 Task: Find connections with filter location March with filter topic #Letsworkwith filter profile language German with filter current company HCLTech – Digital Foundation with filter school Maharishi Markandeshwar (Deemed to be University) Official with filter industry Metal Valve, Ball, and Roller Manufacturing with filter service category Information Security with filter keywords title Spa Manager
Action: Mouse moved to (637, 61)
Screenshot: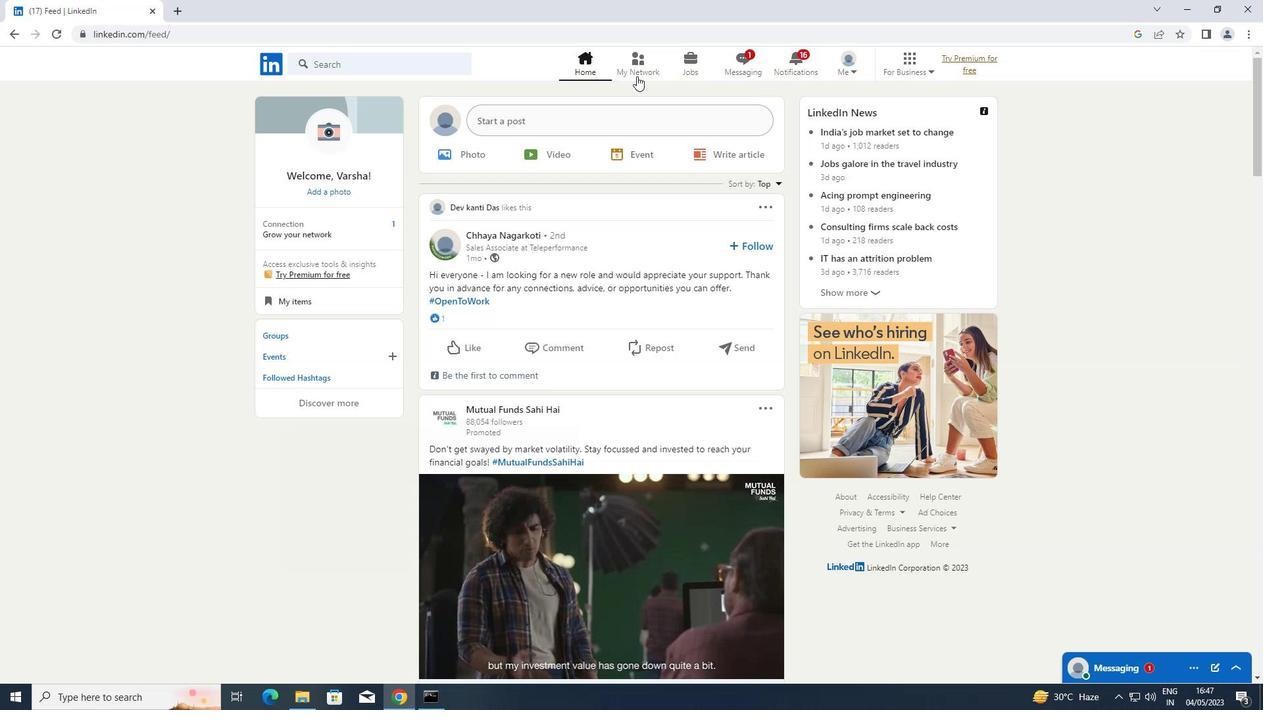 
Action: Mouse pressed left at (637, 61)
Screenshot: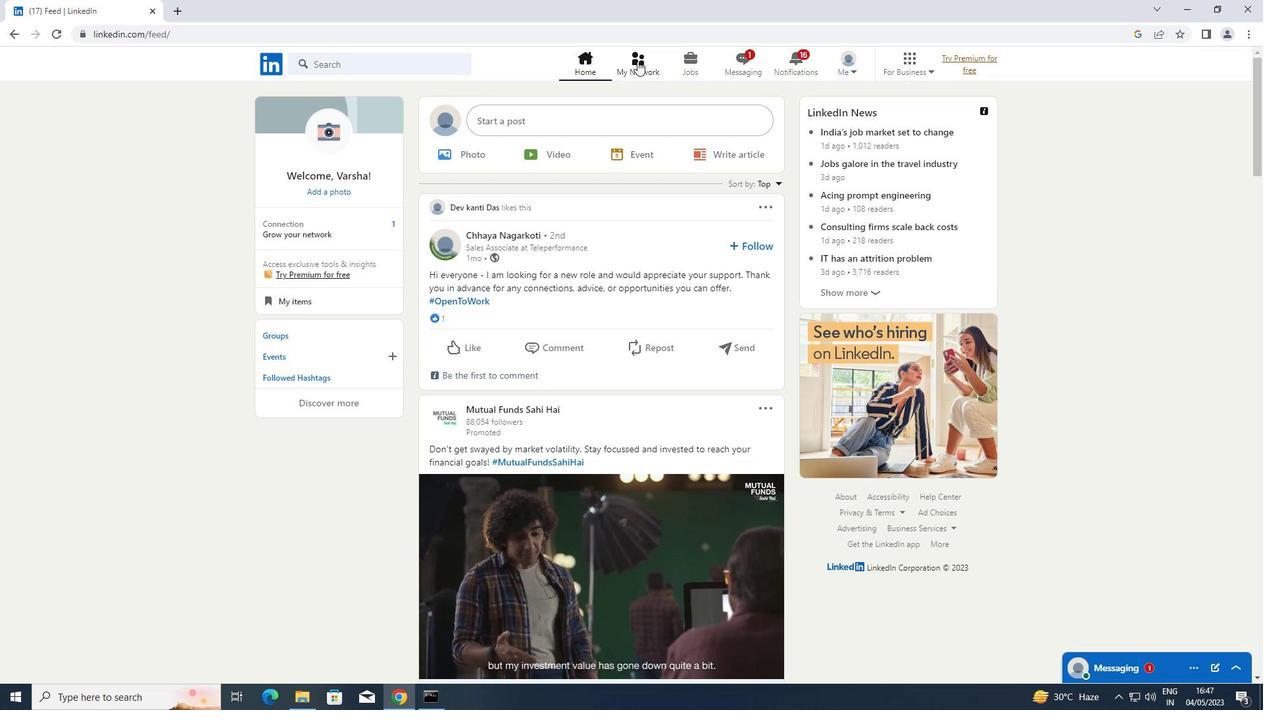 
Action: Mouse moved to (350, 132)
Screenshot: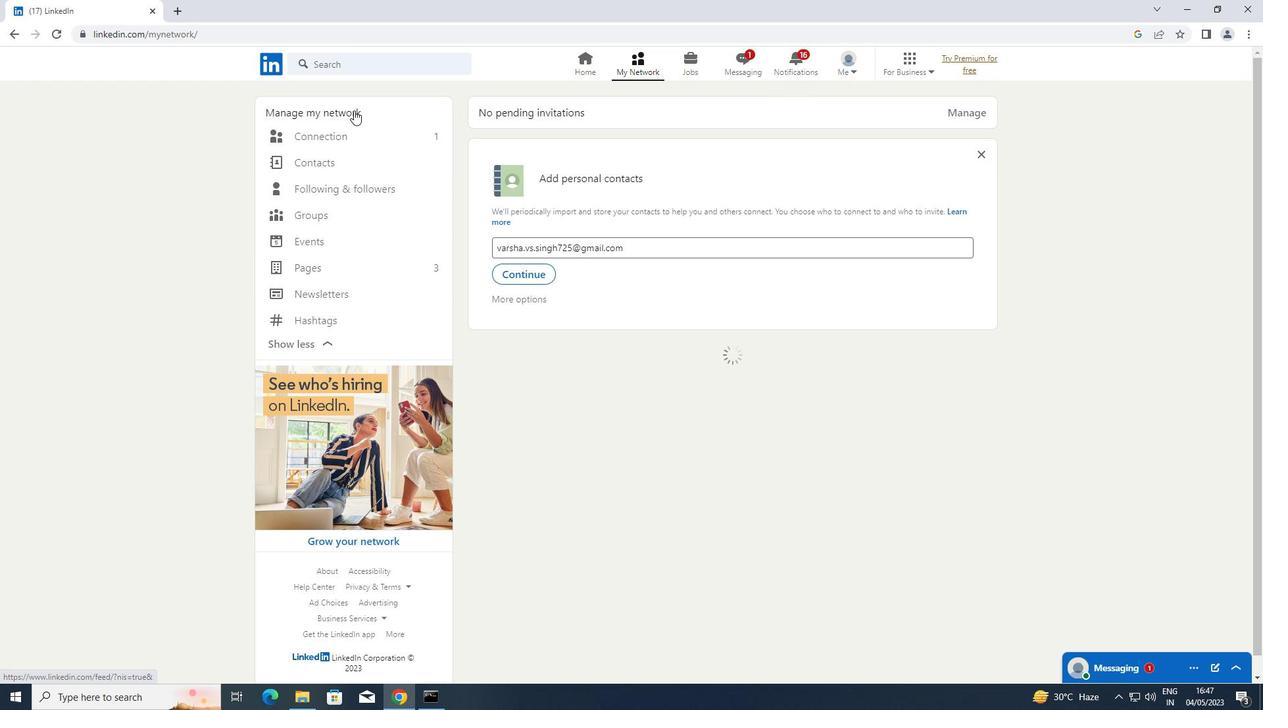 
Action: Mouse pressed left at (350, 132)
Screenshot: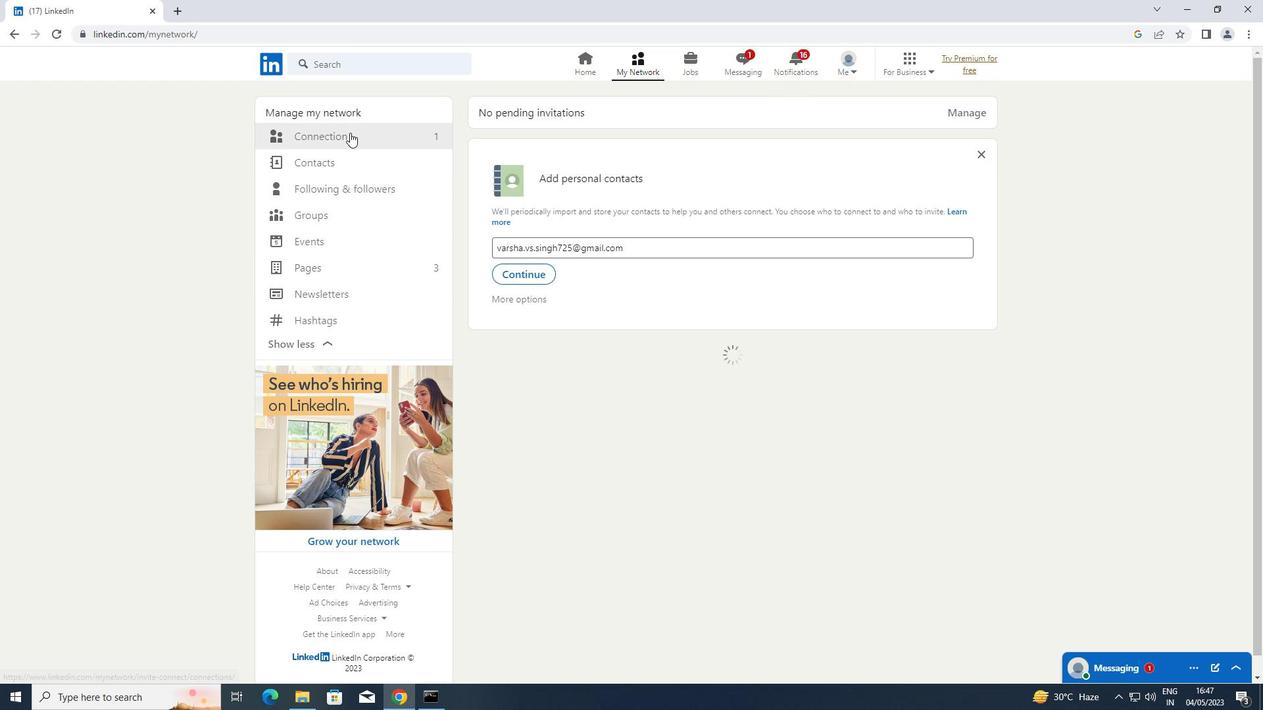
Action: Mouse moved to (737, 140)
Screenshot: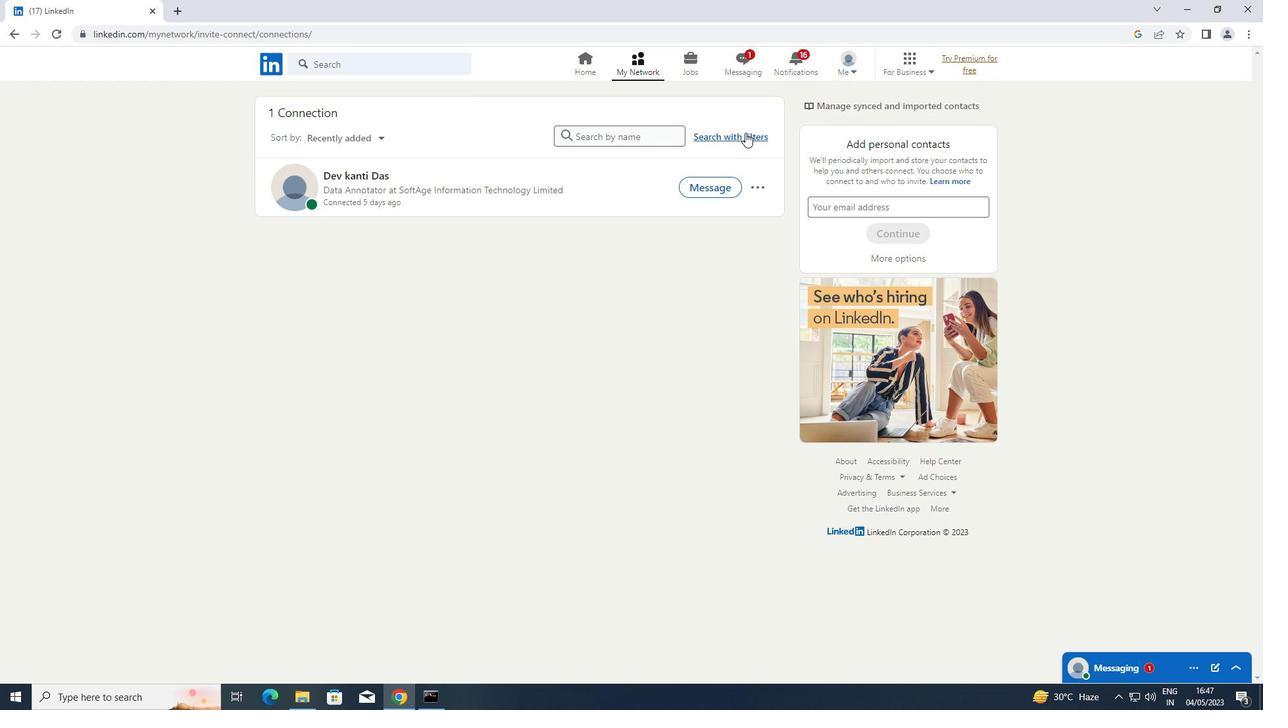 
Action: Mouse pressed left at (737, 140)
Screenshot: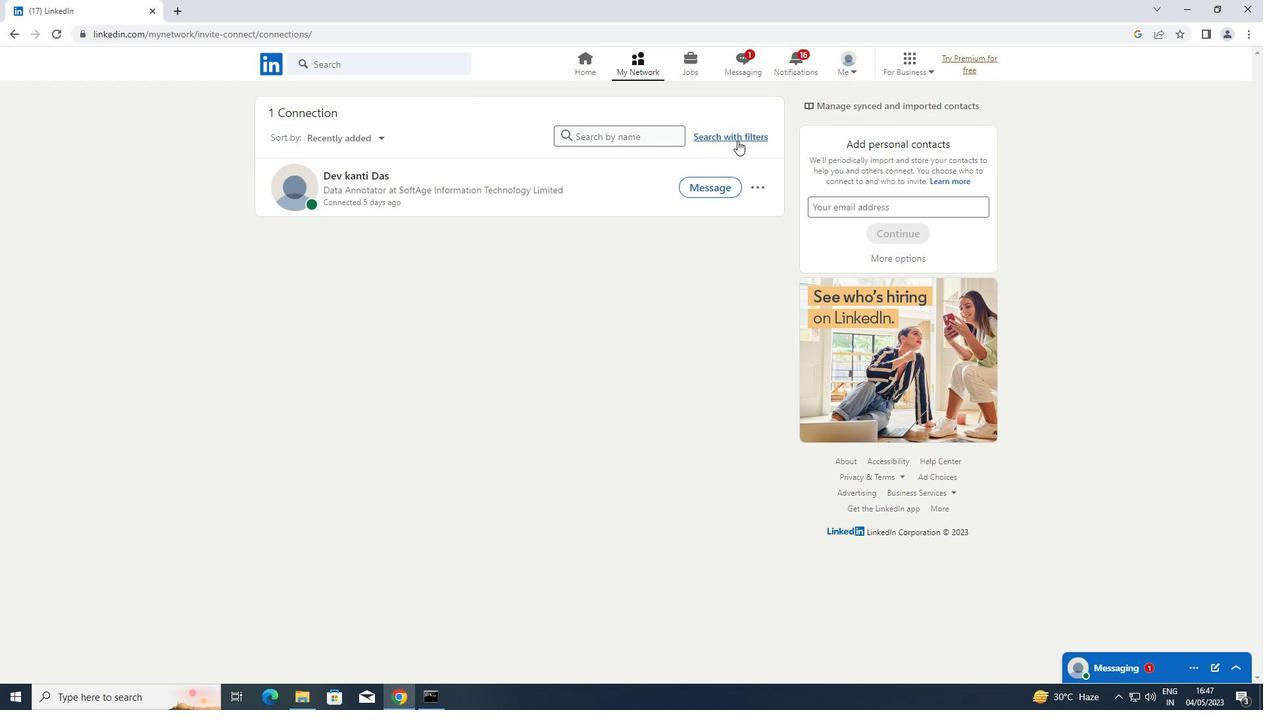 
Action: Mouse moved to (675, 106)
Screenshot: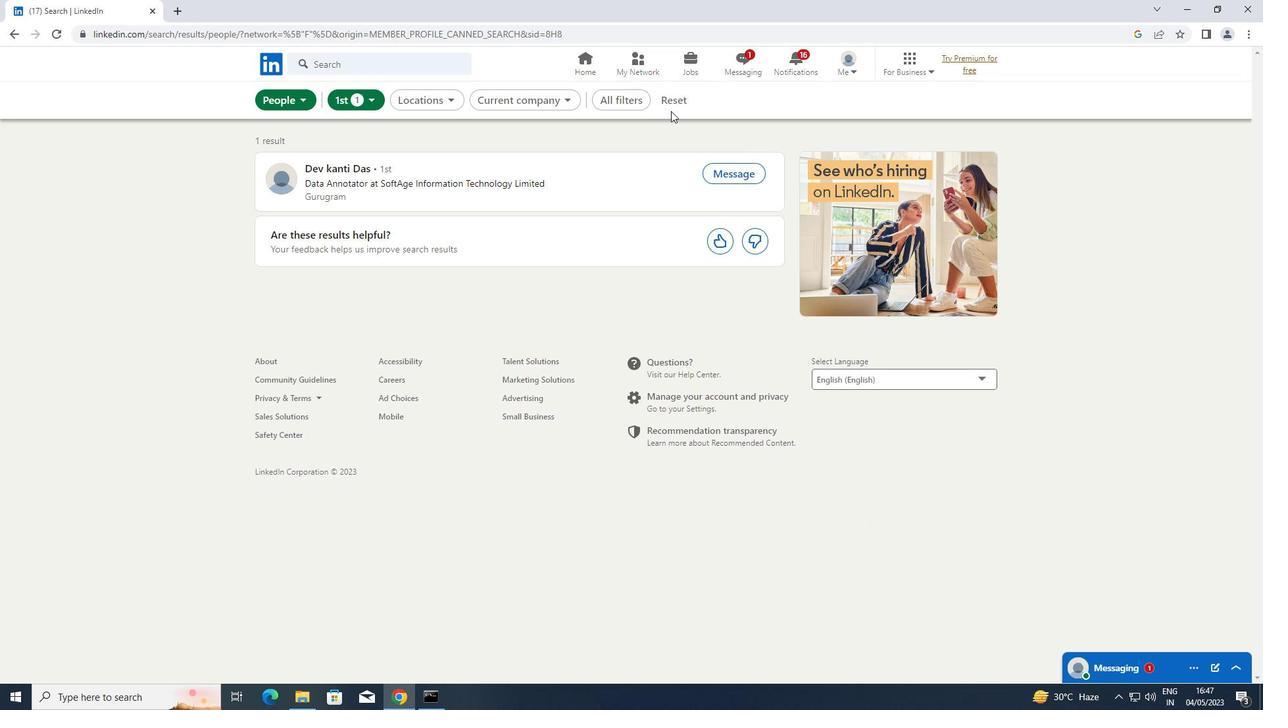 
Action: Mouse pressed left at (675, 106)
Screenshot: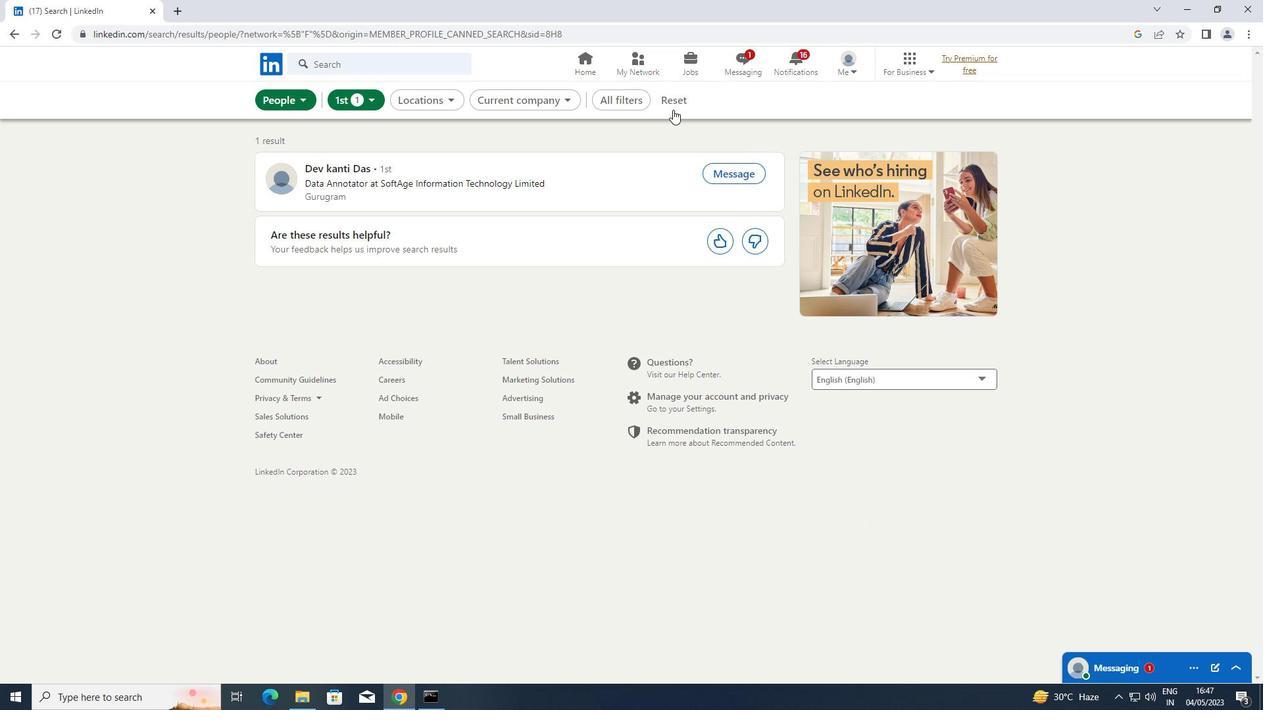 
Action: Mouse moved to (647, 103)
Screenshot: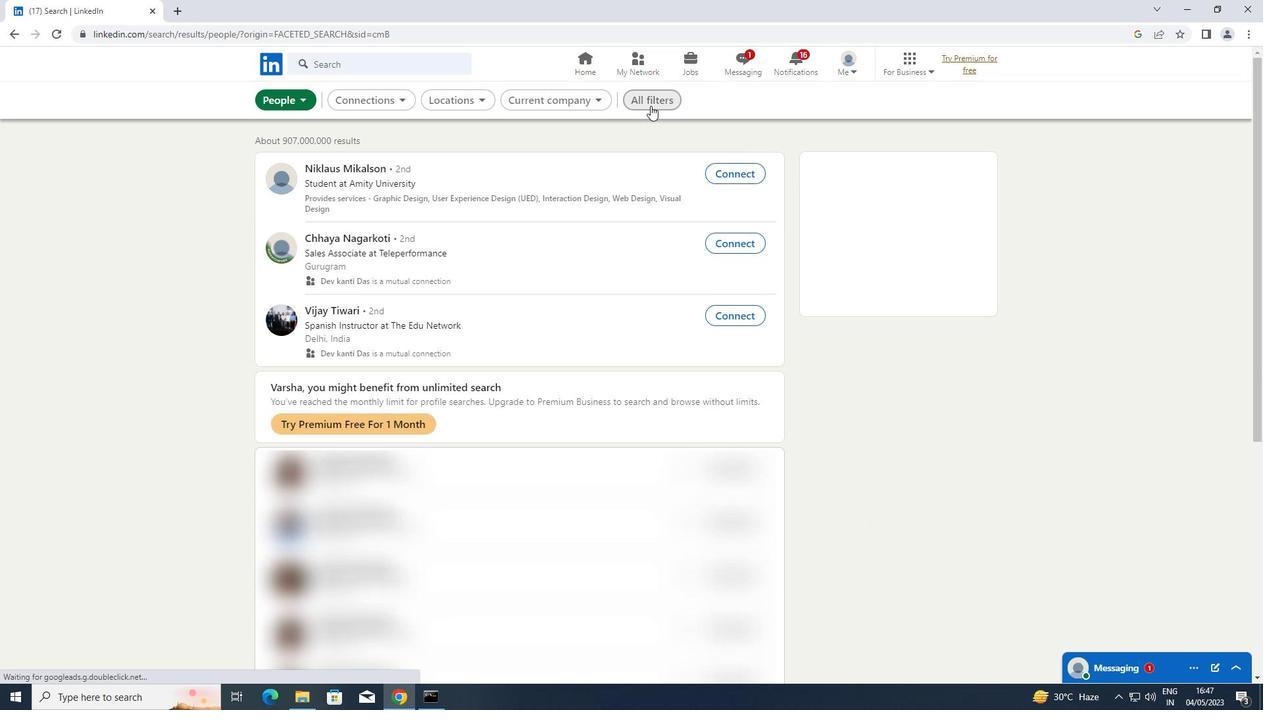 
Action: Mouse pressed left at (647, 103)
Screenshot: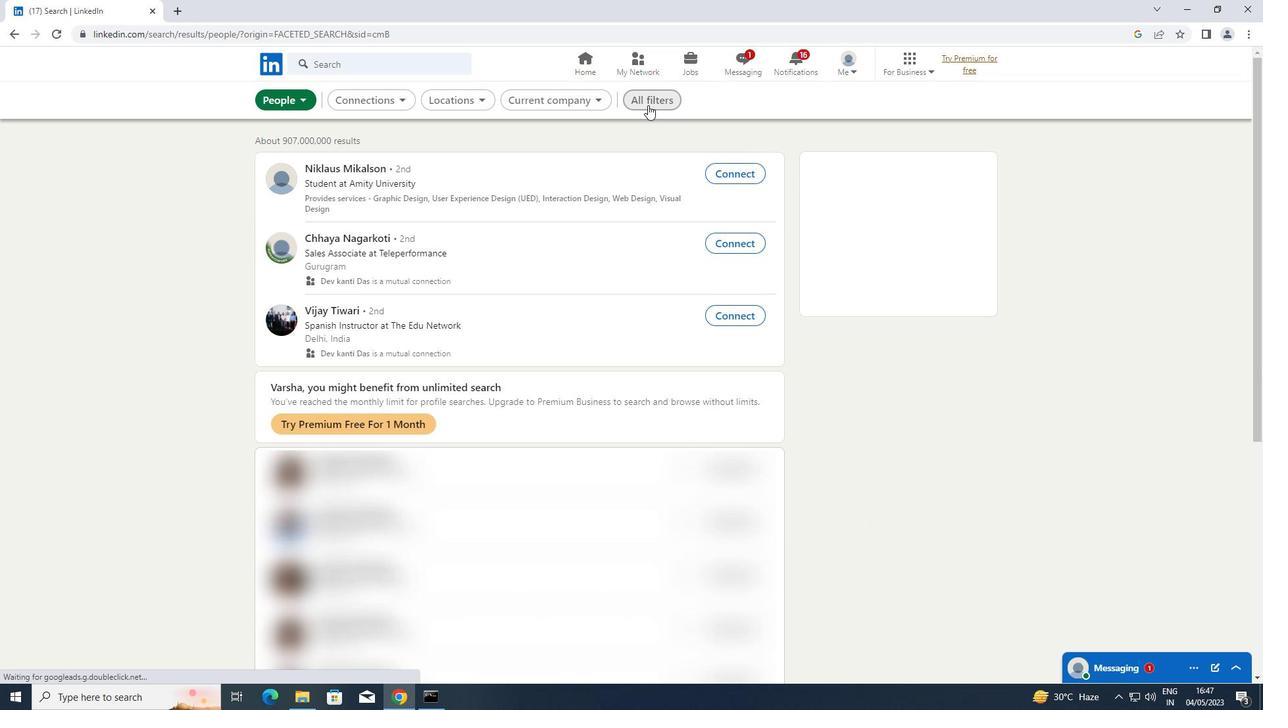 
Action: Mouse moved to (956, 290)
Screenshot: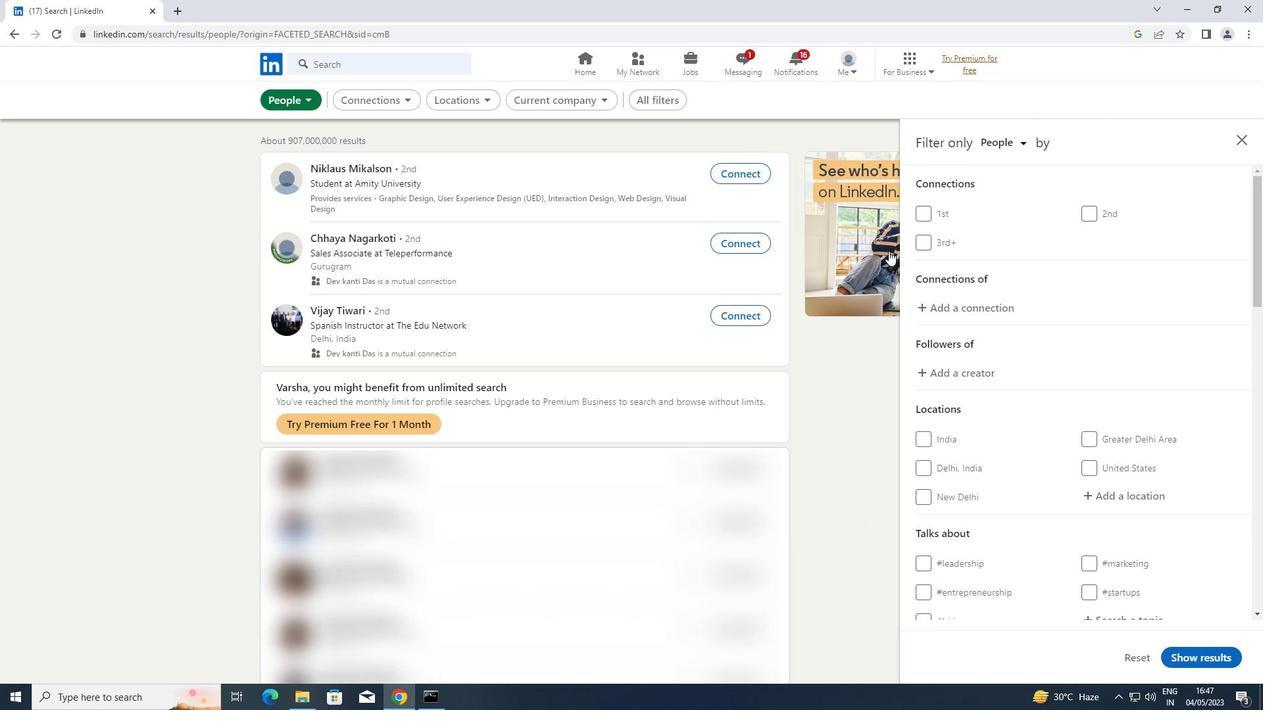 
Action: Mouse scrolled (956, 290) with delta (0, 0)
Screenshot: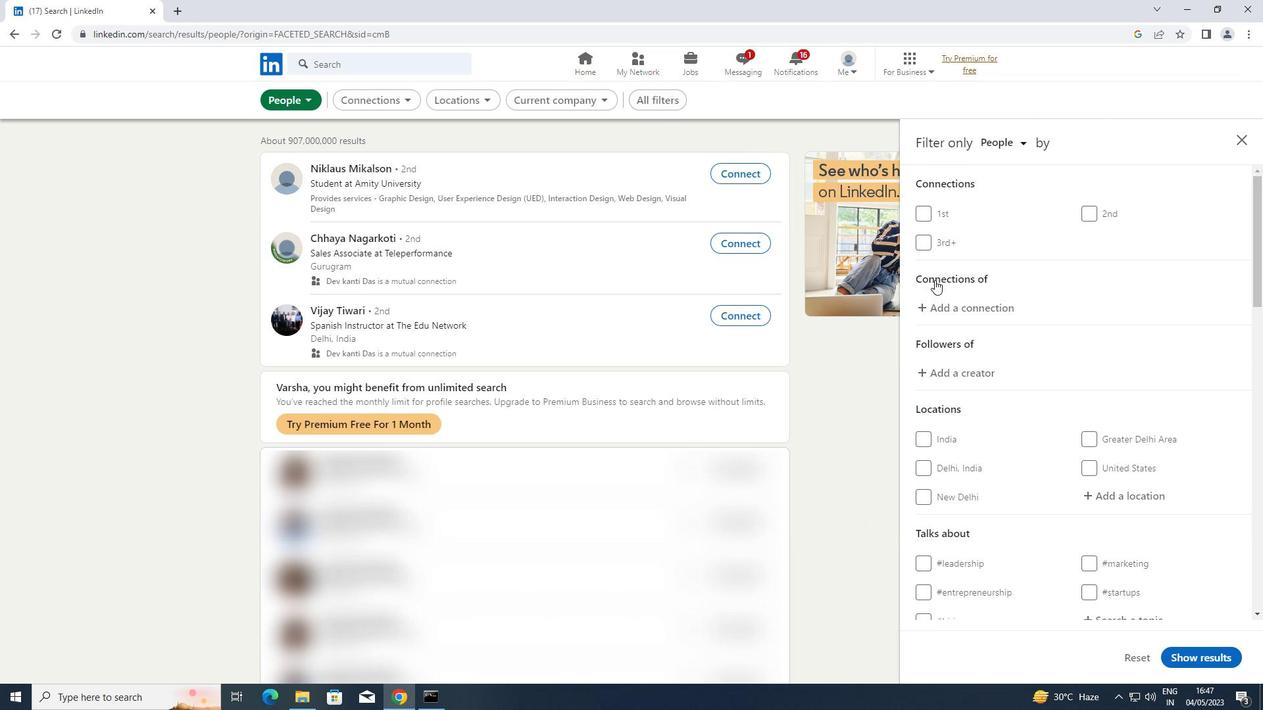 
Action: Mouse scrolled (956, 290) with delta (0, 0)
Screenshot: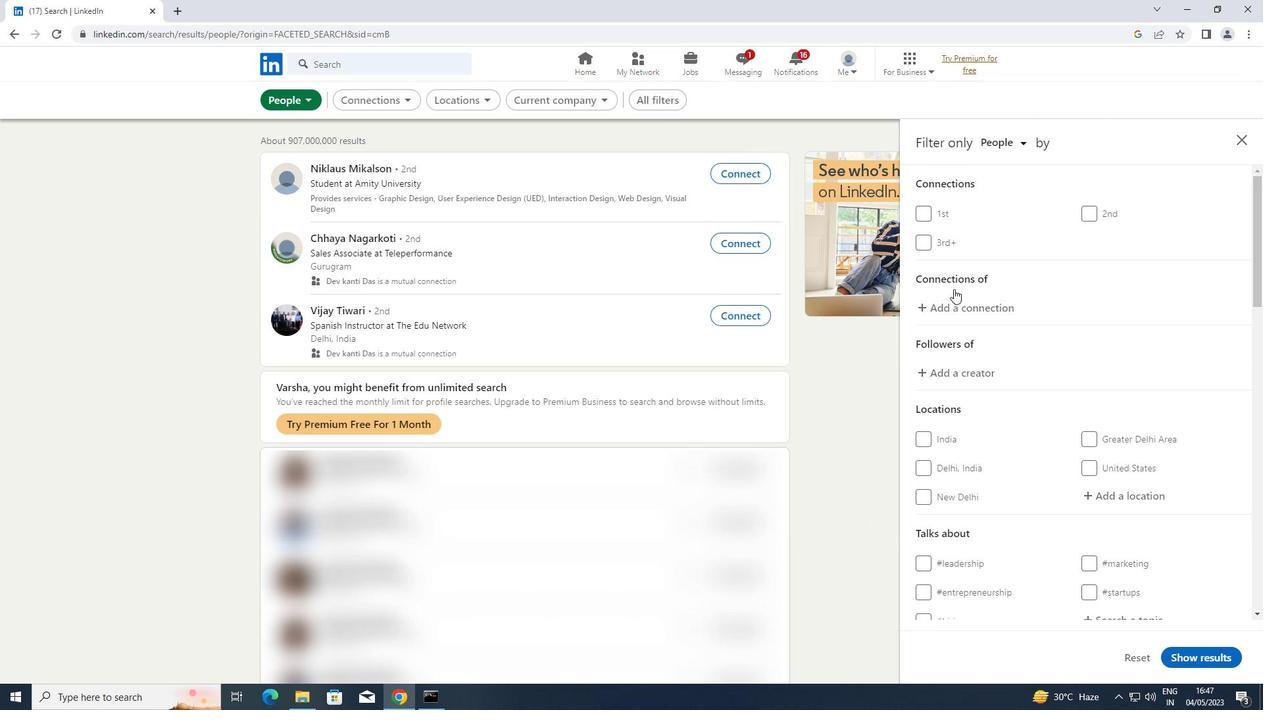 
Action: Mouse scrolled (956, 290) with delta (0, 0)
Screenshot: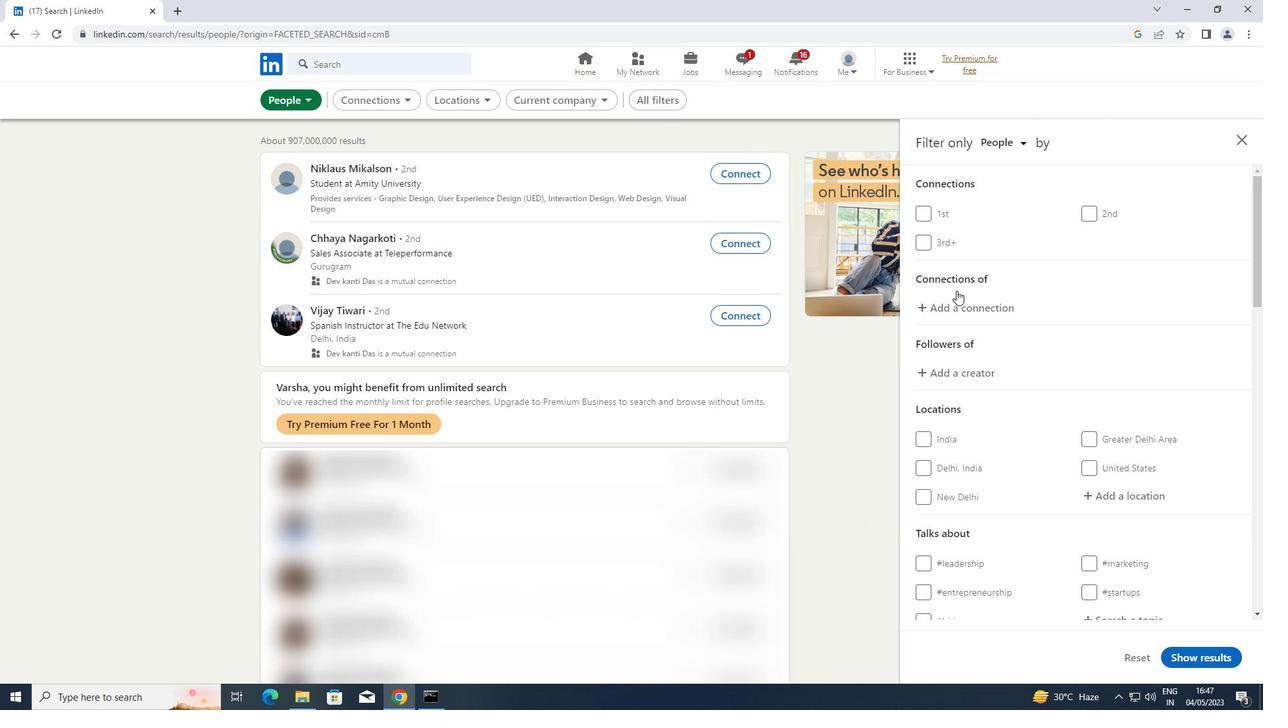 
Action: Mouse moved to (1146, 300)
Screenshot: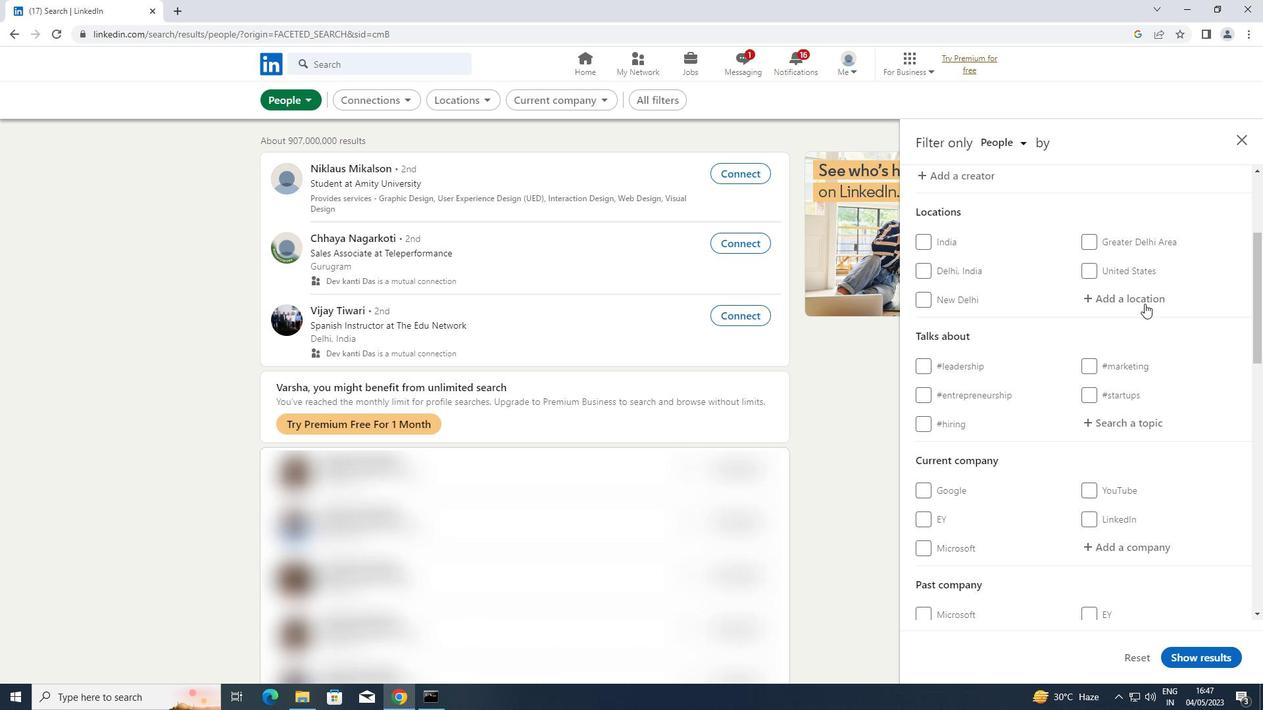 
Action: Mouse pressed left at (1146, 300)
Screenshot: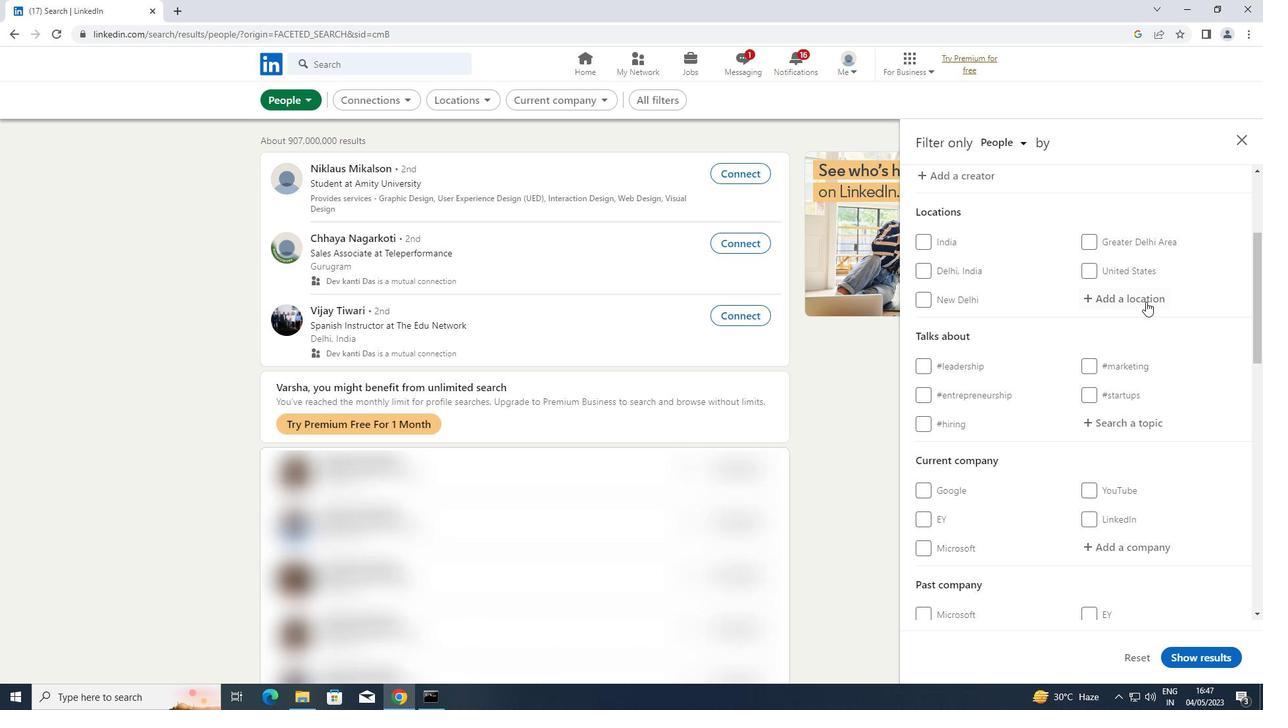 
Action: Key pressed <Key.shift>MARCH
Screenshot: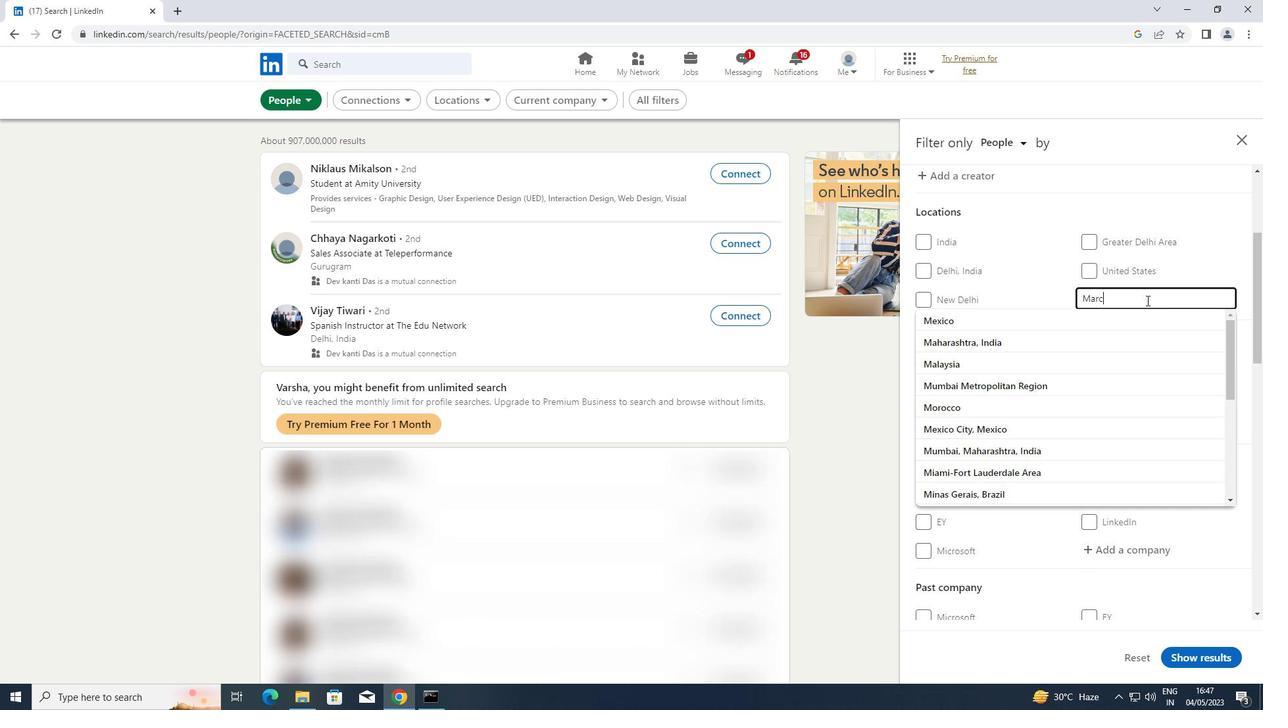 
Action: Mouse moved to (1146, 300)
Screenshot: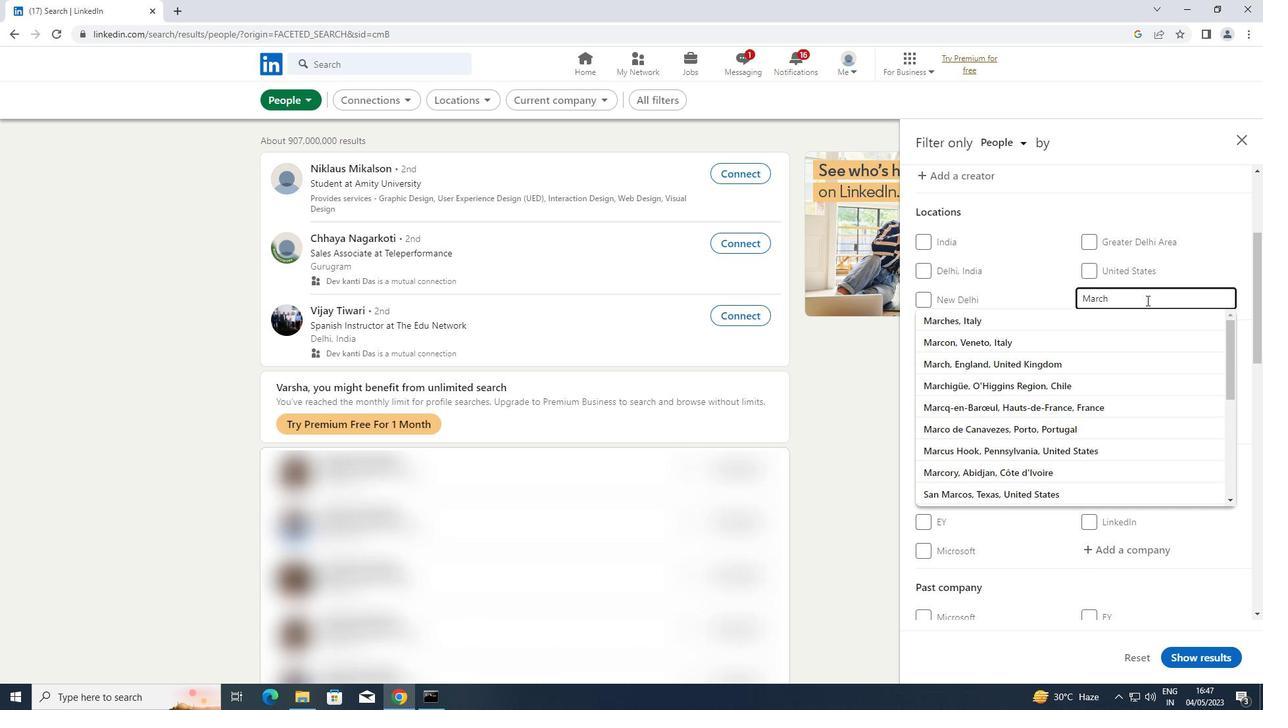 
Action: Key pressed <Key.enter>
Screenshot: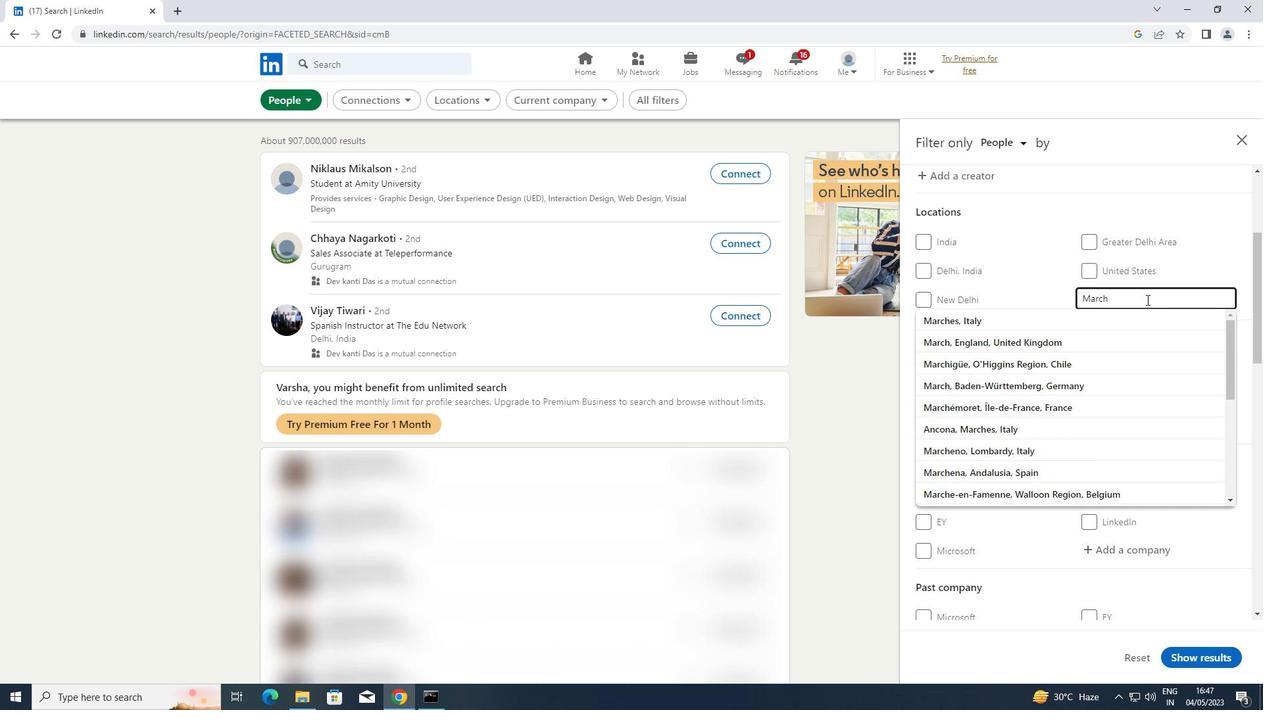 
Action: Mouse moved to (1132, 430)
Screenshot: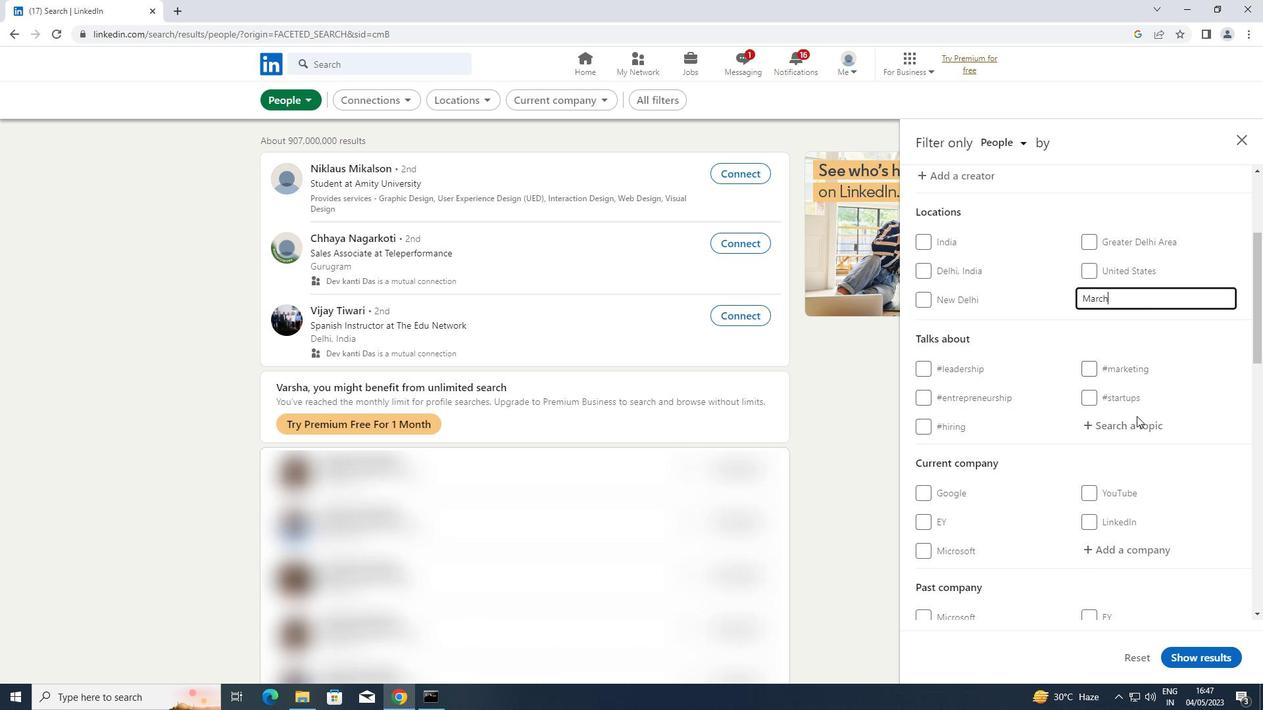 
Action: Mouse pressed left at (1132, 430)
Screenshot: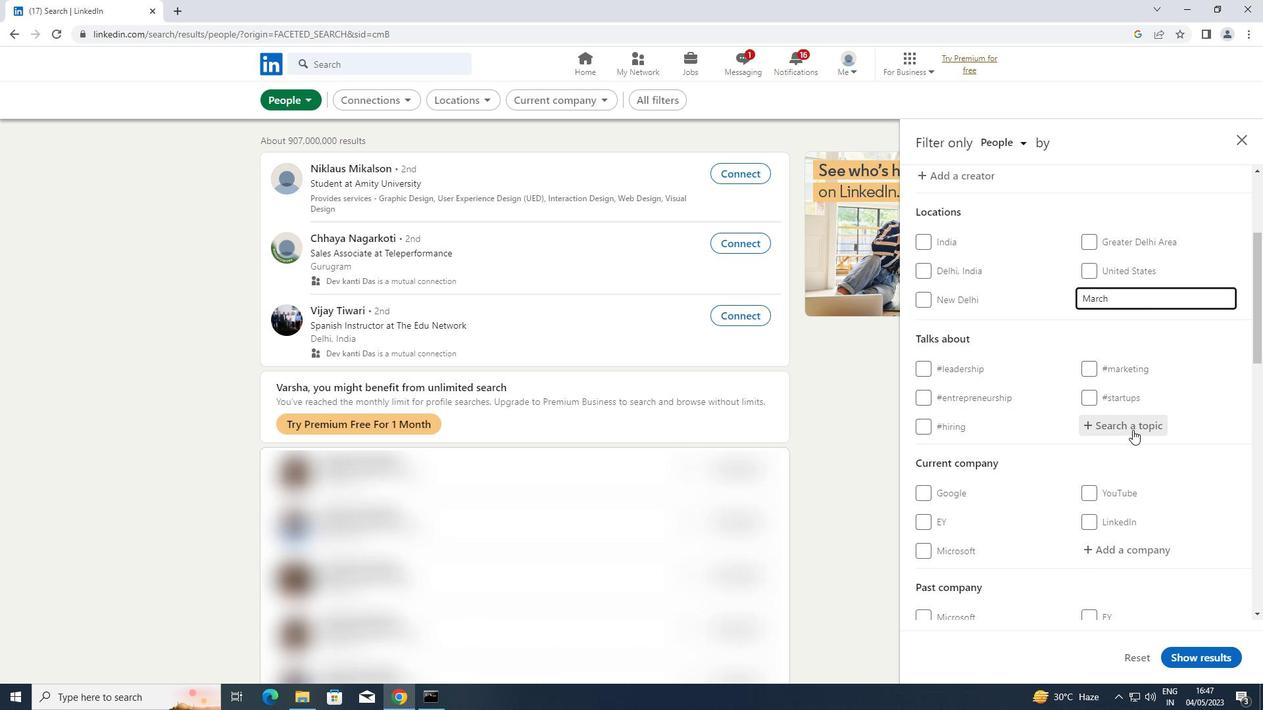 
Action: Key pressed <Key.shift>LETSWORK
Screenshot: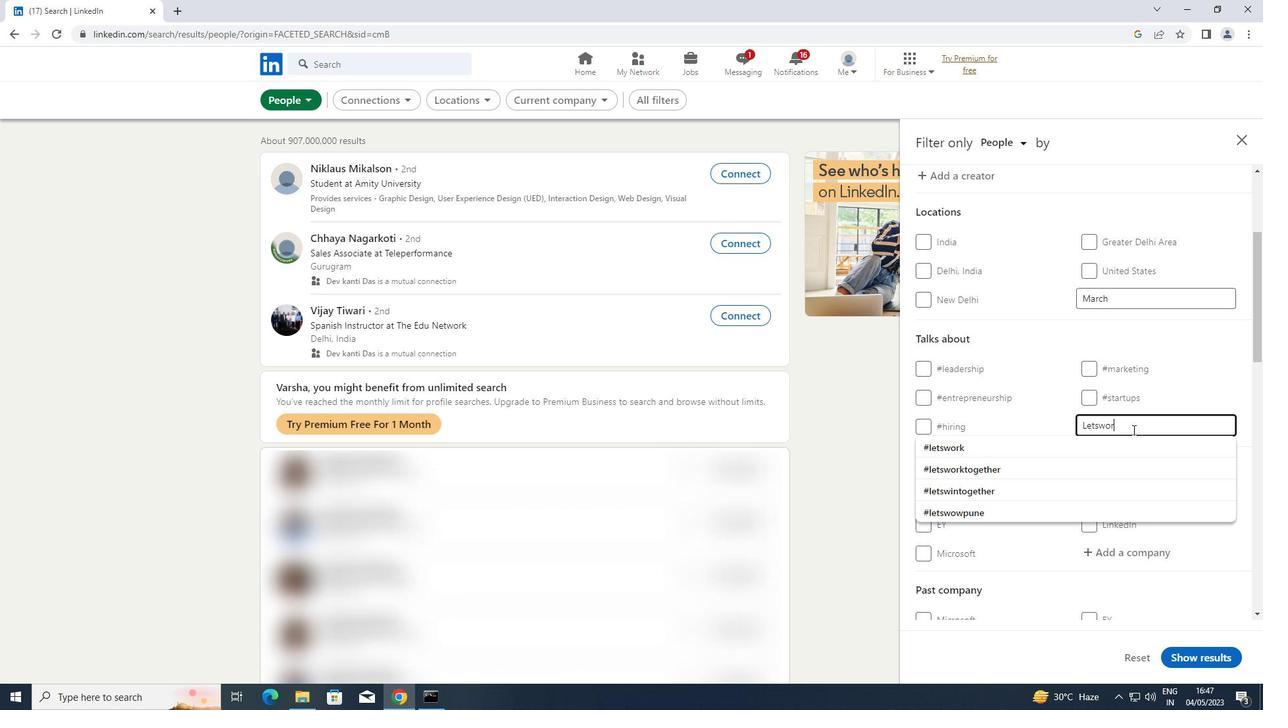 
Action: Mouse moved to (1003, 438)
Screenshot: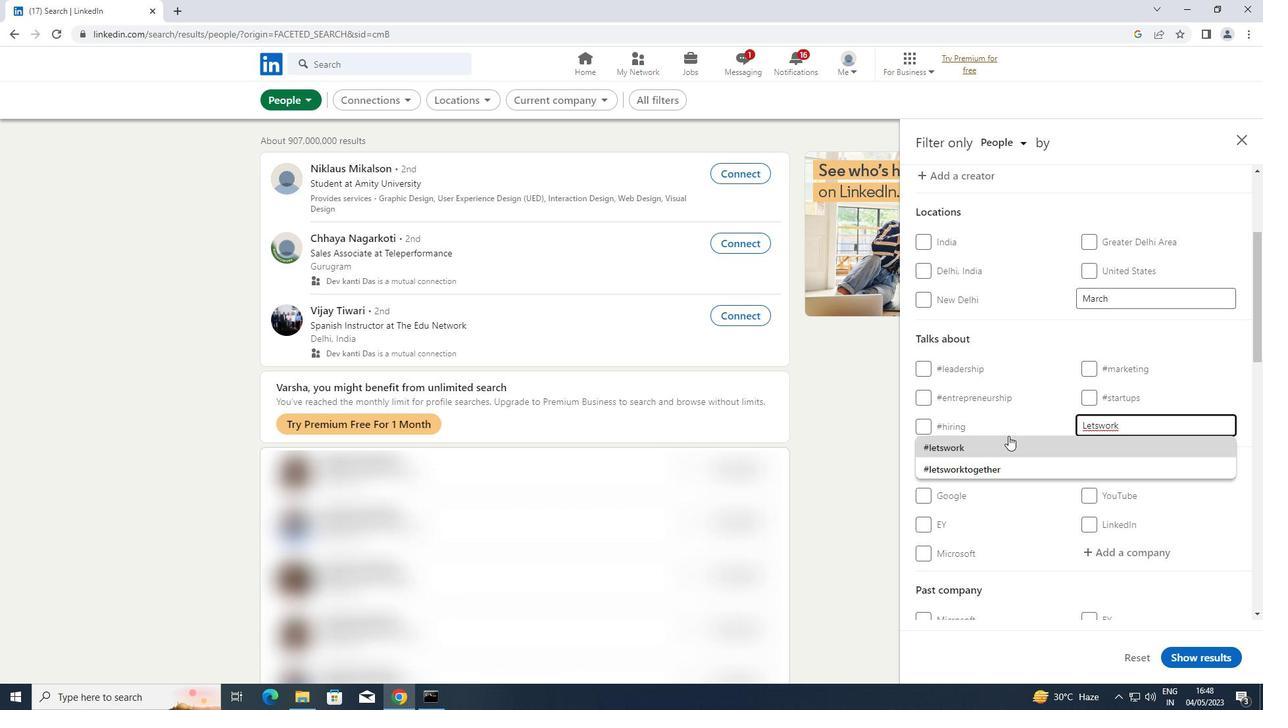 
Action: Mouse pressed left at (1003, 438)
Screenshot: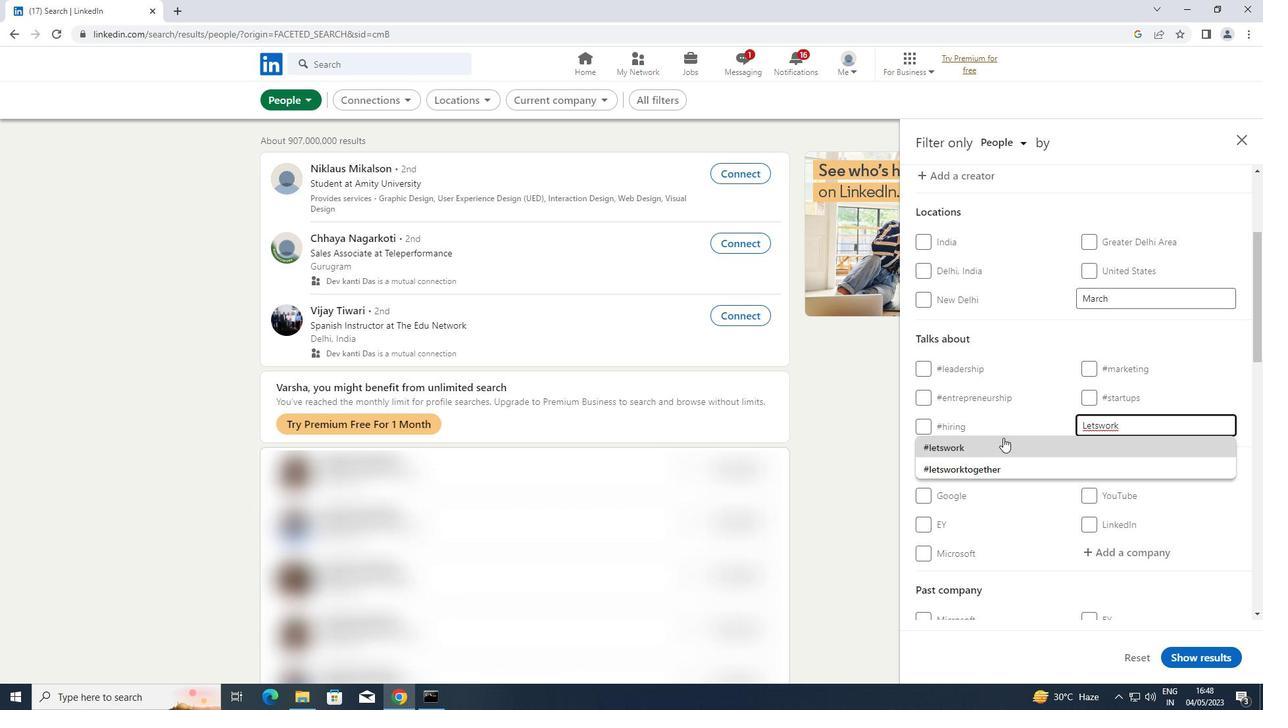 
Action: Mouse moved to (1005, 437)
Screenshot: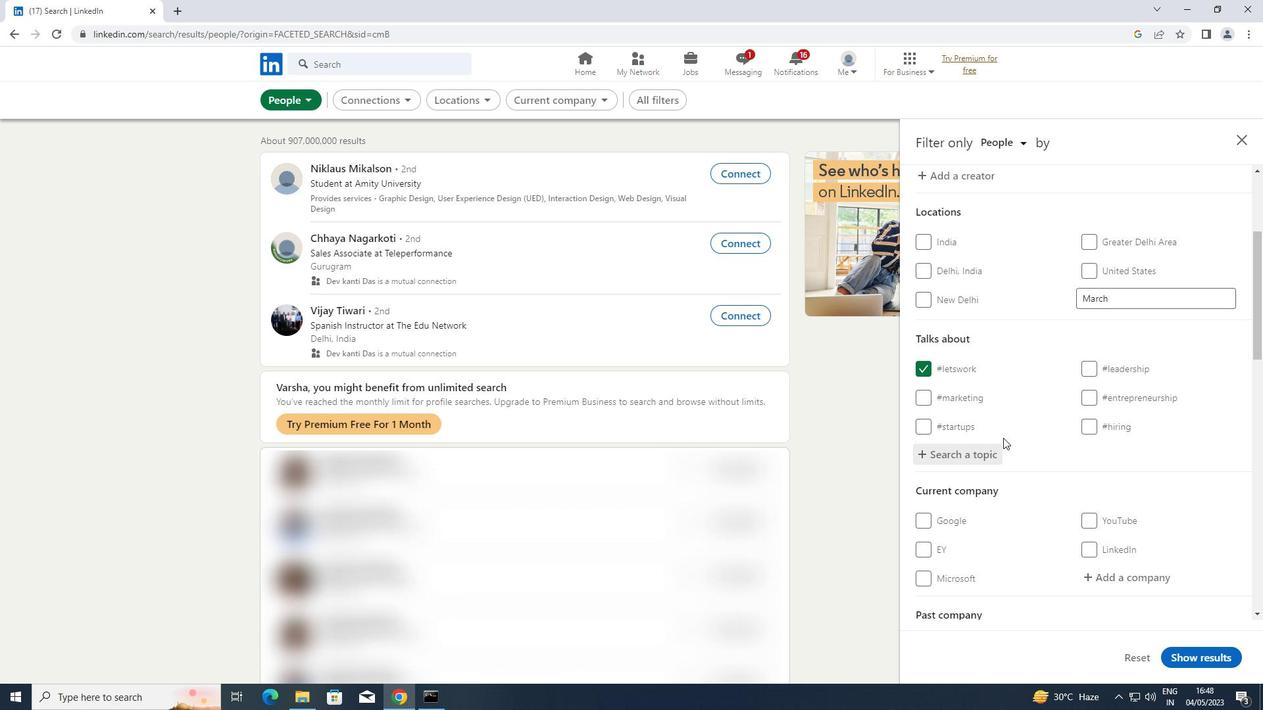 
Action: Mouse scrolled (1005, 436) with delta (0, 0)
Screenshot: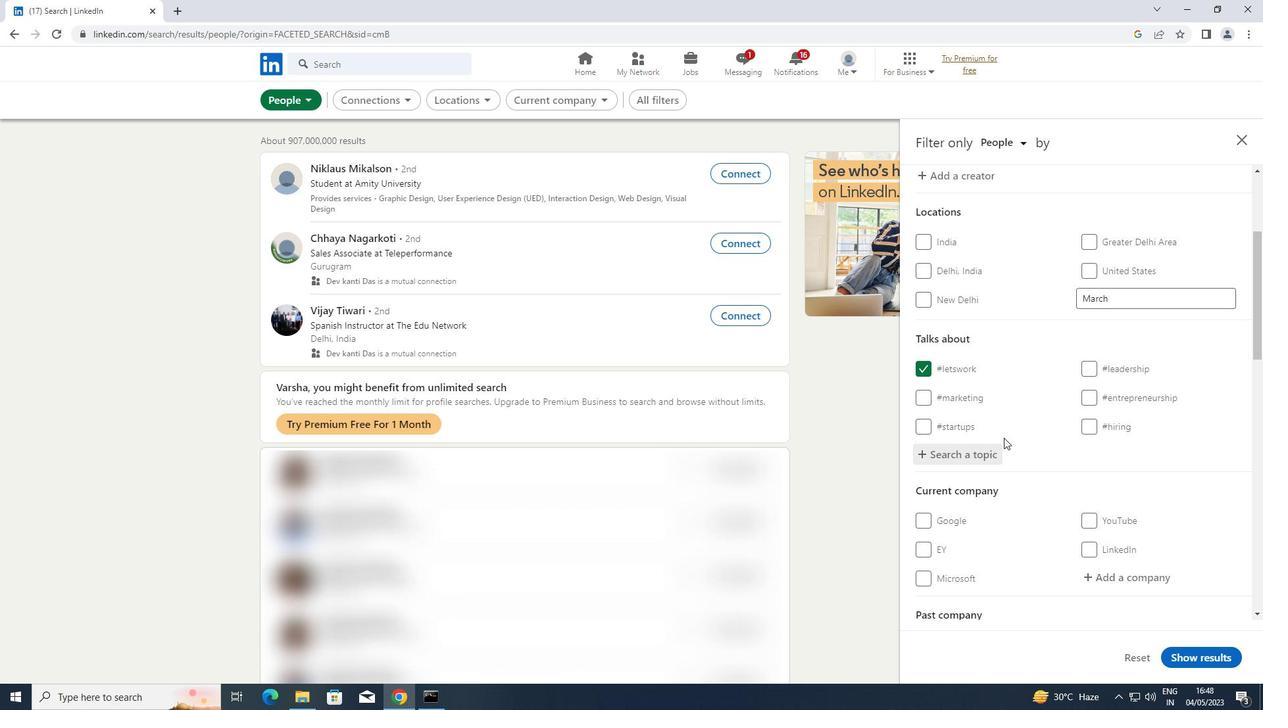 
Action: Mouse scrolled (1005, 436) with delta (0, 0)
Screenshot: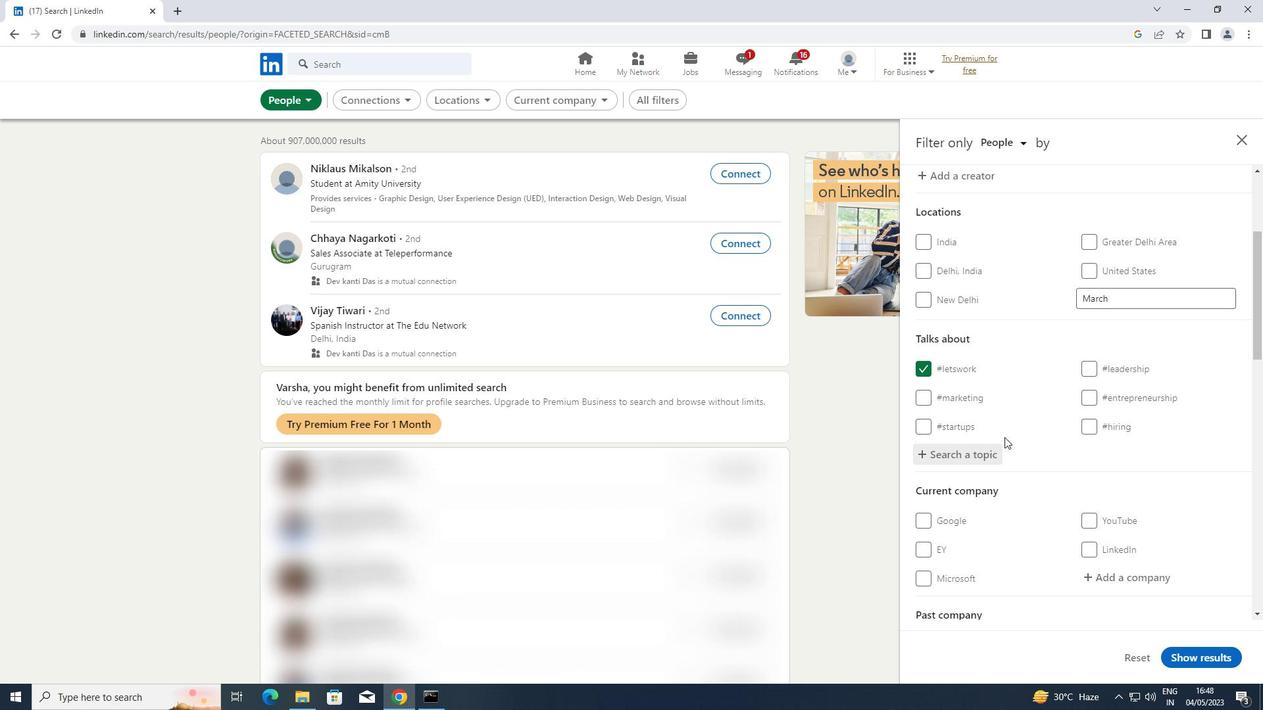 
Action: Mouse scrolled (1005, 436) with delta (0, 0)
Screenshot: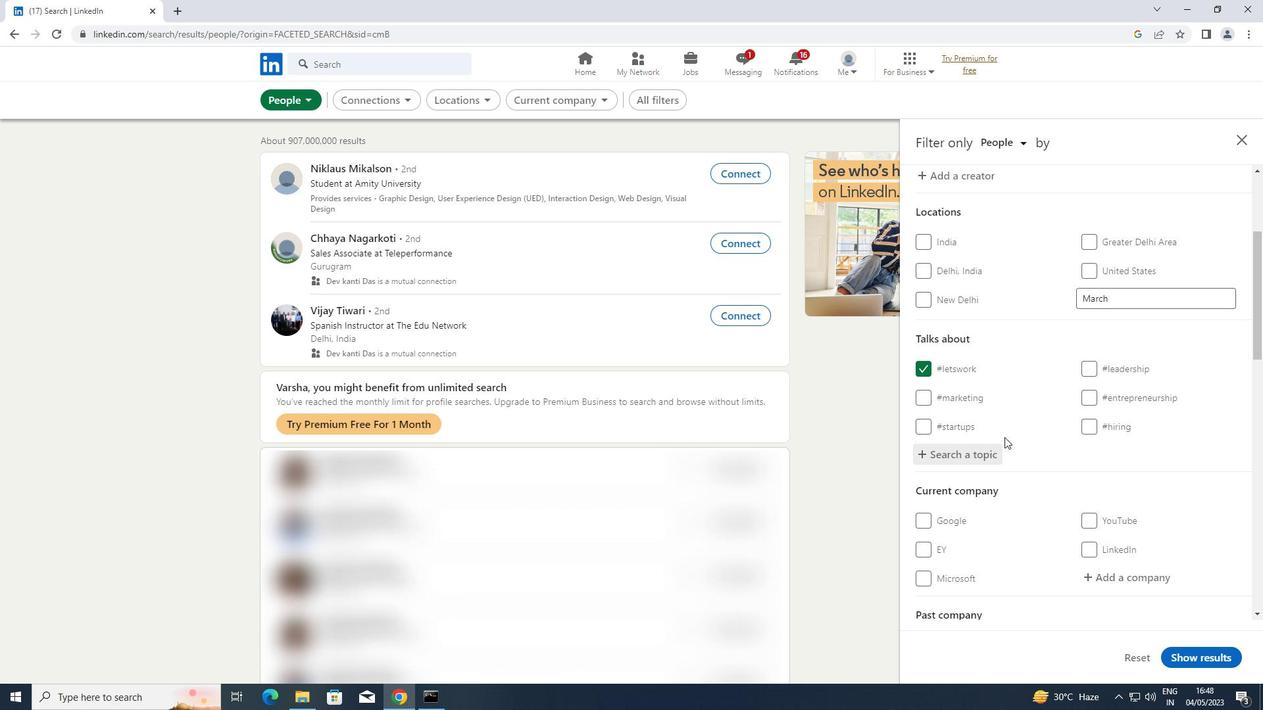 
Action: Mouse scrolled (1005, 436) with delta (0, 0)
Screenshot: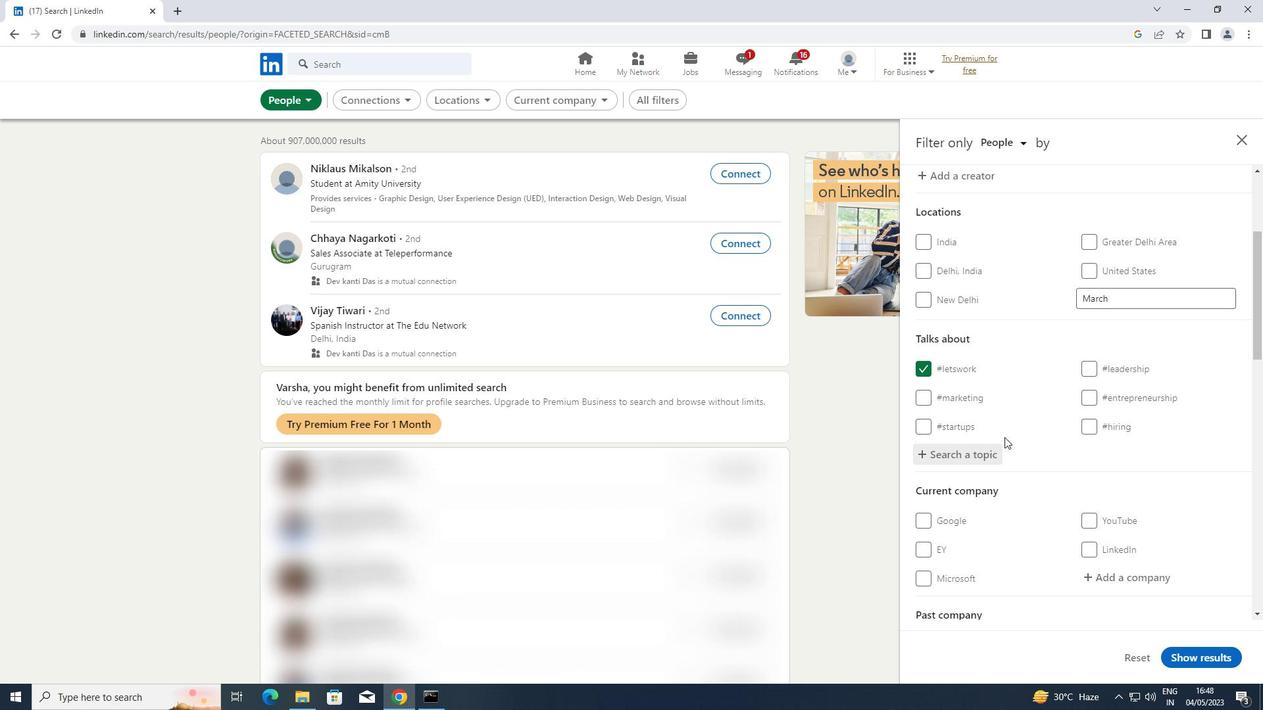
Action: Mouse scrolled (1005, 436) with delta (0, 0)
Screenshot: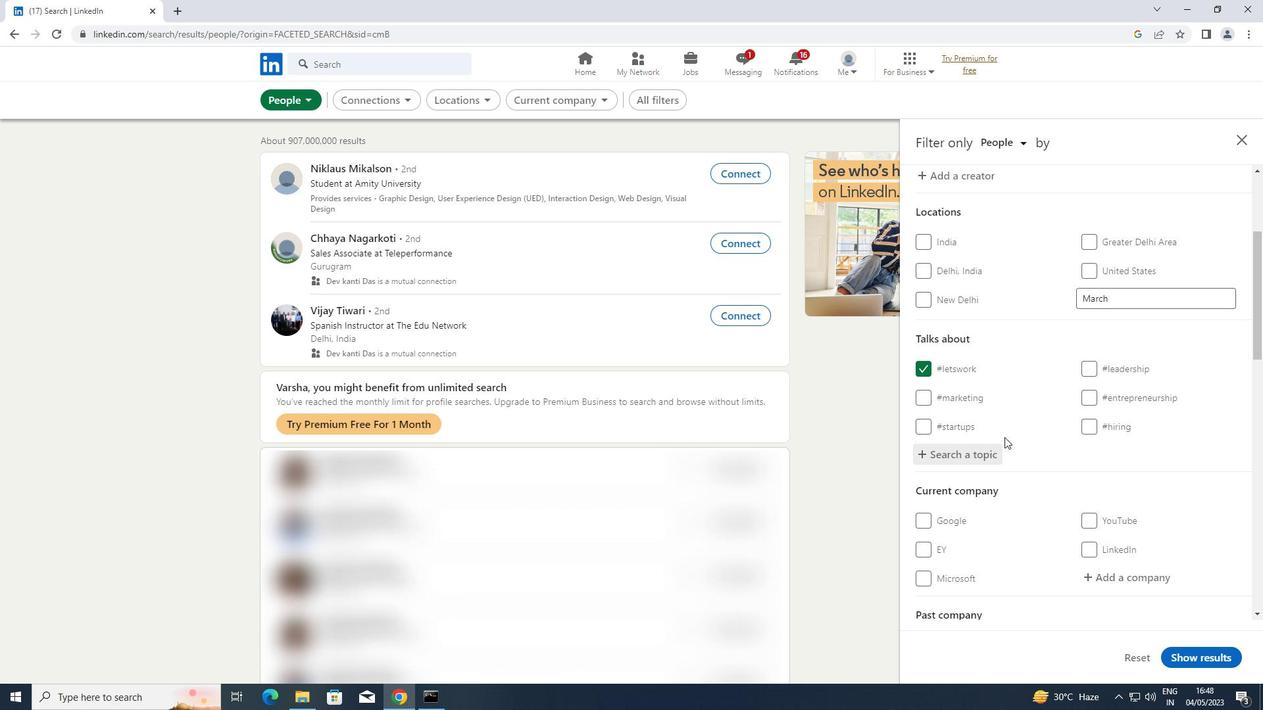 
Action: Mouse scrolled (1005, 436) with delta (0, 0)
Screenshot: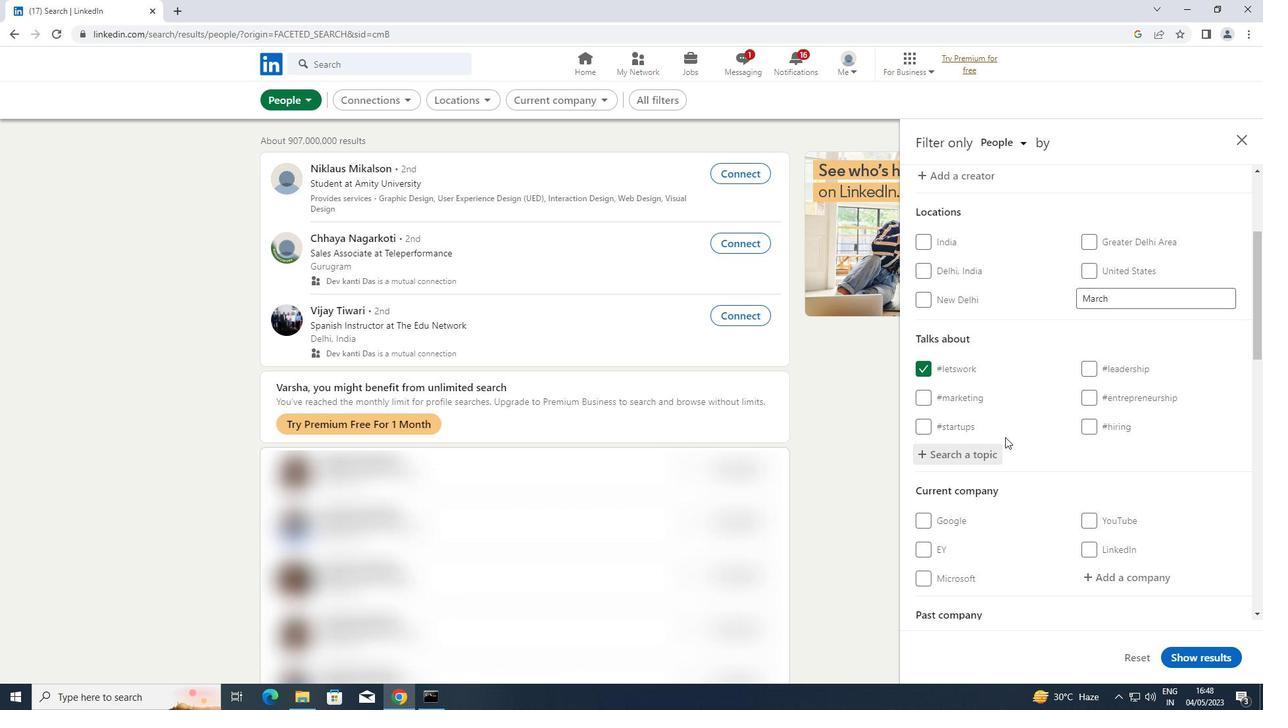 
Action: Mouse moved to (1006, 437)
Screenshot: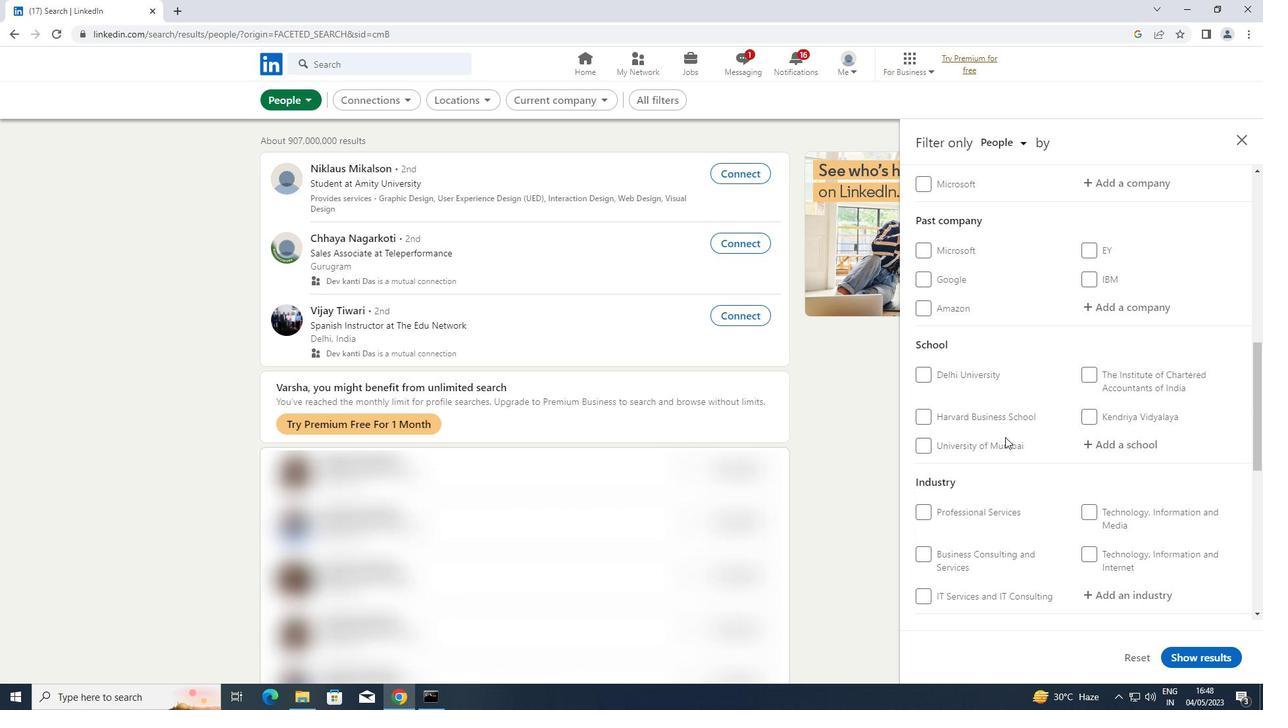
Action: Mouse scrolled (1006, 436) with delta (0, 0)
Screenshot: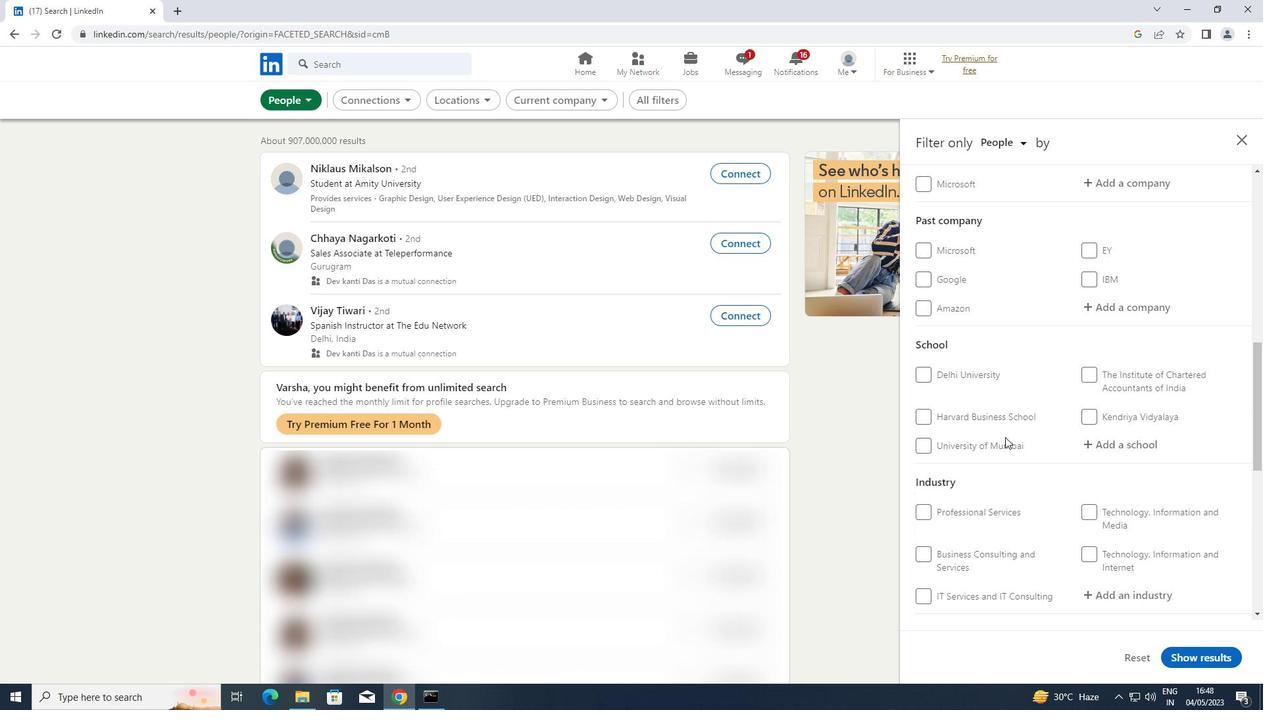 
Action: Mouse scrolled (1006, 436) with delta (0, 0)
Screenshot: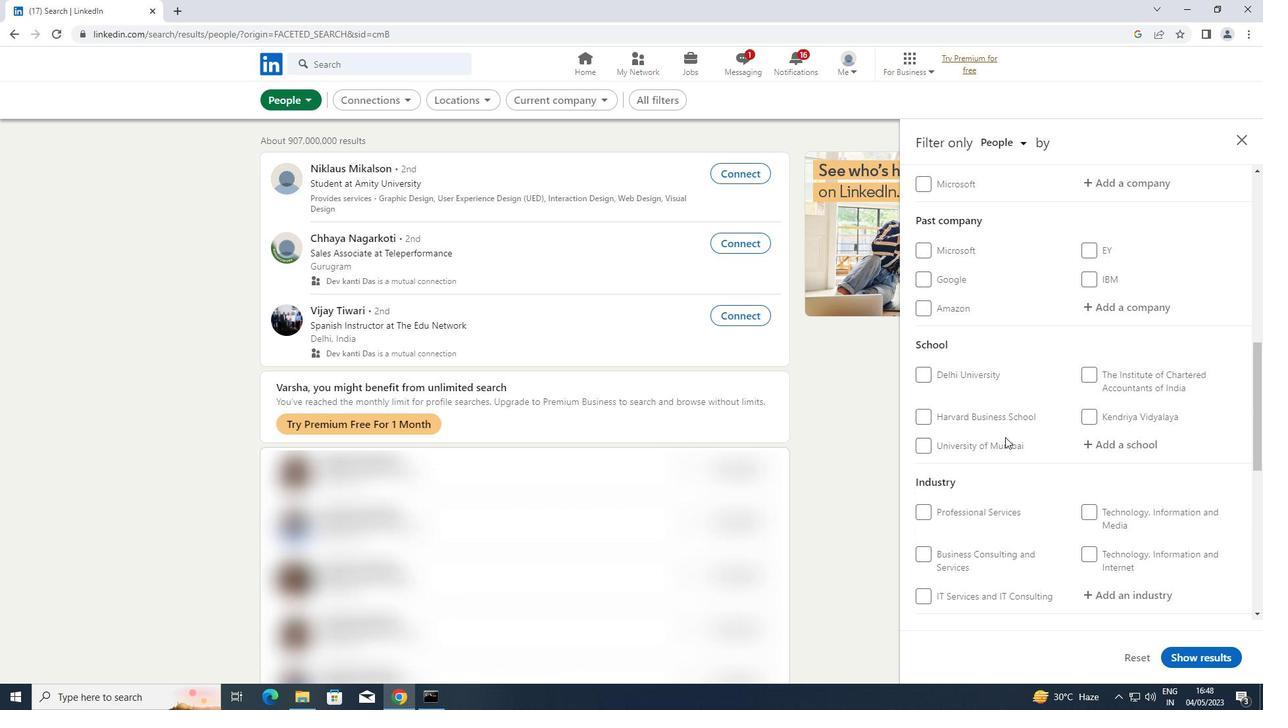 
Action: Mouse scrolled (1006, 436) with delta (0, 0)
Screenshot: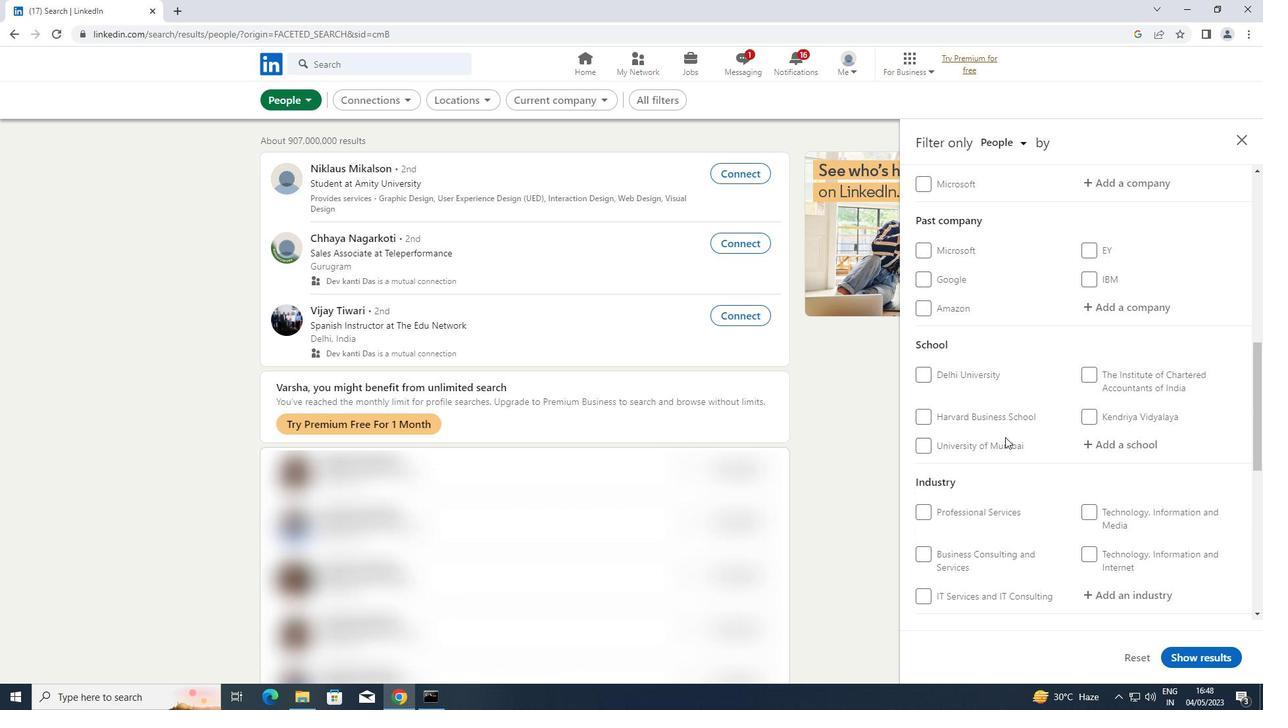 
Action: Mouse scrolled (1006, 436) with delta (0, 0)
Screenshot: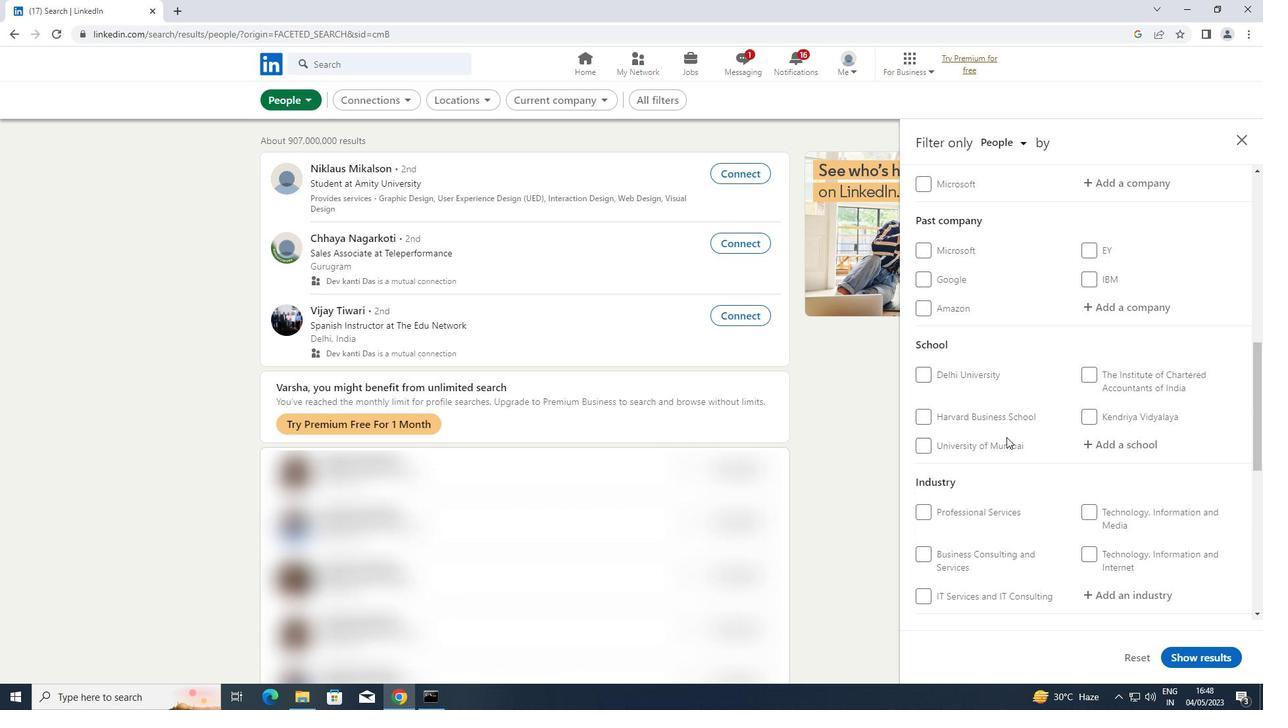 
Action: Mouse moved to (923, 455)
Screenshot: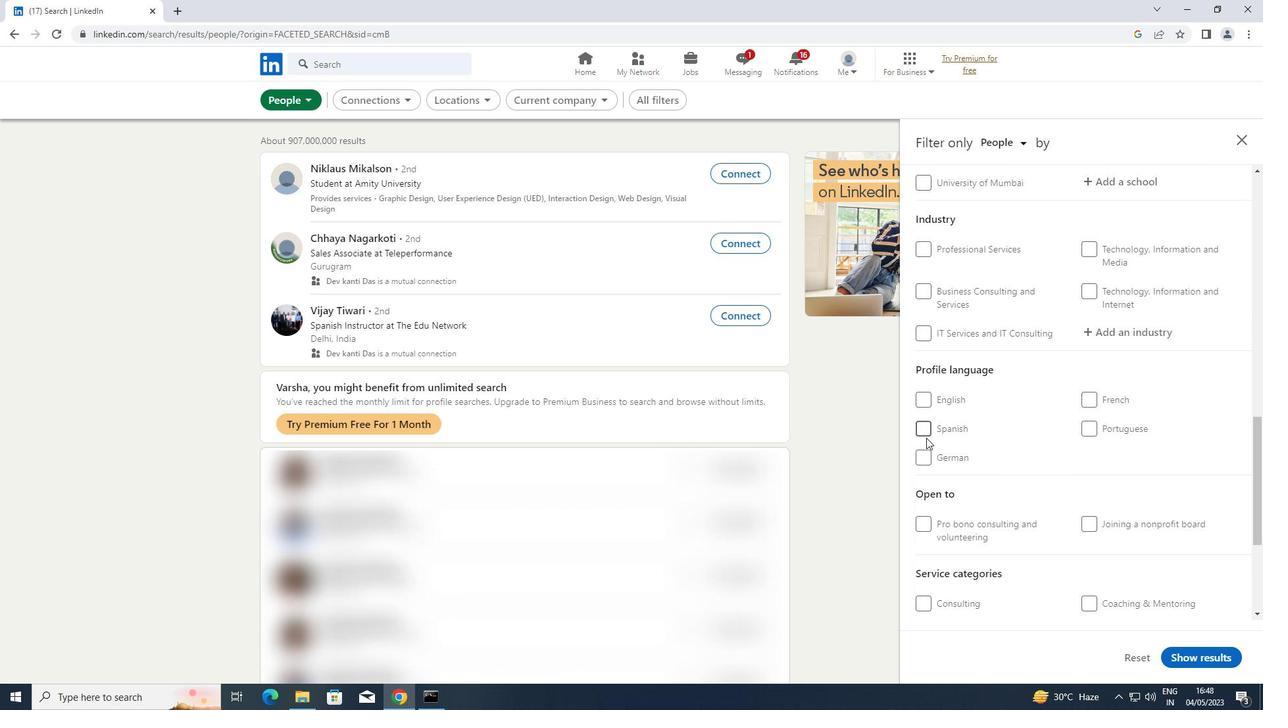 
Action: Mouse pressed left at (923, 455)
Screenshot: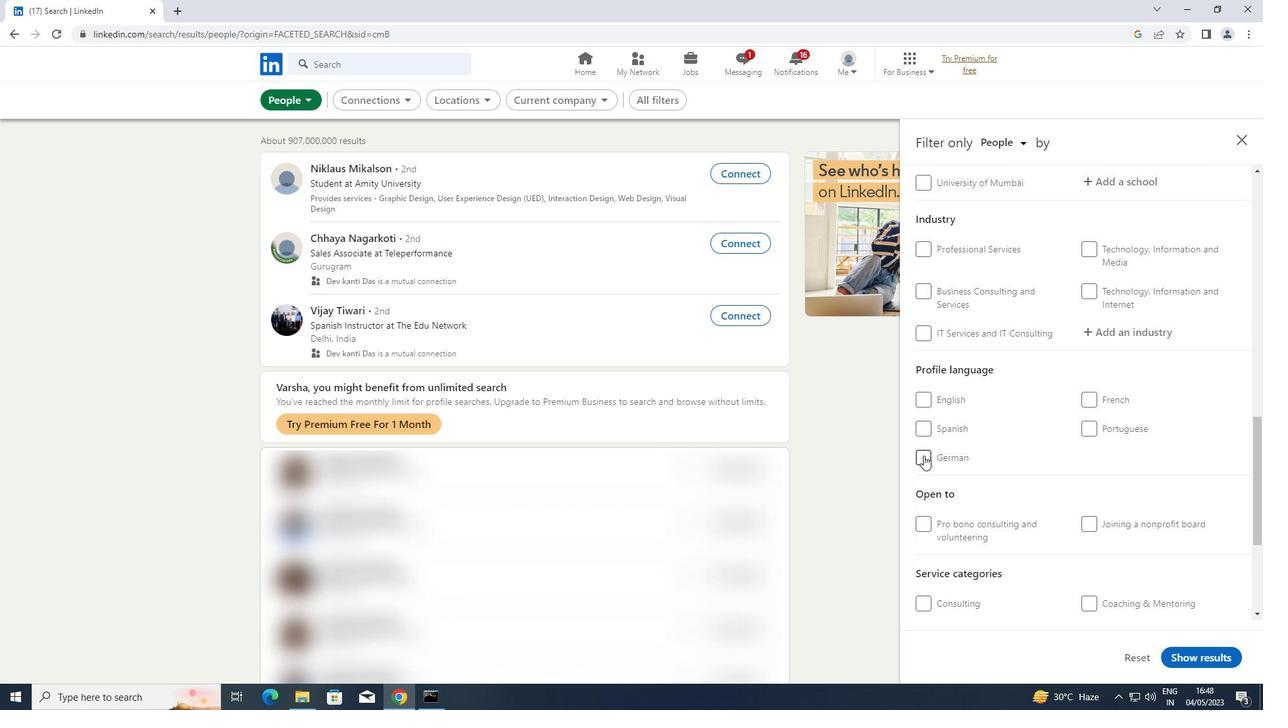 
Action: Mouse moved to (950, 427)
Screenshot: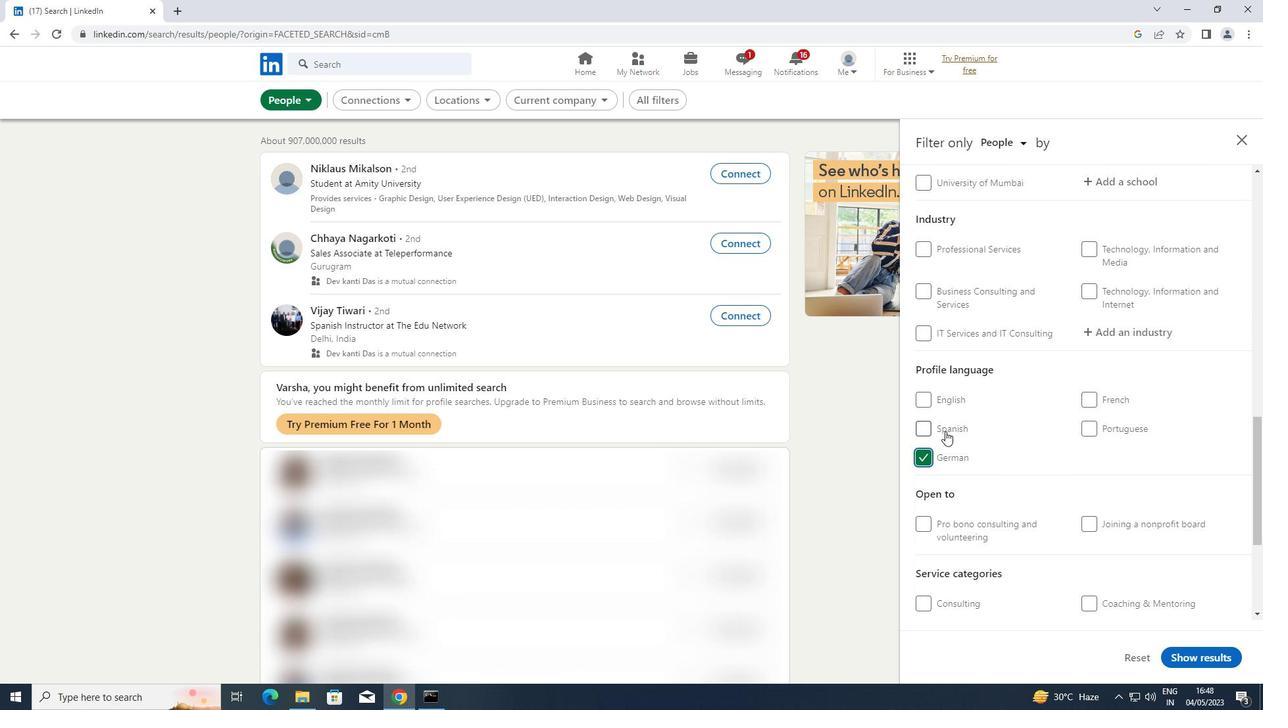 
Action: Mouse scrolled (950, 428) with delta (0, 0)
Screenshot: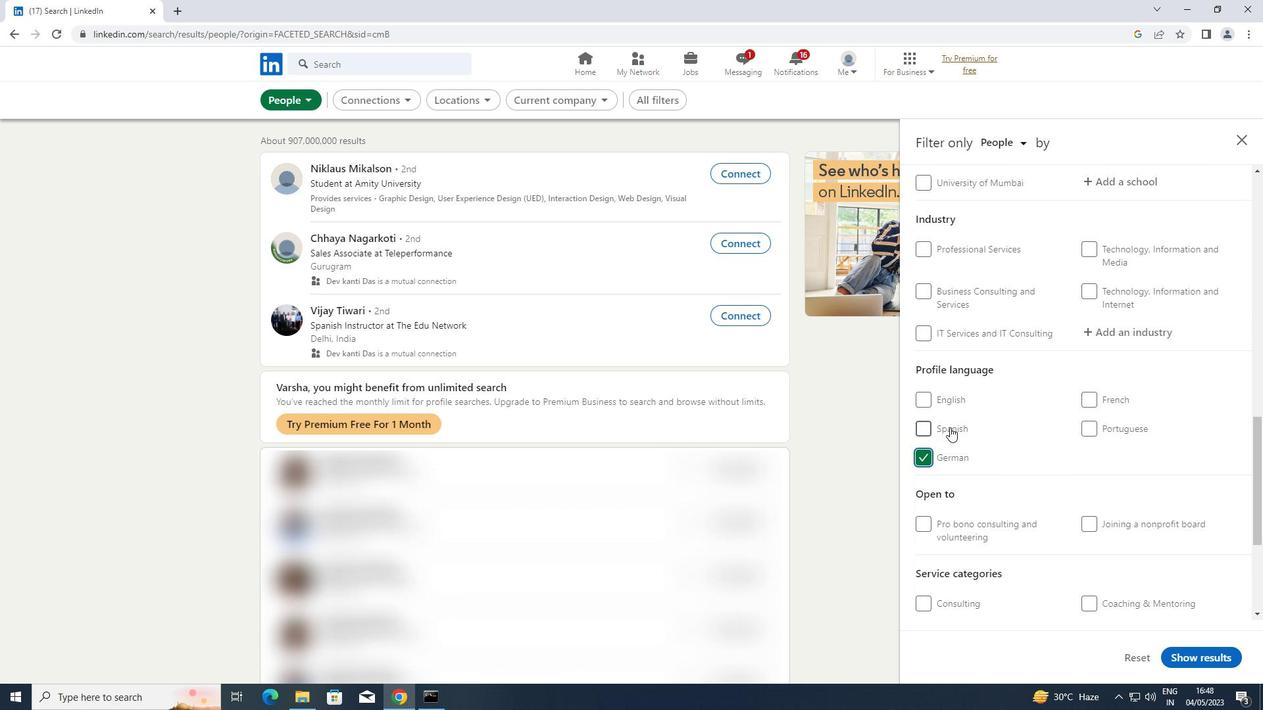 
Action: Mouse scrolled (950, 428) with delta (0, 0)
Screenshot: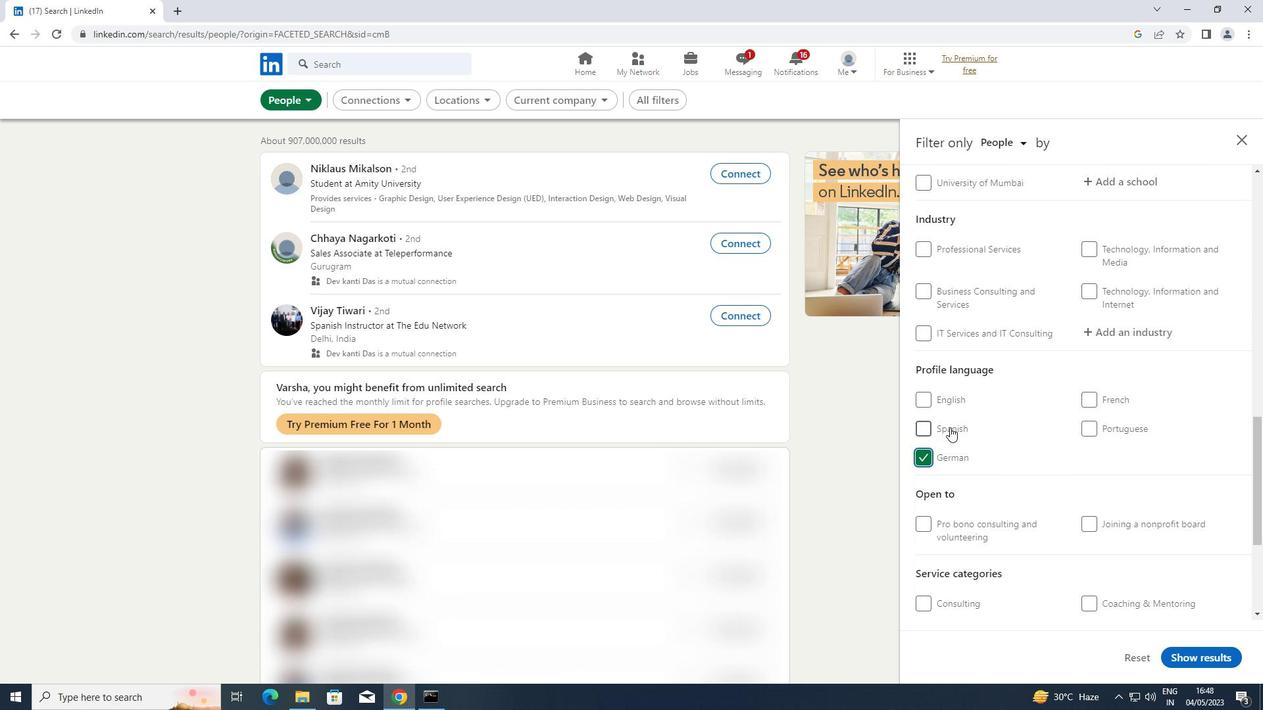 
Action: Mouse scrolled (950, 428) with delta (0, 0)
Screenshot: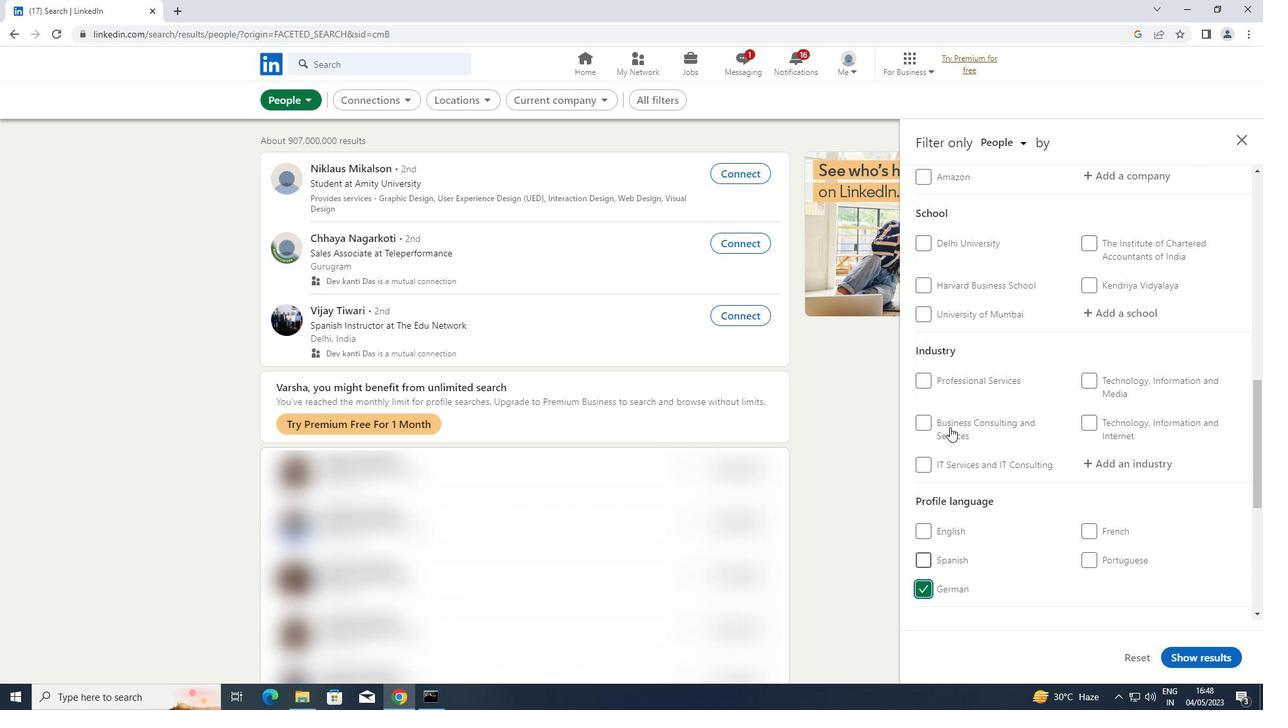 
Action: Mouse scrolled (950, 428) with delta (0, 0)
Screenshot: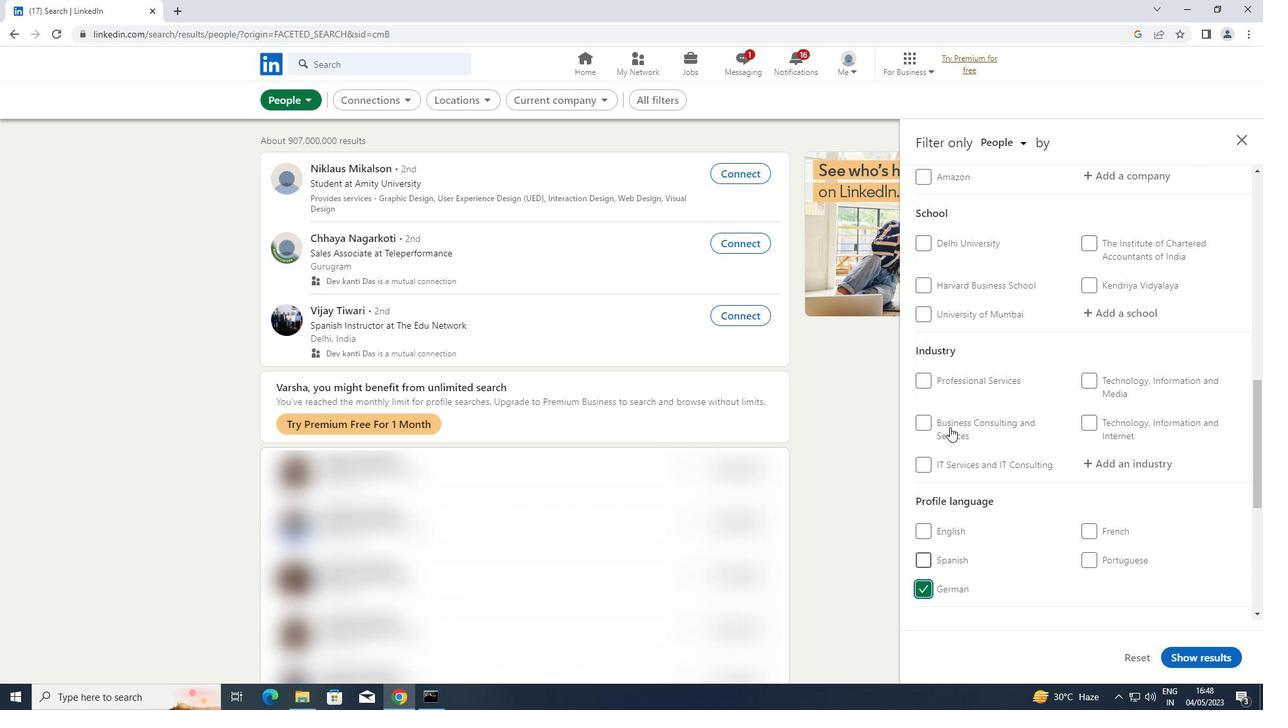 
Action: Mouse scrolled (950, 428) with delta (0, 0)
Screenshot: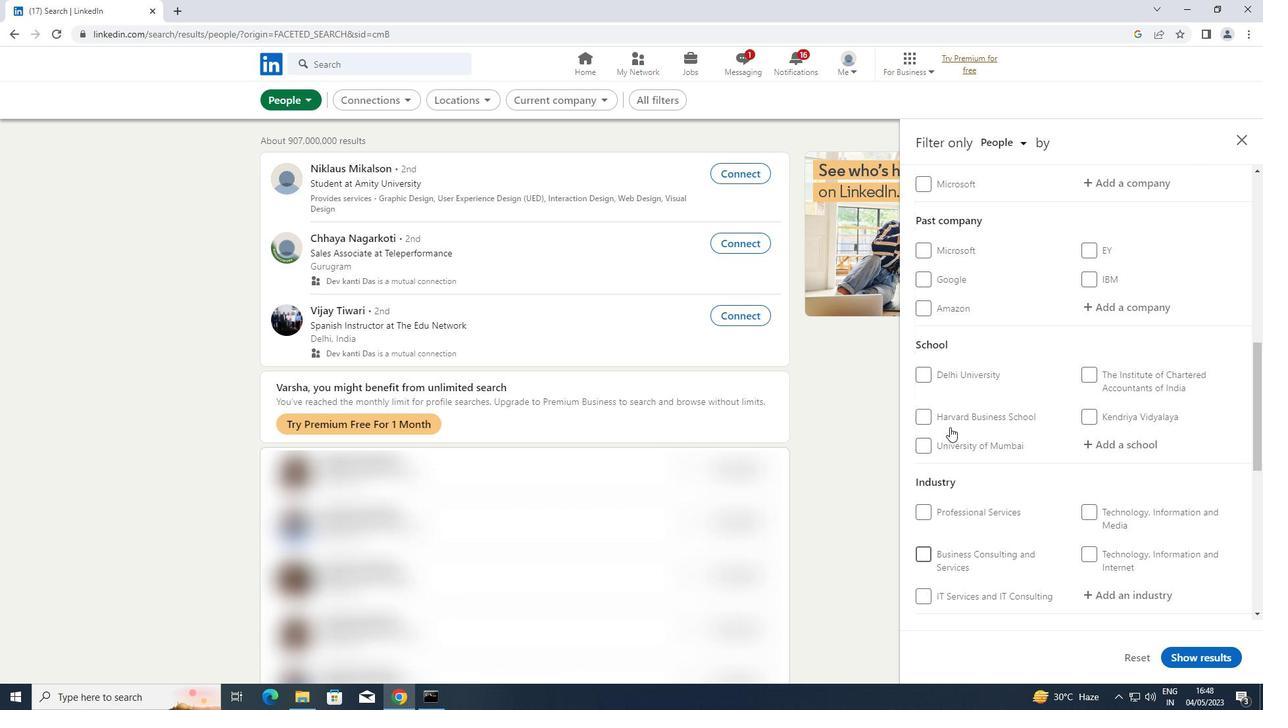 
Action: Mouse scrolled (950, 428) with delta (0, 0)
Screenshot: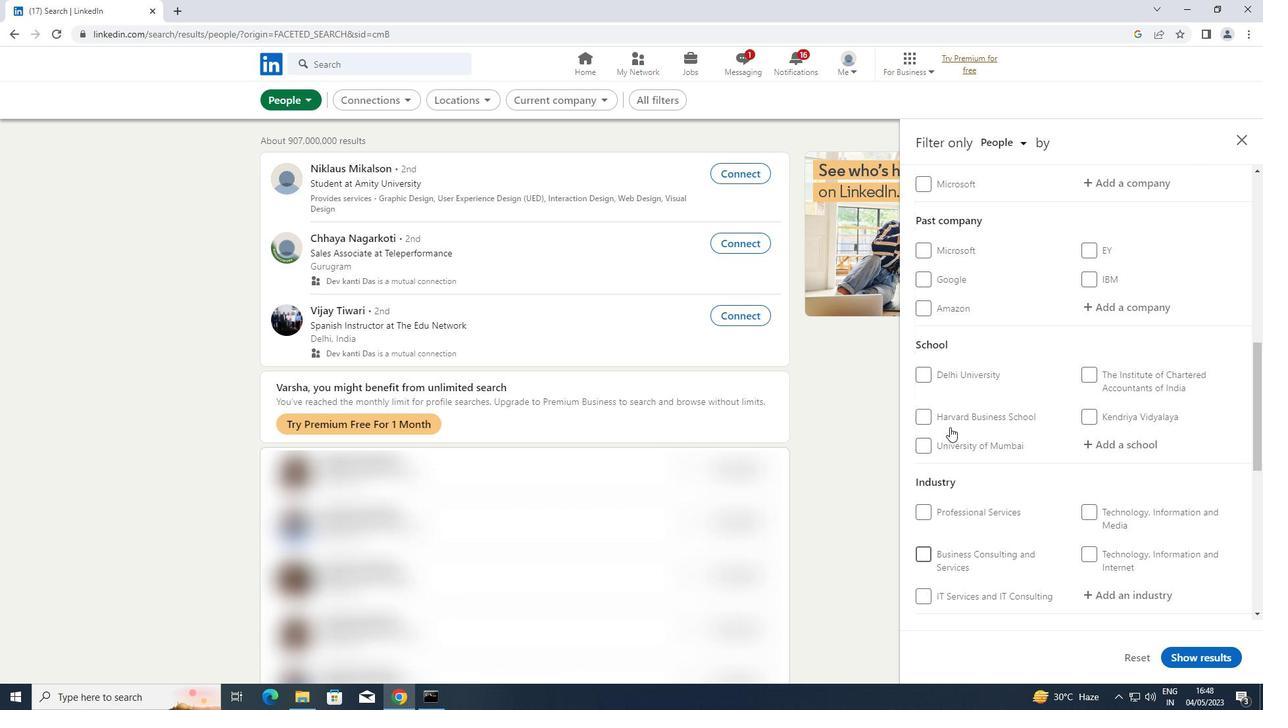 
Action: Mouse moved to (1142, 305)
Screenshot: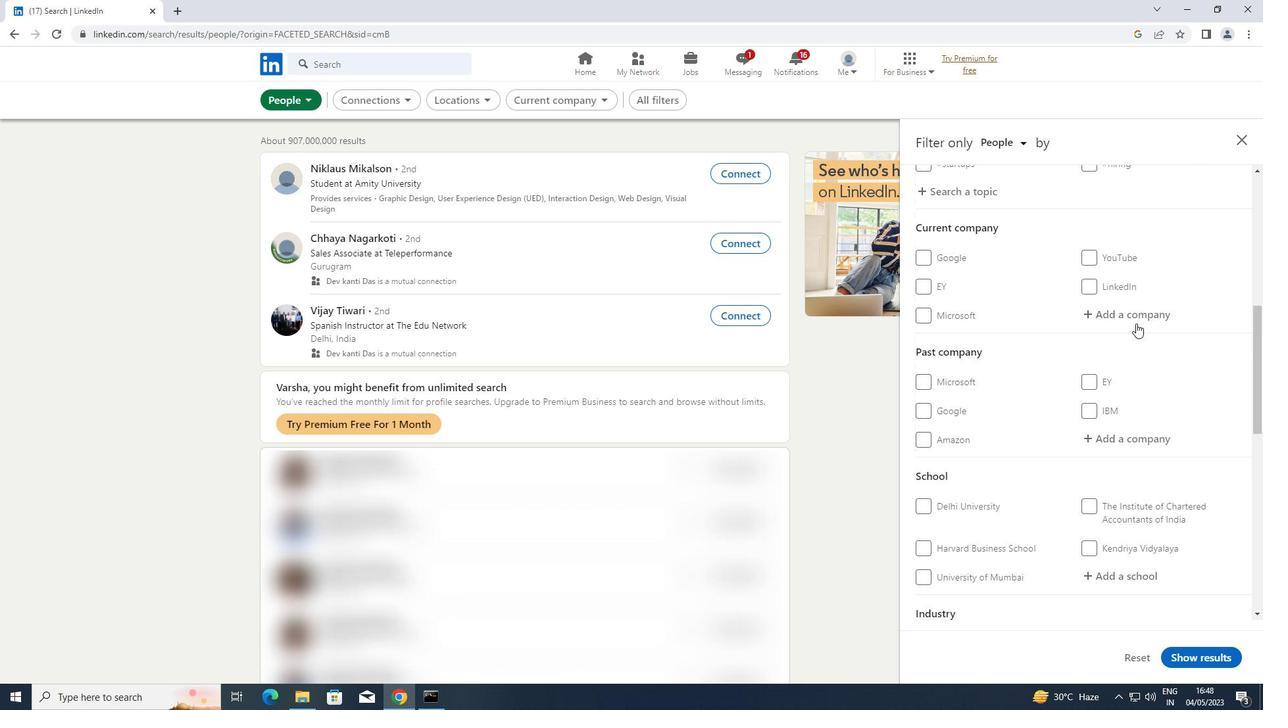
Action: Mouse pressed left at (1142, 305)
Screenshot: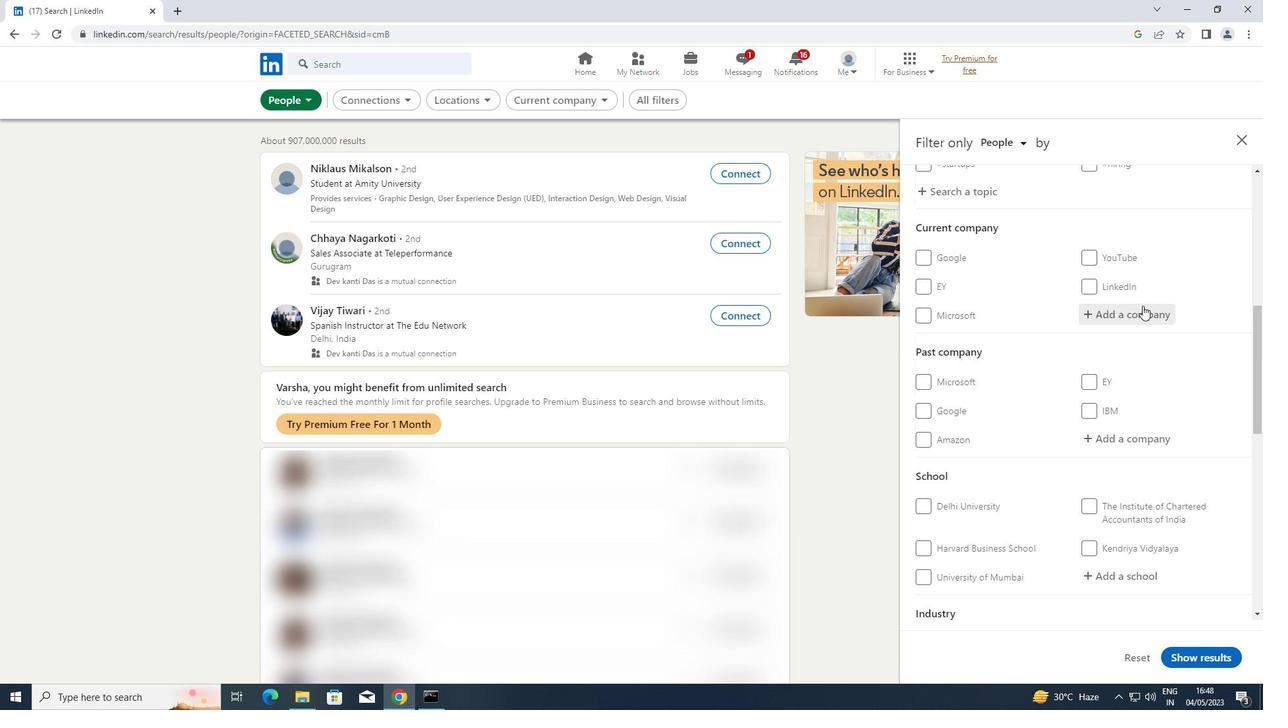 
Action: Mouse moved to (1142, 305)
Screenshot: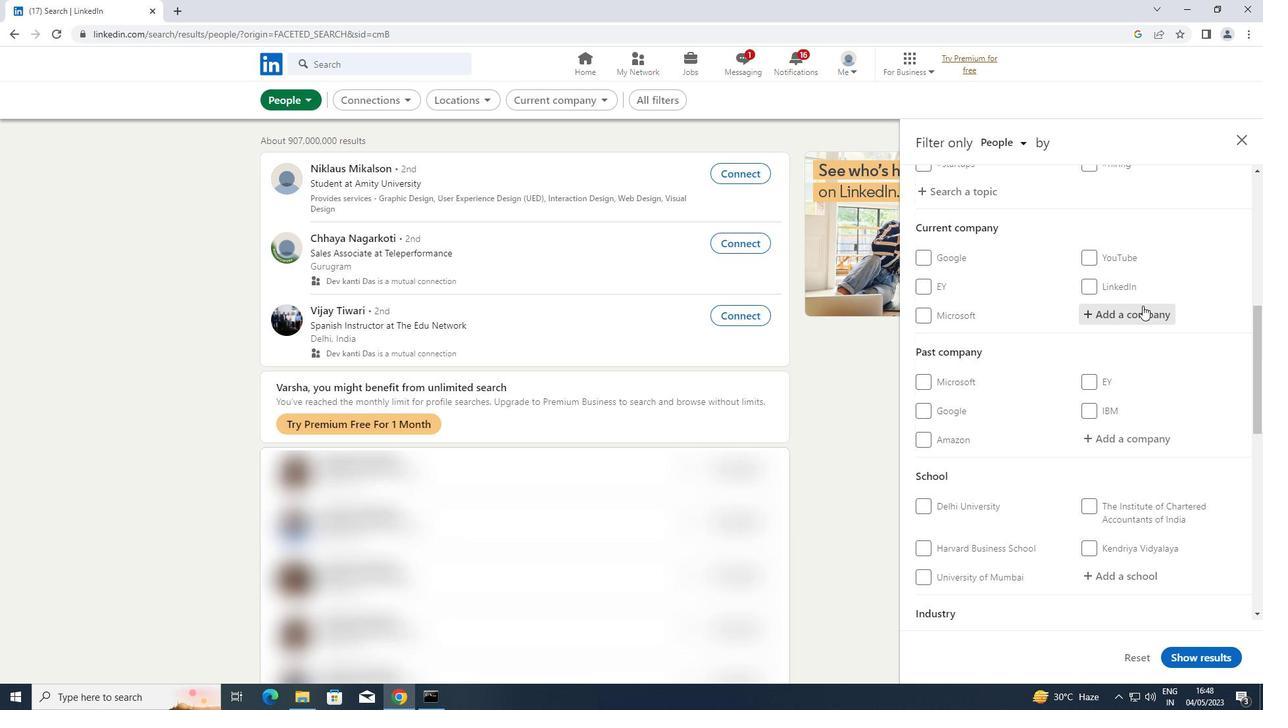 
Action: Key pressed <Key.shift>HCL<Key.shift>TECH
Screenshot: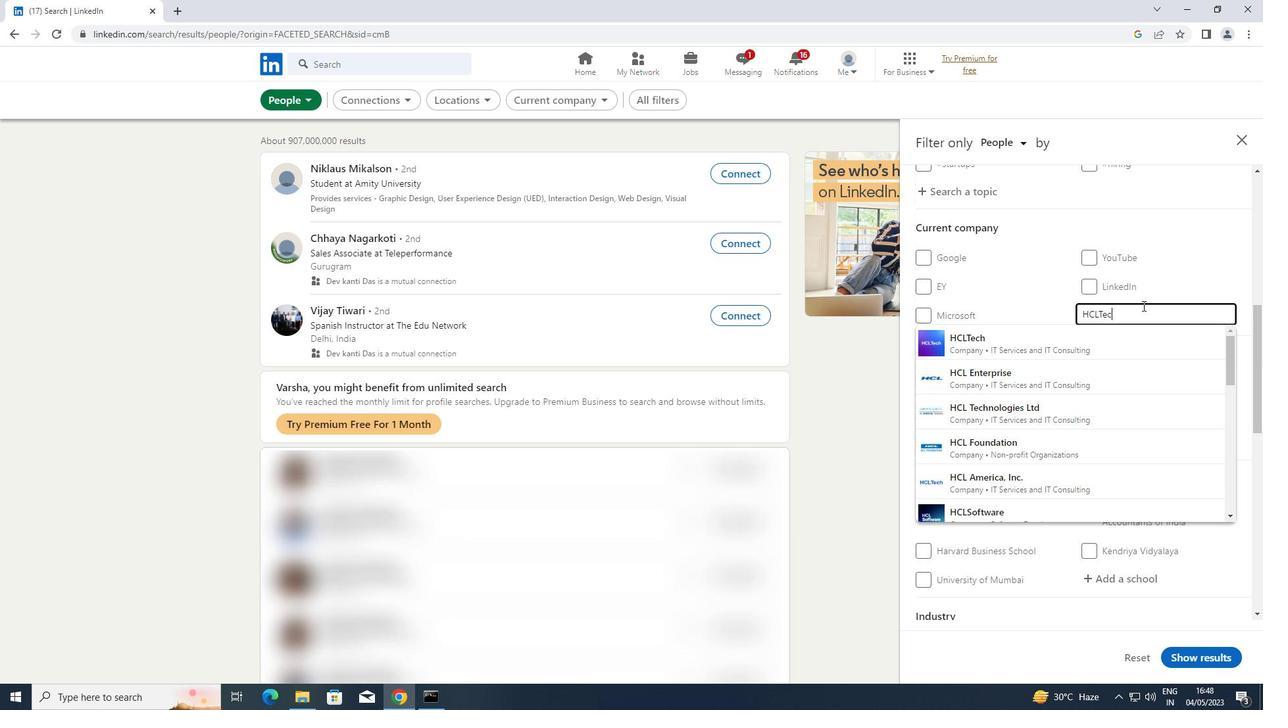 
Action: Mouse moved to (1100, 392)
Screenshot: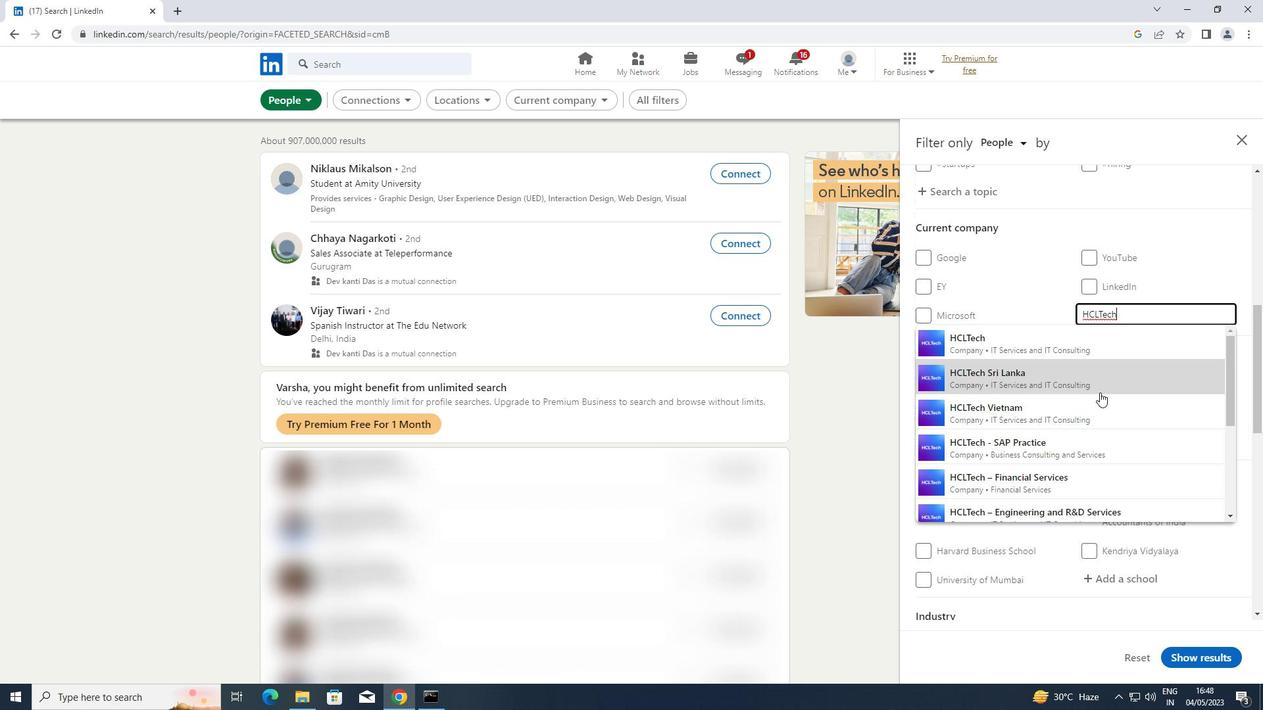 
Action: Mouse scrolled (1100, 392) with delta (0, 0)
Screenshot: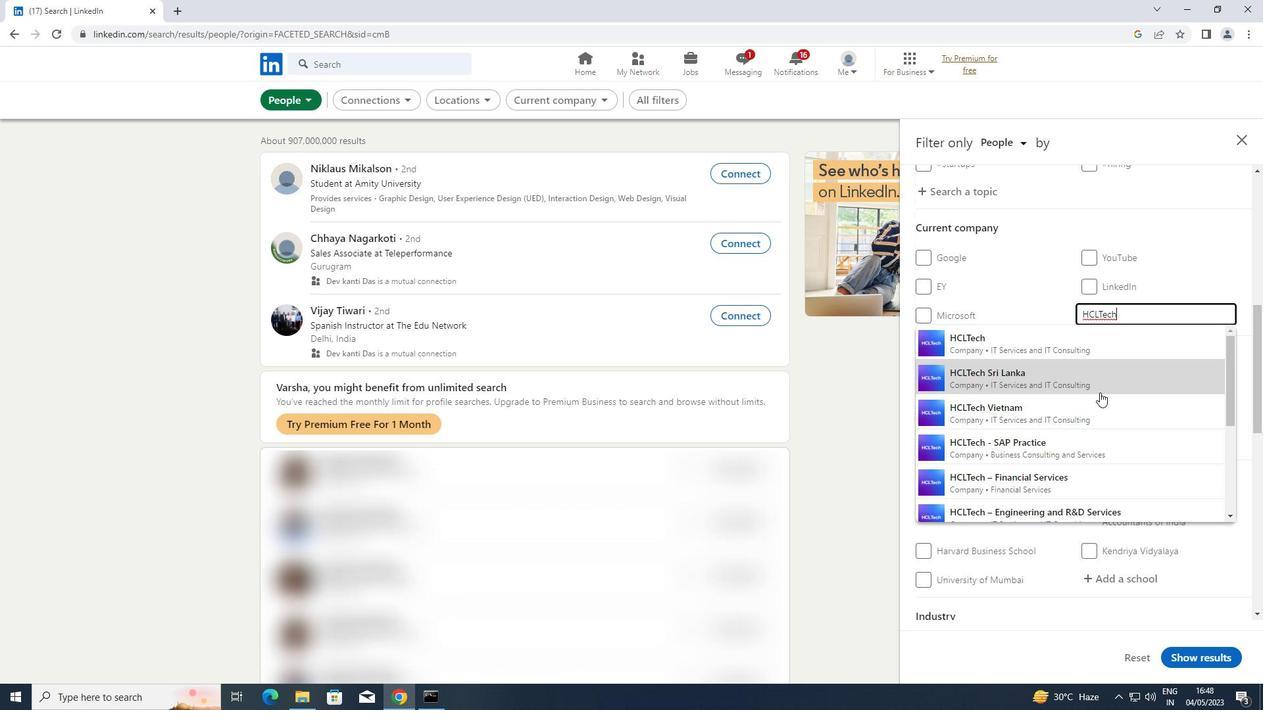 
Action: Mouse scrolled (1100, 392) with delta (0, 0)
Screenshot: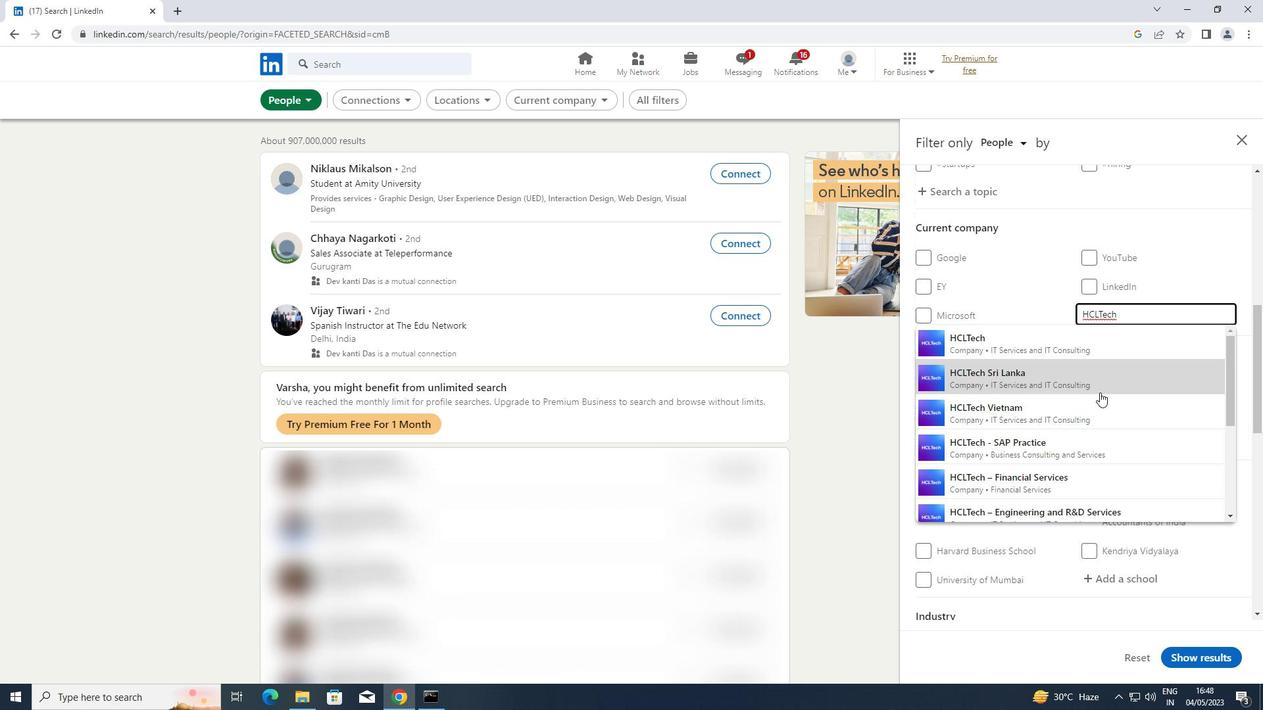 
Action: Mouse scrolled (1100, 392) with delta (0, 0)
Screenshot: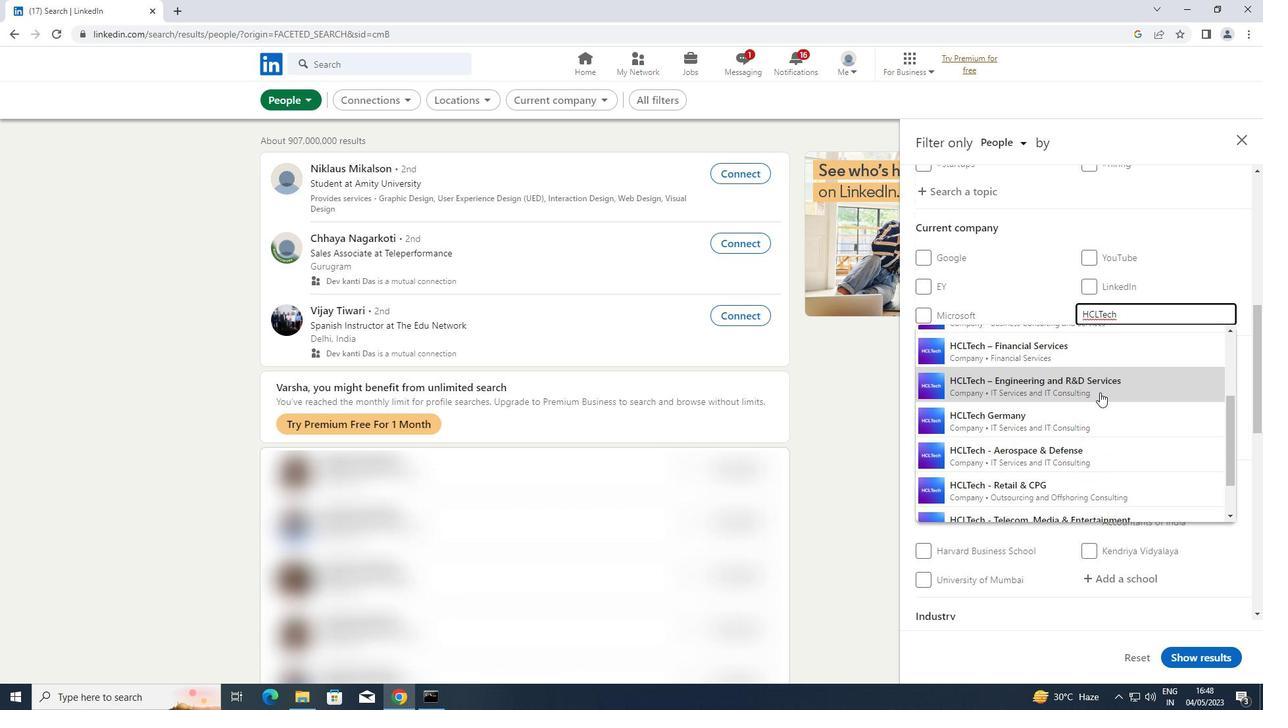 
Action: Mouse scrolled (1100, 392) with delta (0, 0)
Screenshot: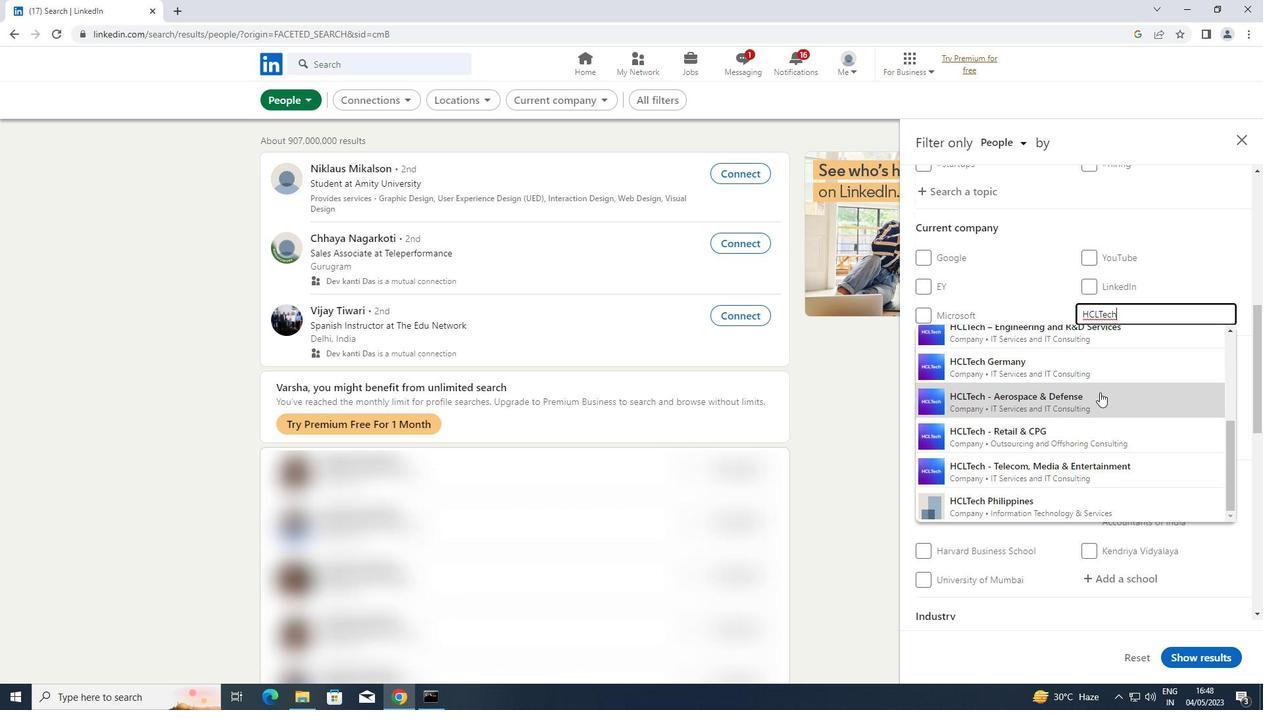
Action: Mouse scrolled (1100, 392) with delta (0, 0)
Screenshot: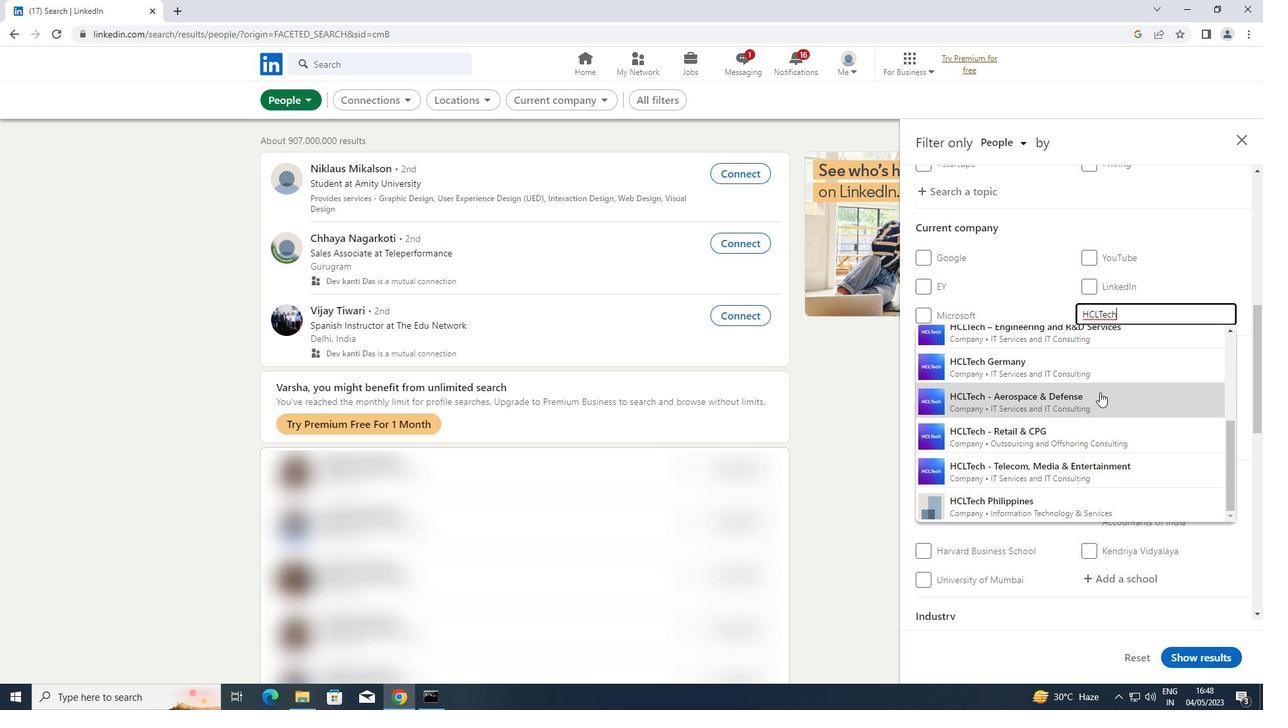 
Action: Mouse moved to (1147, 179)
Screenshot: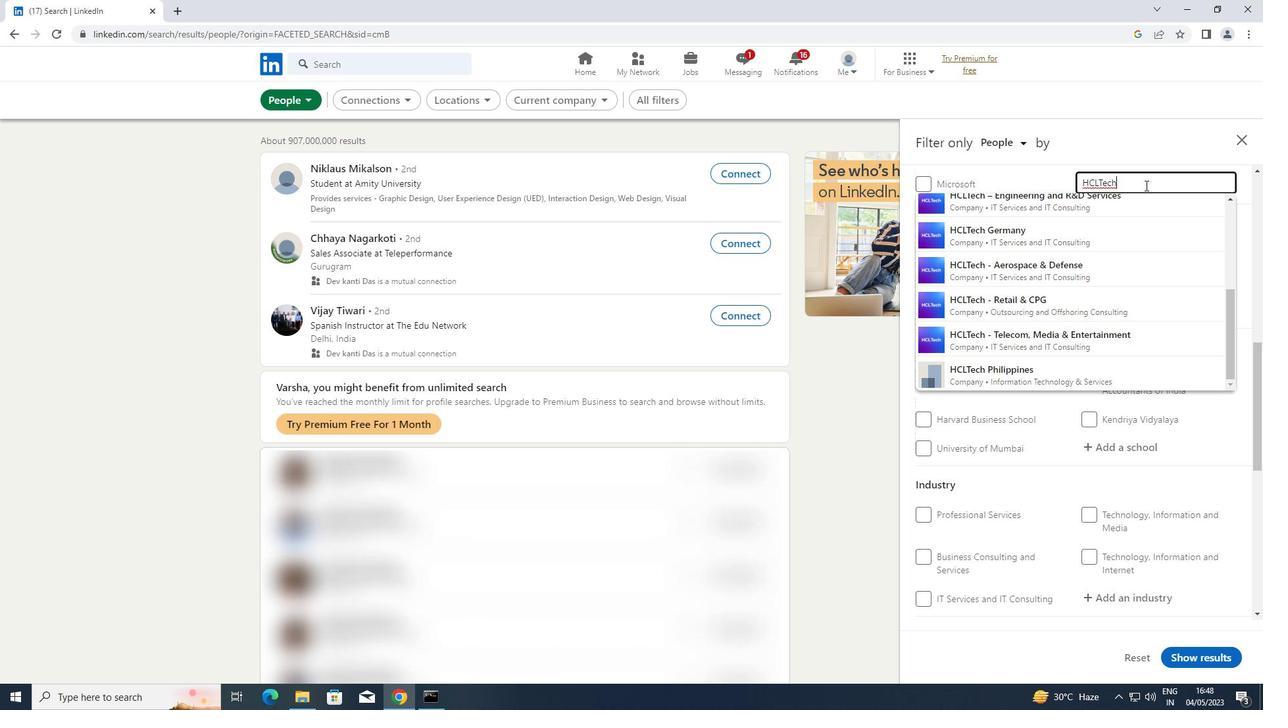 
Action: Mouse pressed left at (1147, 179)
Screenshot: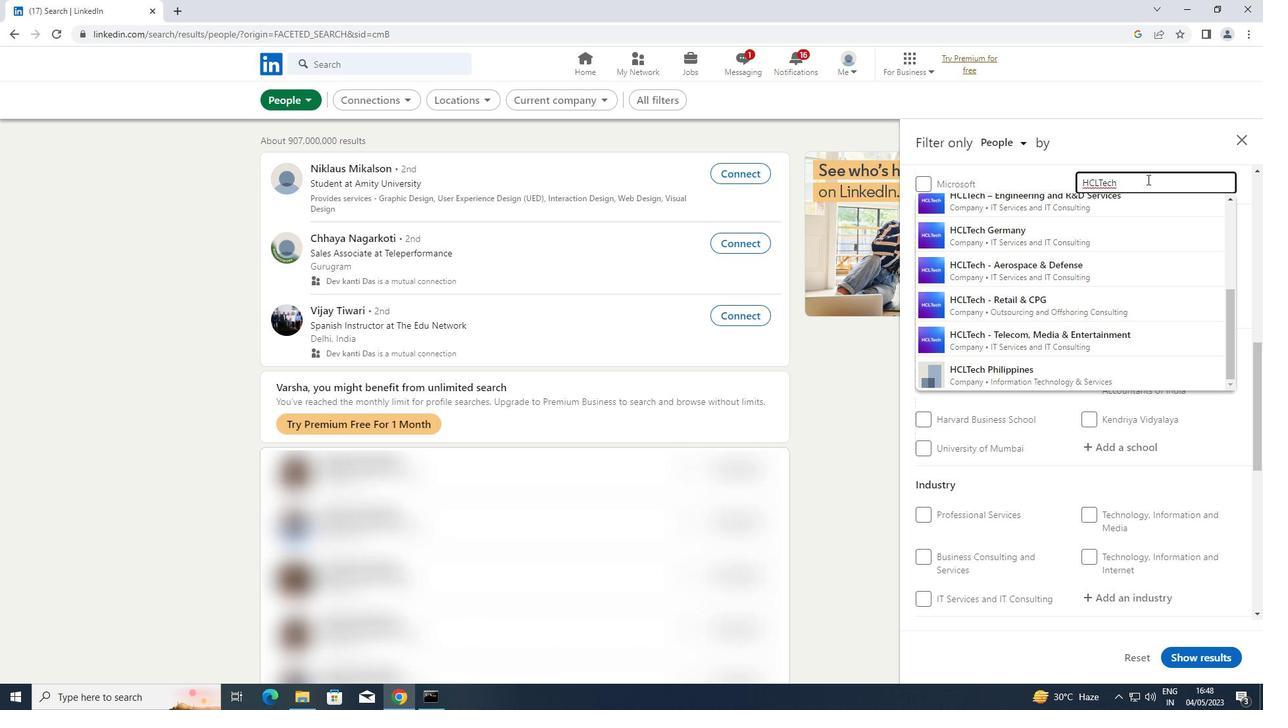 
Action: Key pressed -<Key.space><Key.shift>DIGITAL<Key.space><Key.shift>FOUNDATION
Screenshot: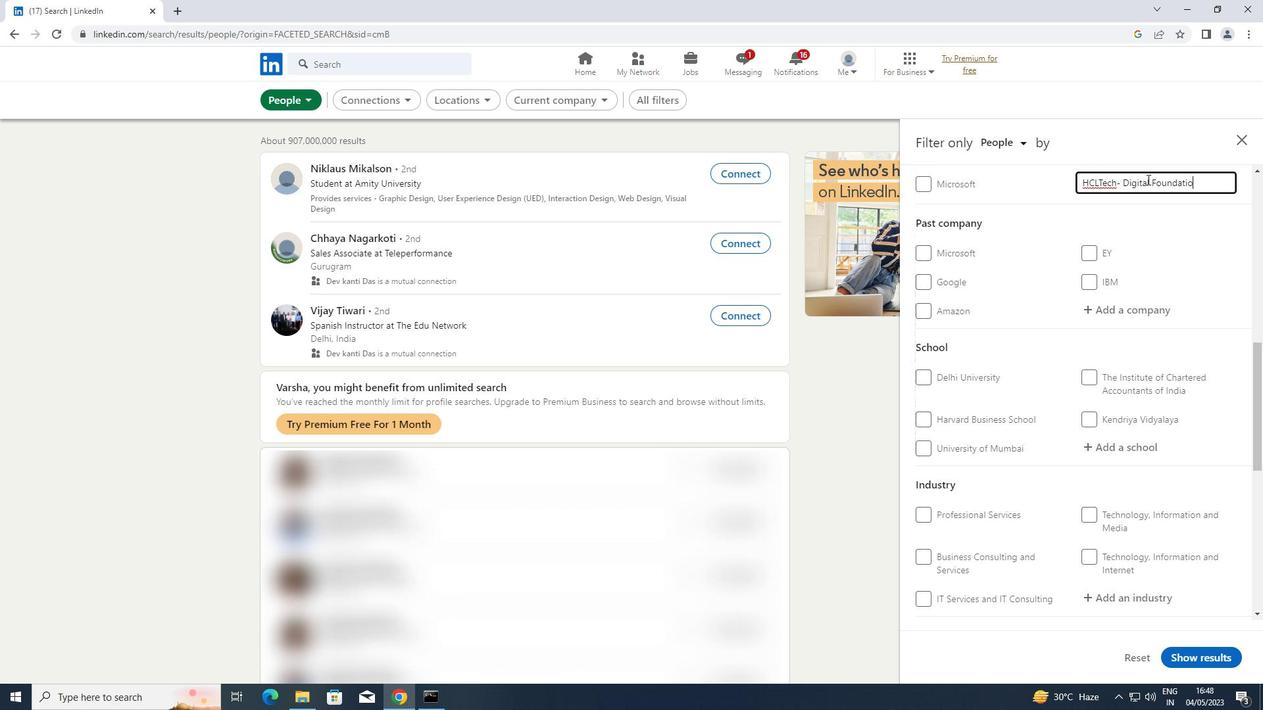 
Action: Mouse moved to (1132, 258)
Screenshot: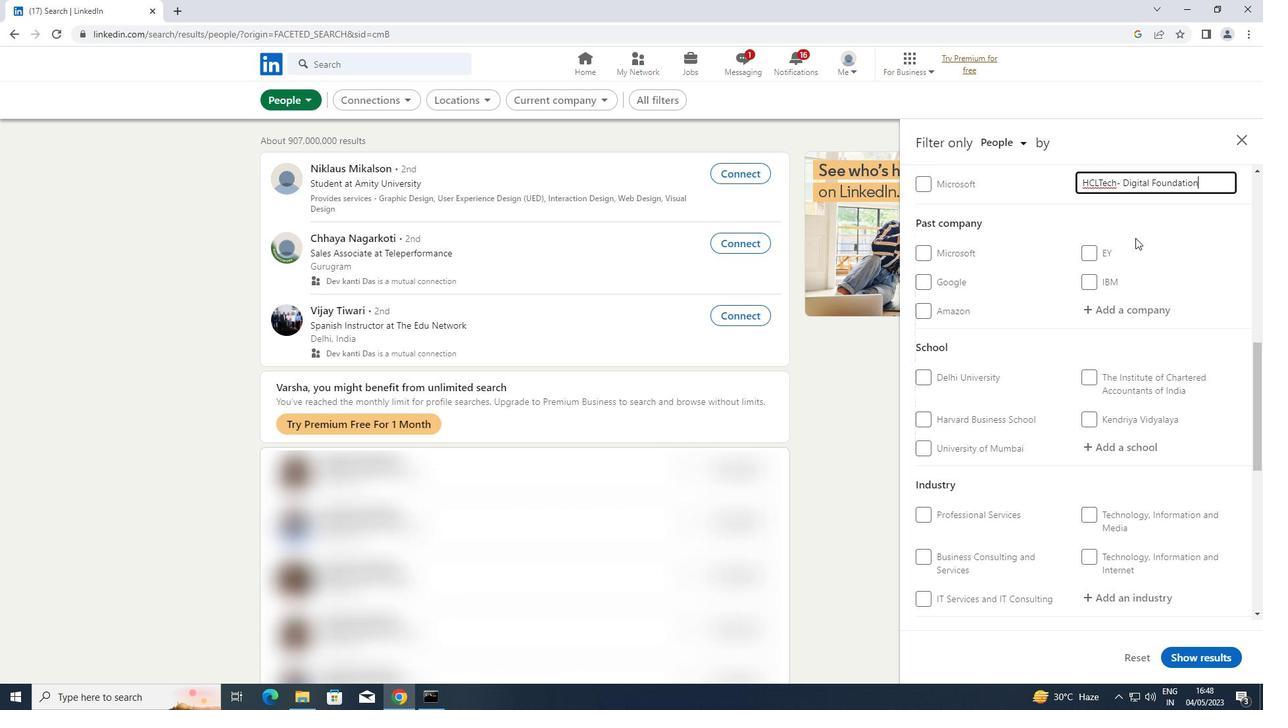 
Action: Mouse scrolled (1132, 257) with delta (0, 0)
Screenshot: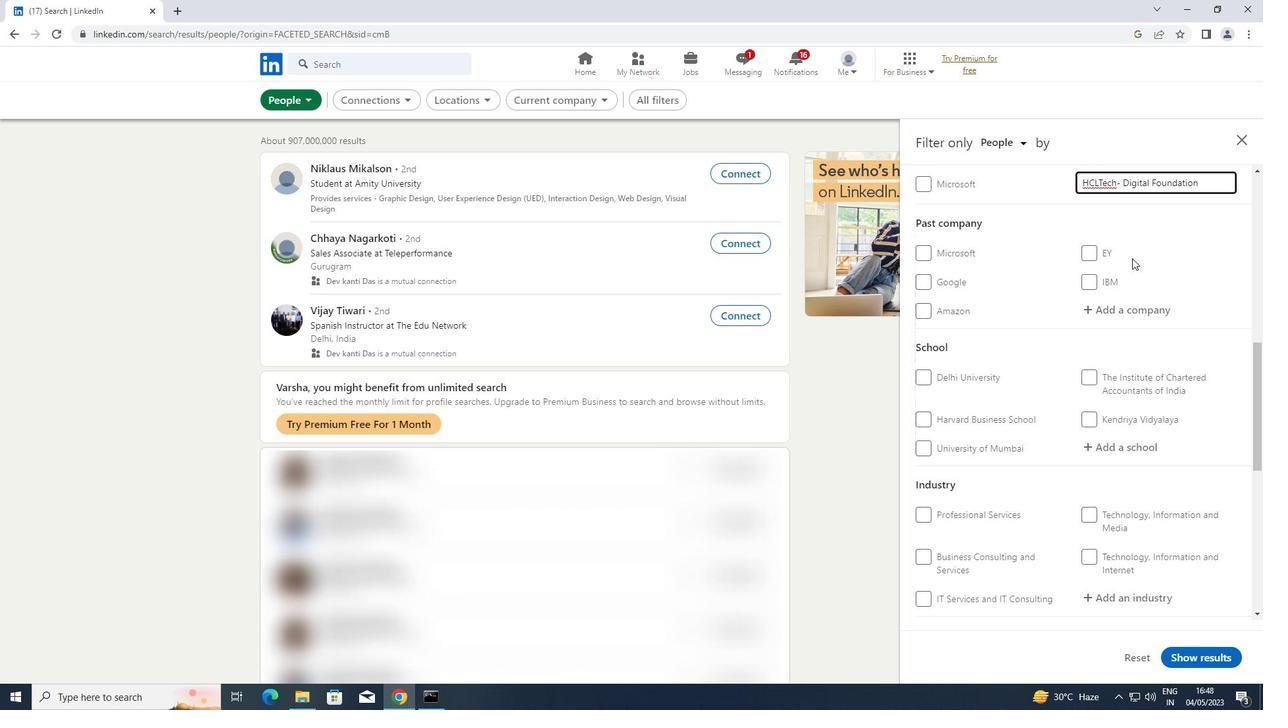 
Action: Mouse scrolled (1132, 257) with delta (0, 0)
Screenshot: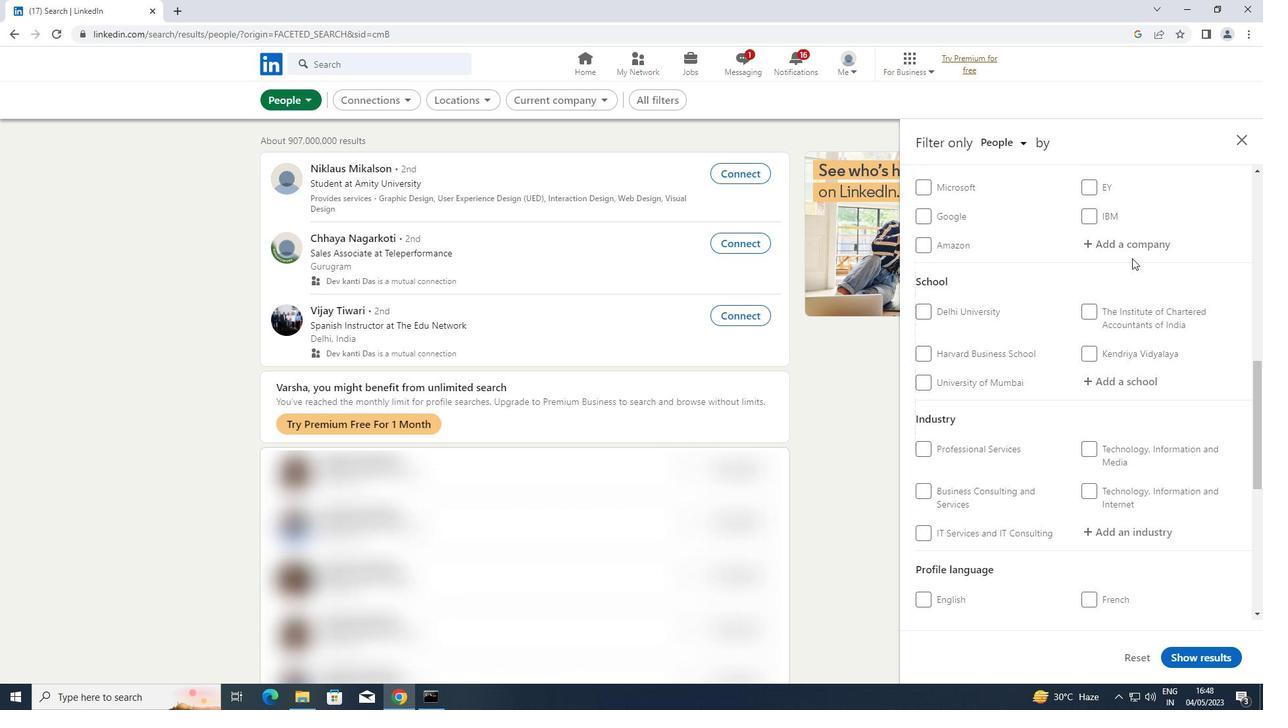 
Action: Mouse moved to (1143, 319)
Screenshot: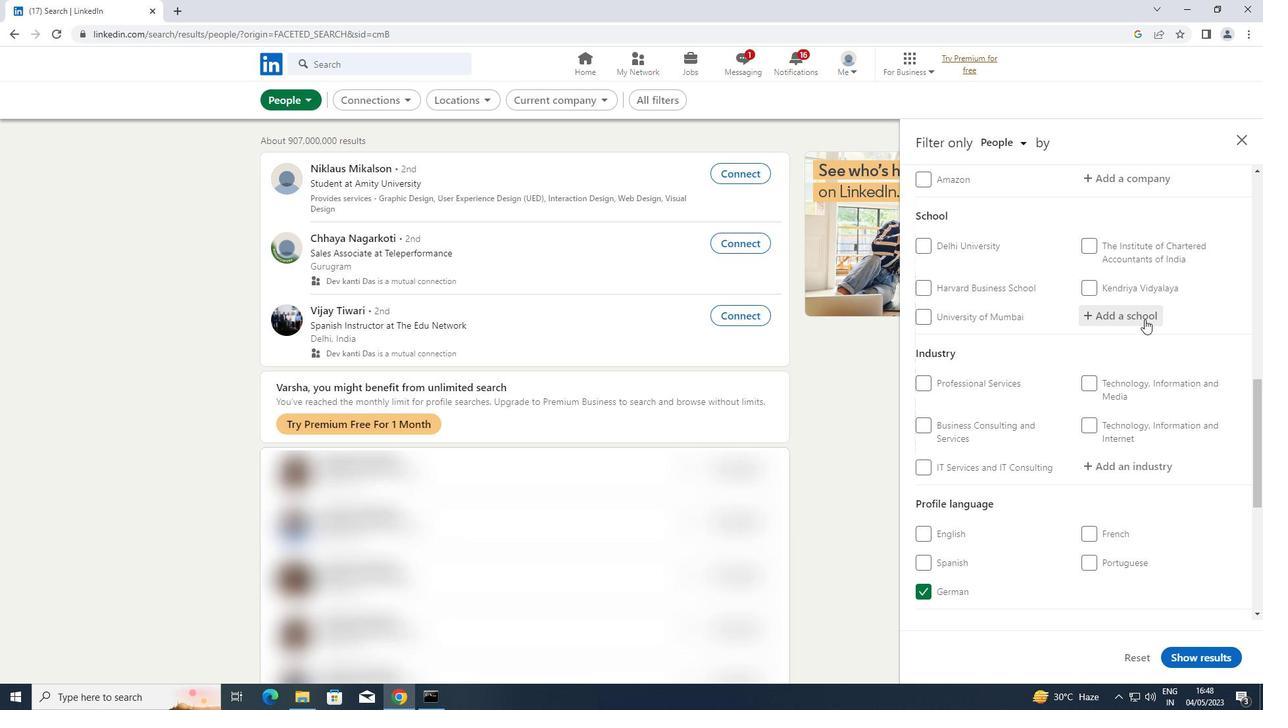 
Action: Mouse pressed left at (1143, 319)
Screenshot: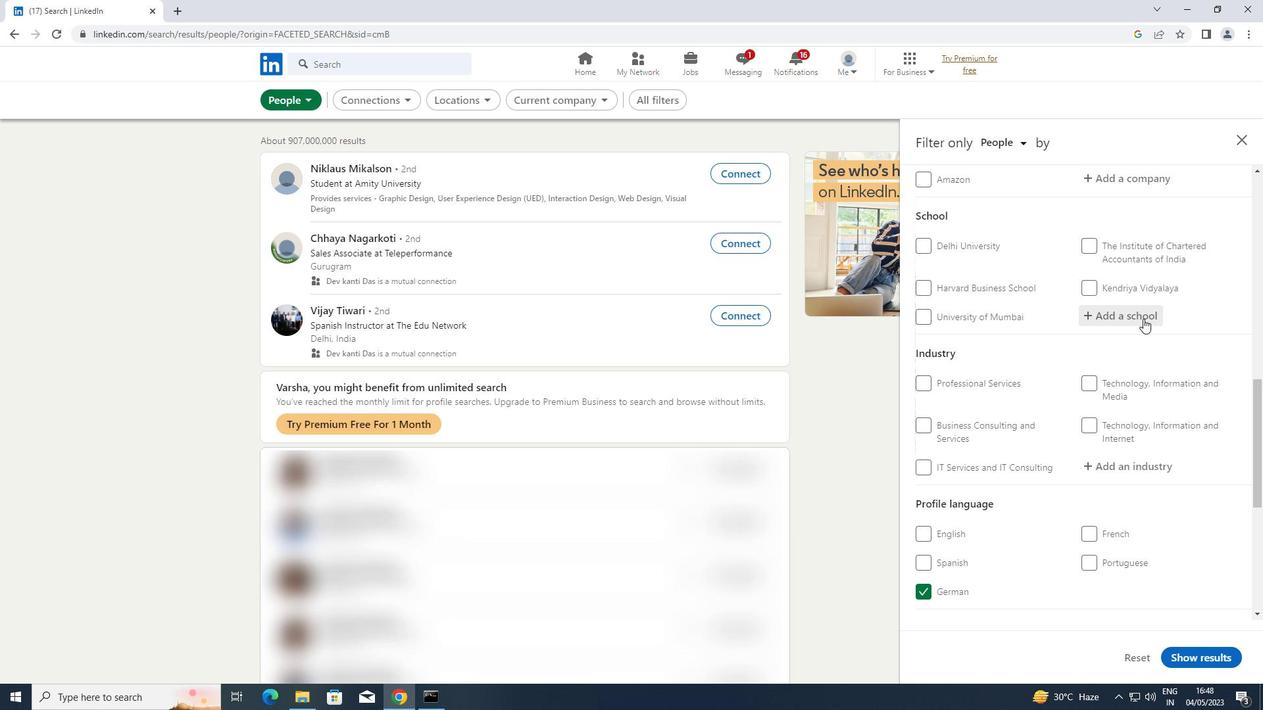 
Action: Mouse moved to (1142, 317)
Screenshot: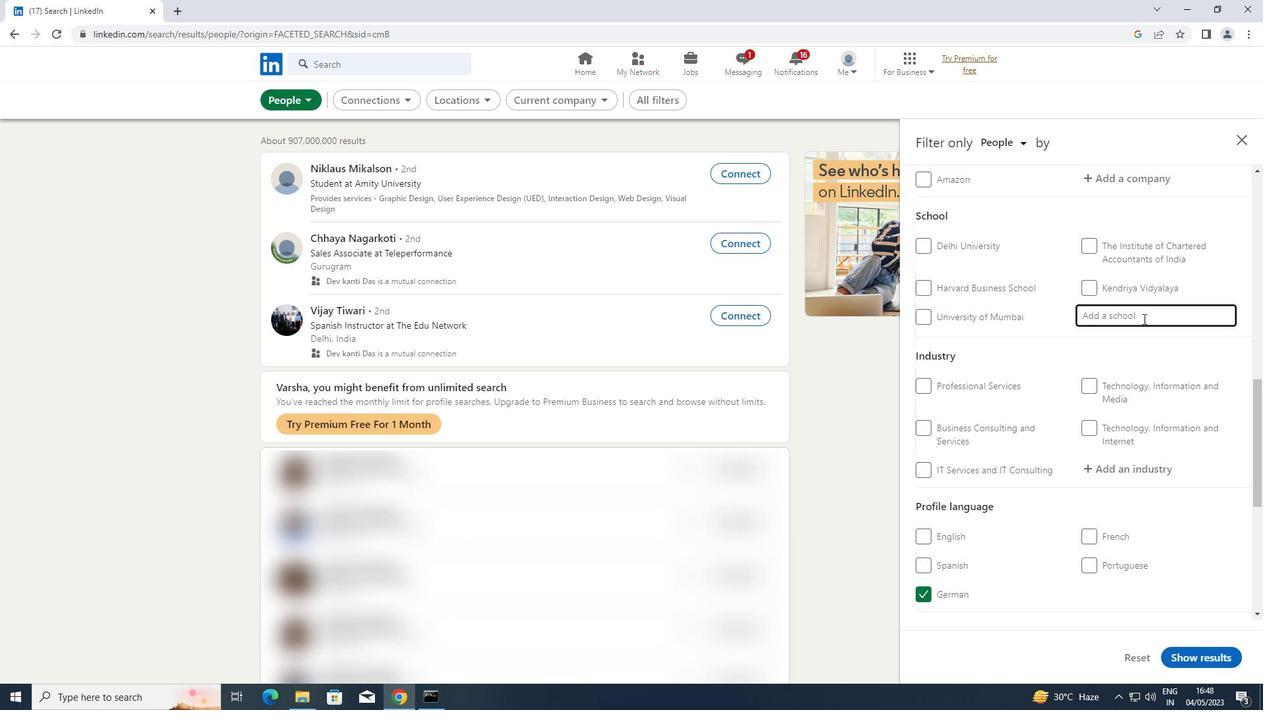 
Action: Key pressed <Key.shift>MAHARISHI<Key.space>
Screenshot: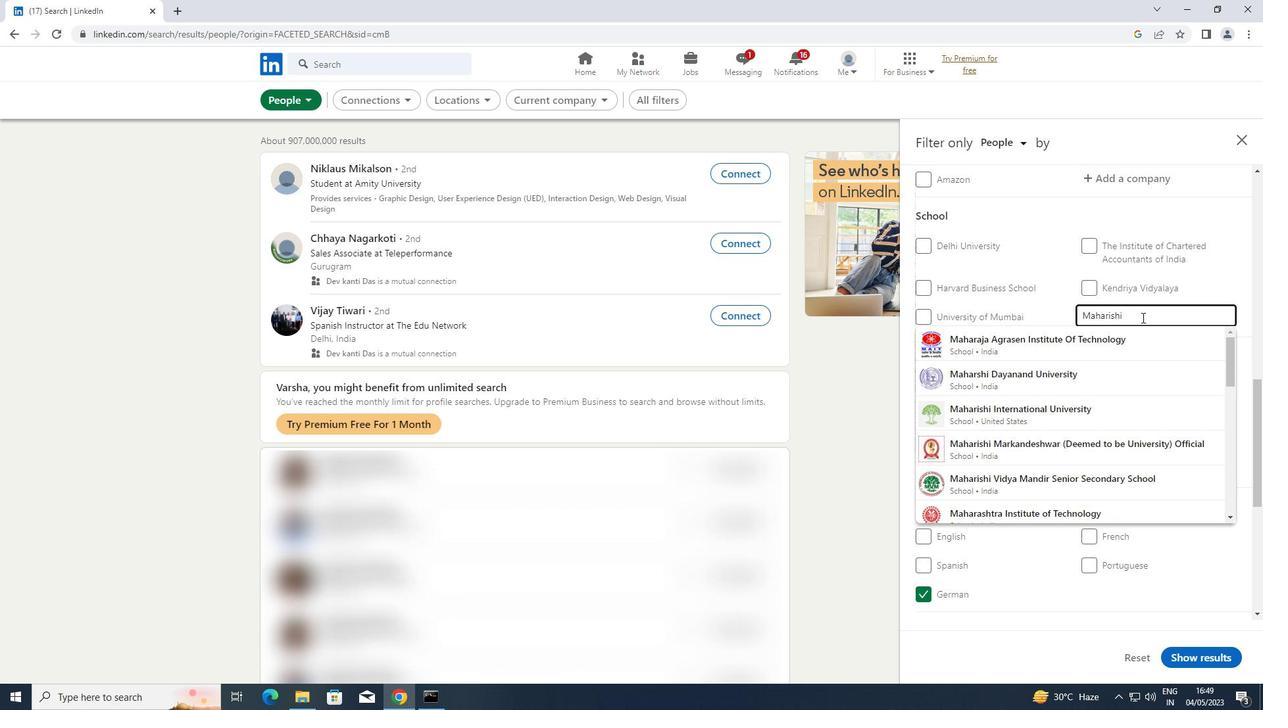 
Action: Mouse moved to (1112, 369)
Screenshot: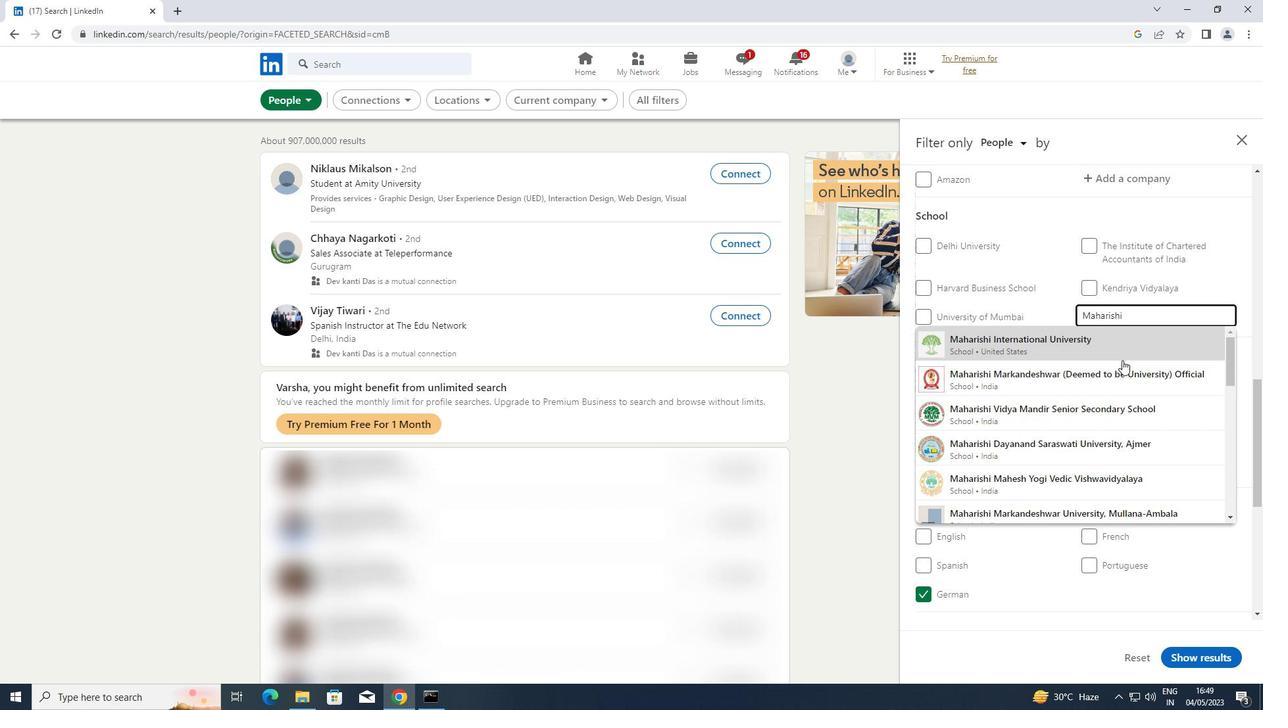 
Action: Mouse pressed left at (1112, 369)
Screenshot: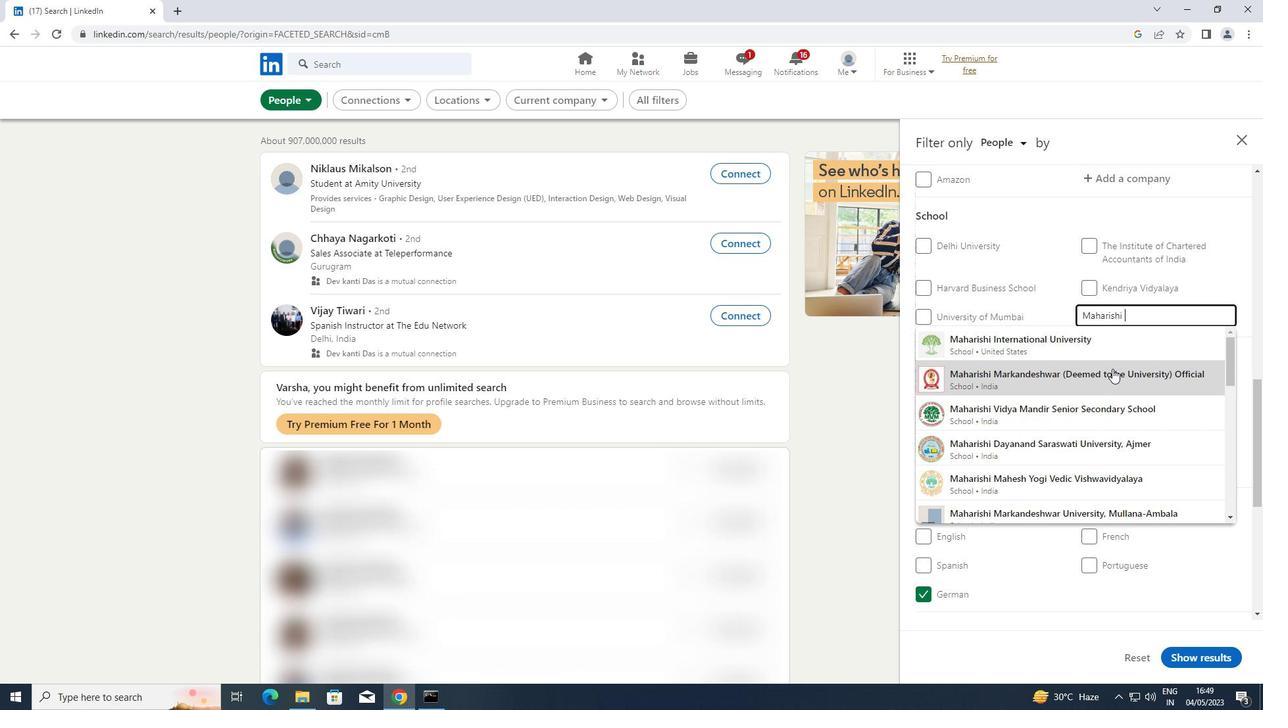 
Action: Mouse scrolled (1112, 368) with delta (0, 0)
Screenshot: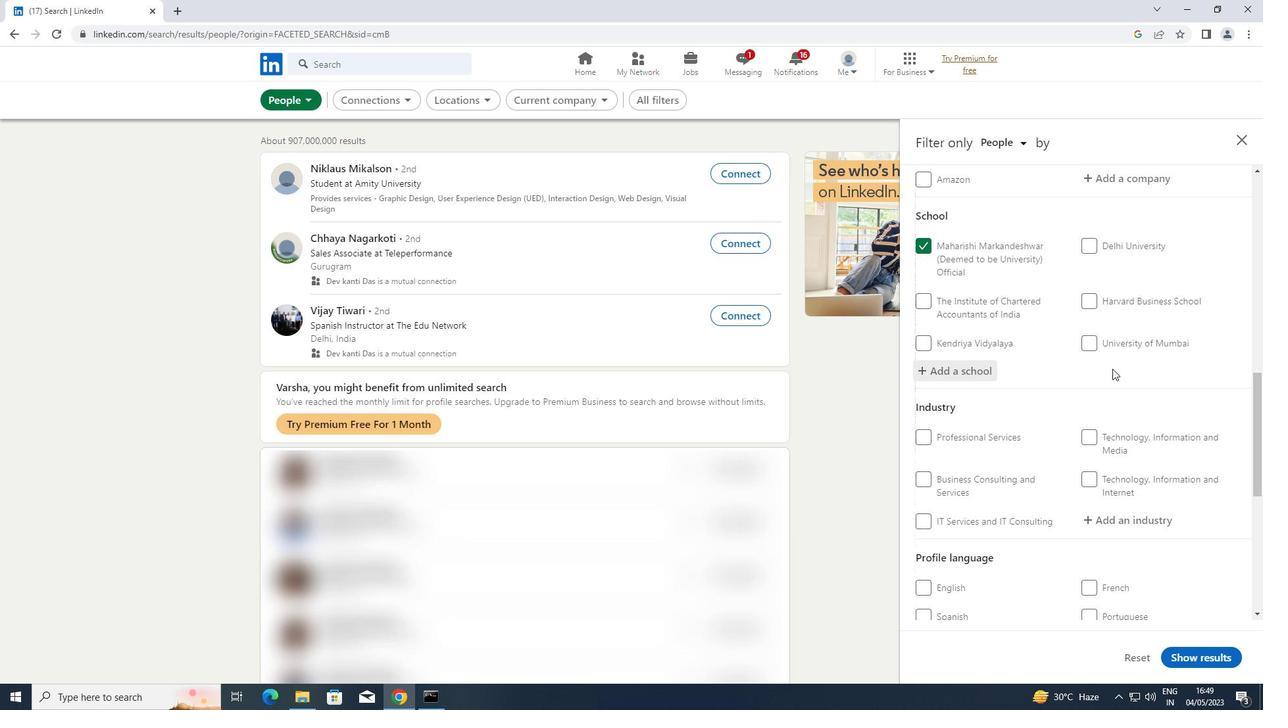 
Action: Mouse scrolled (1112, 368) with delta (0, 0)
Screenshot: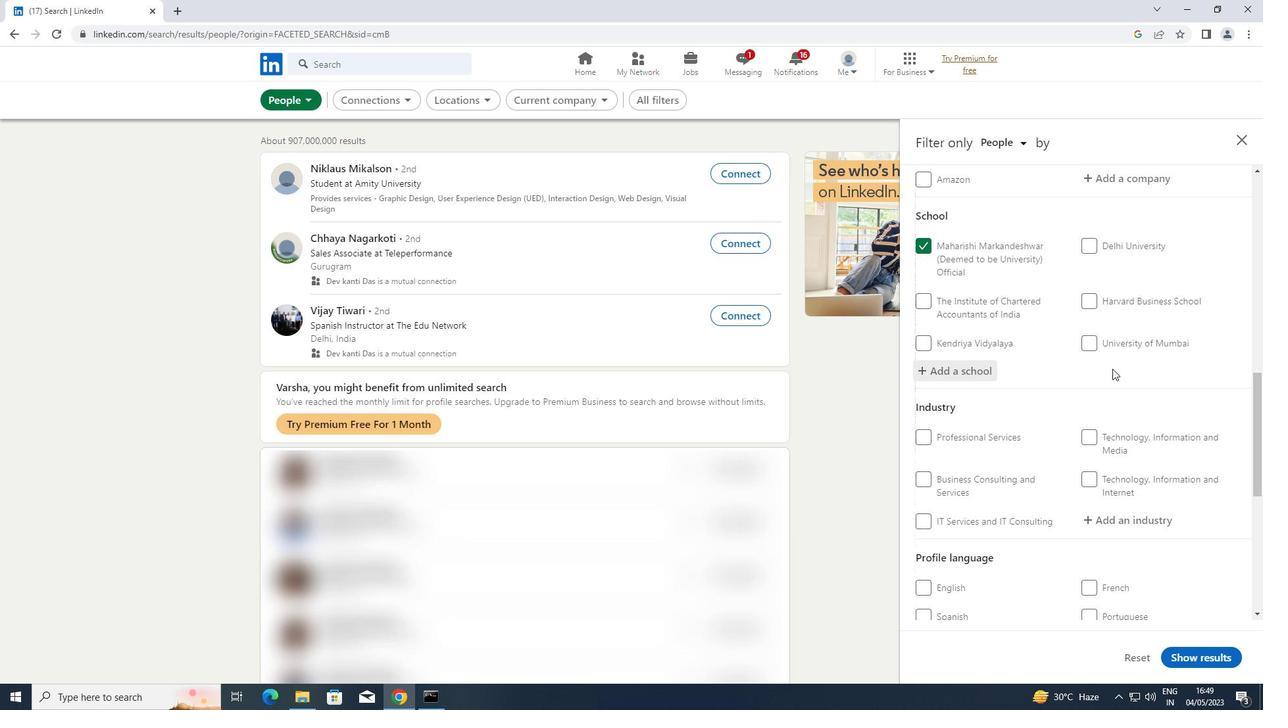 
Action: Mouse moved to (1146, 378)
Screenshot: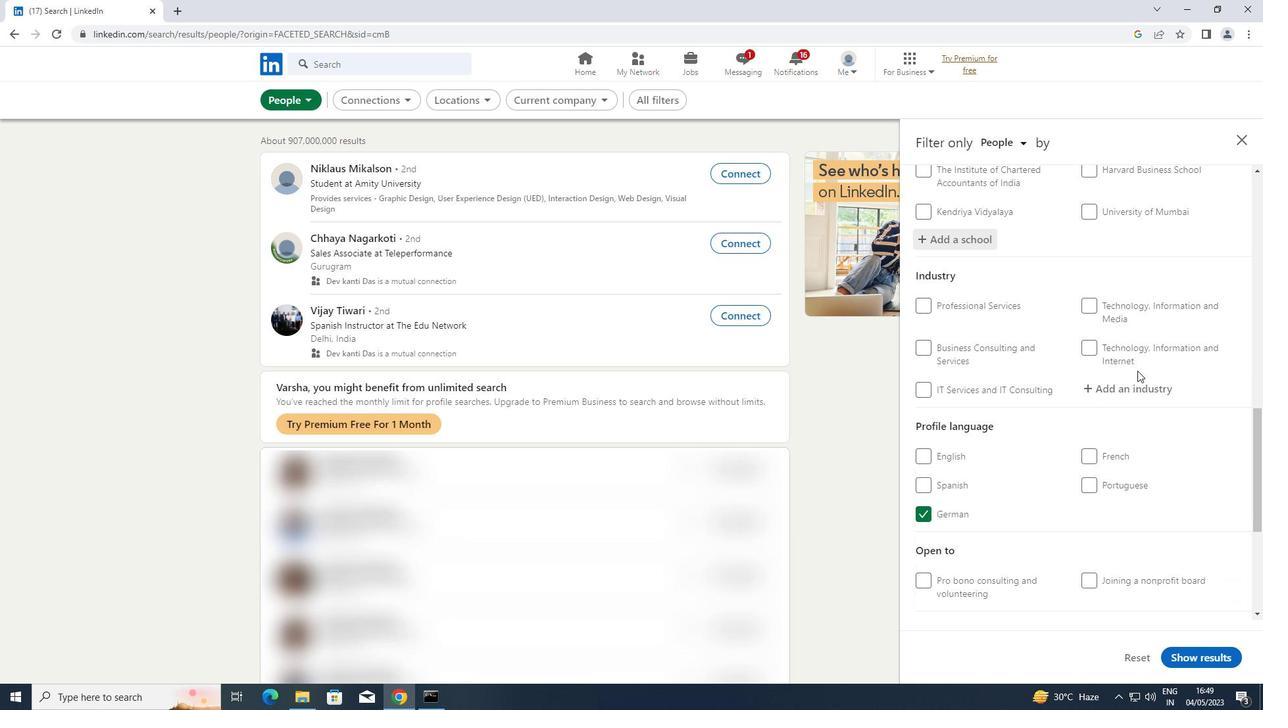 
Action: Mouse pressed left at (1146, 378)
Screenshot: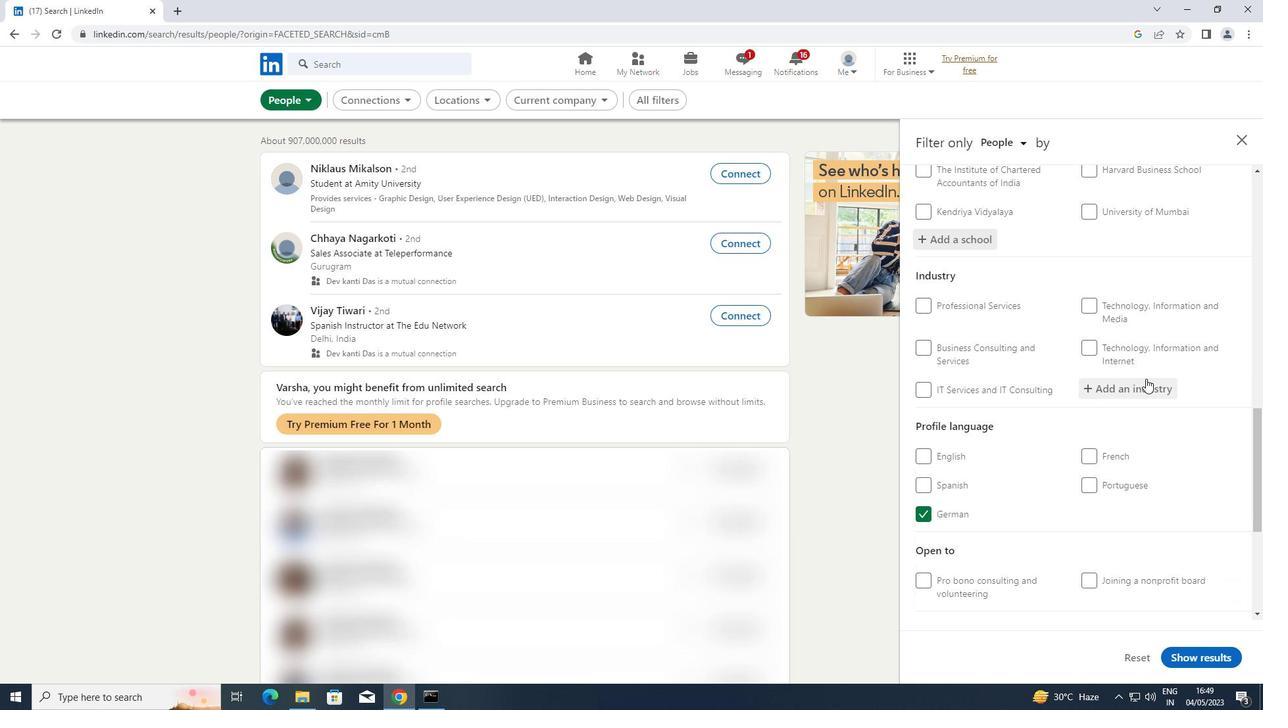 
Action: Key pressed <Key.shift>METAL<Key.space>
Screenshot: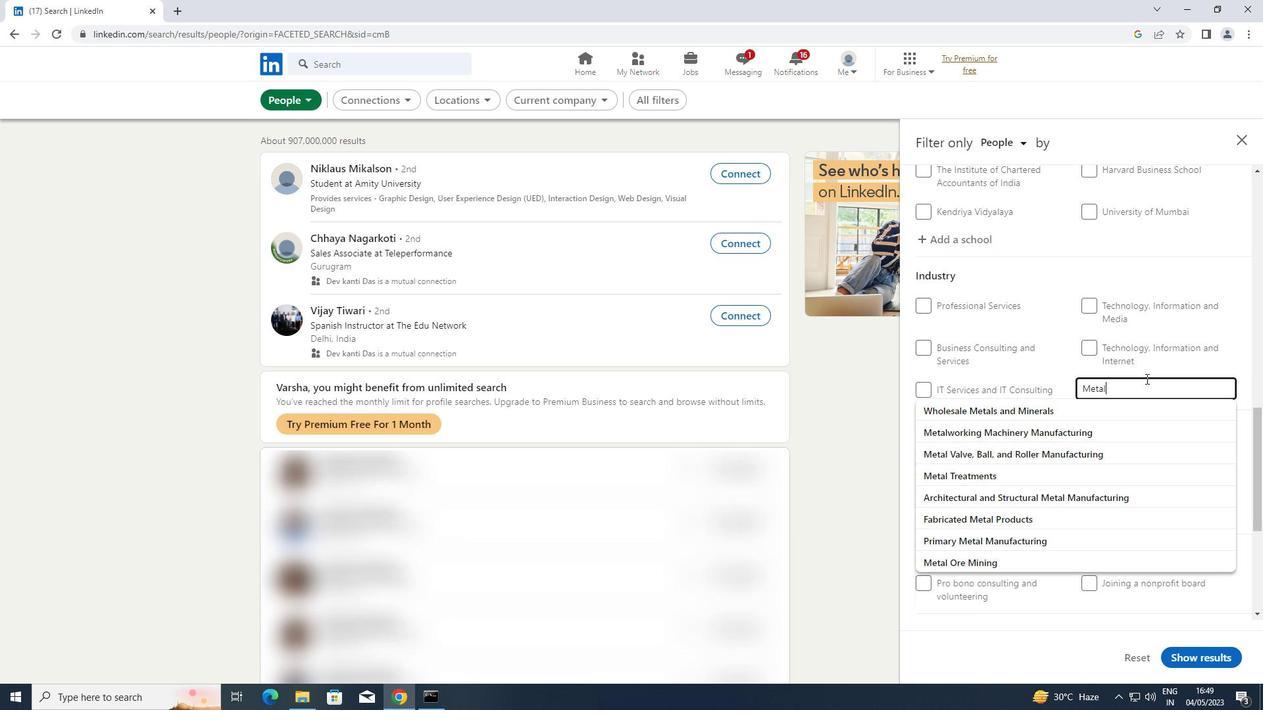 
Action: Mouse moved to (1072, 405)
Screenshot: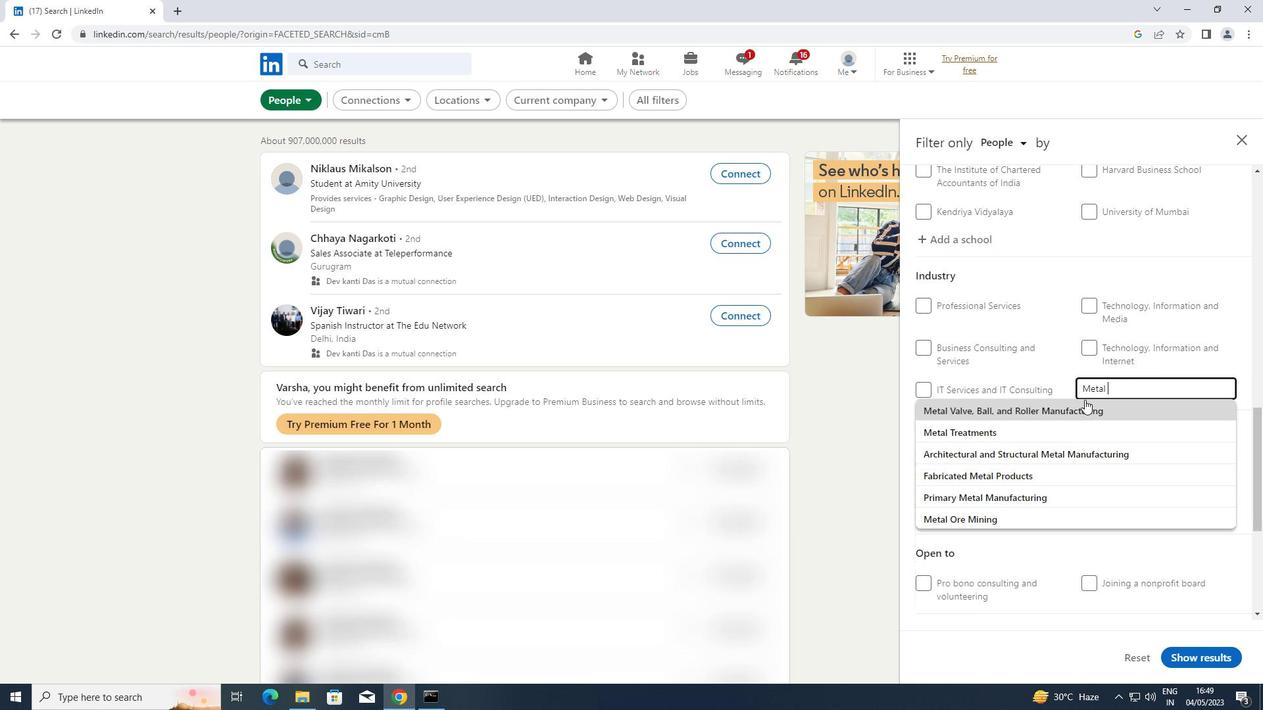 
Action: Mouse pressed left at (1072, 405)
Screenshot: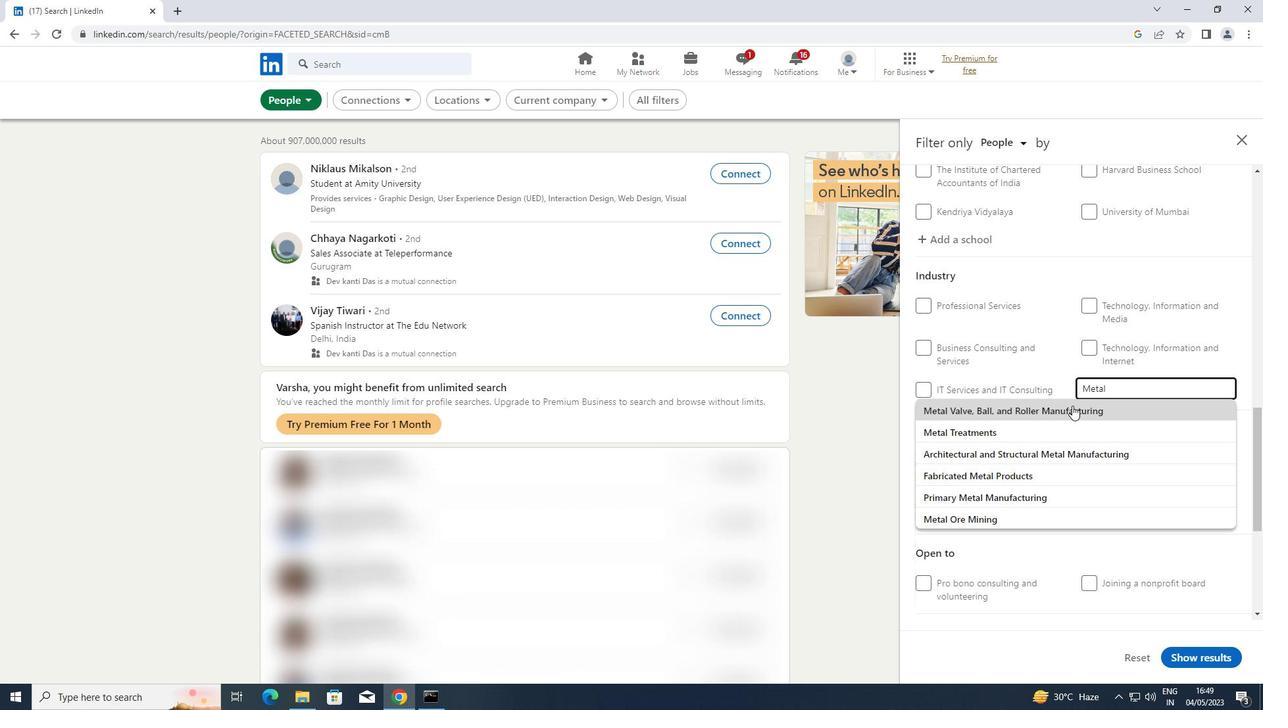 
Action: Mouse scrolled (1072, 405) with delta (0, 0)
Screenshot: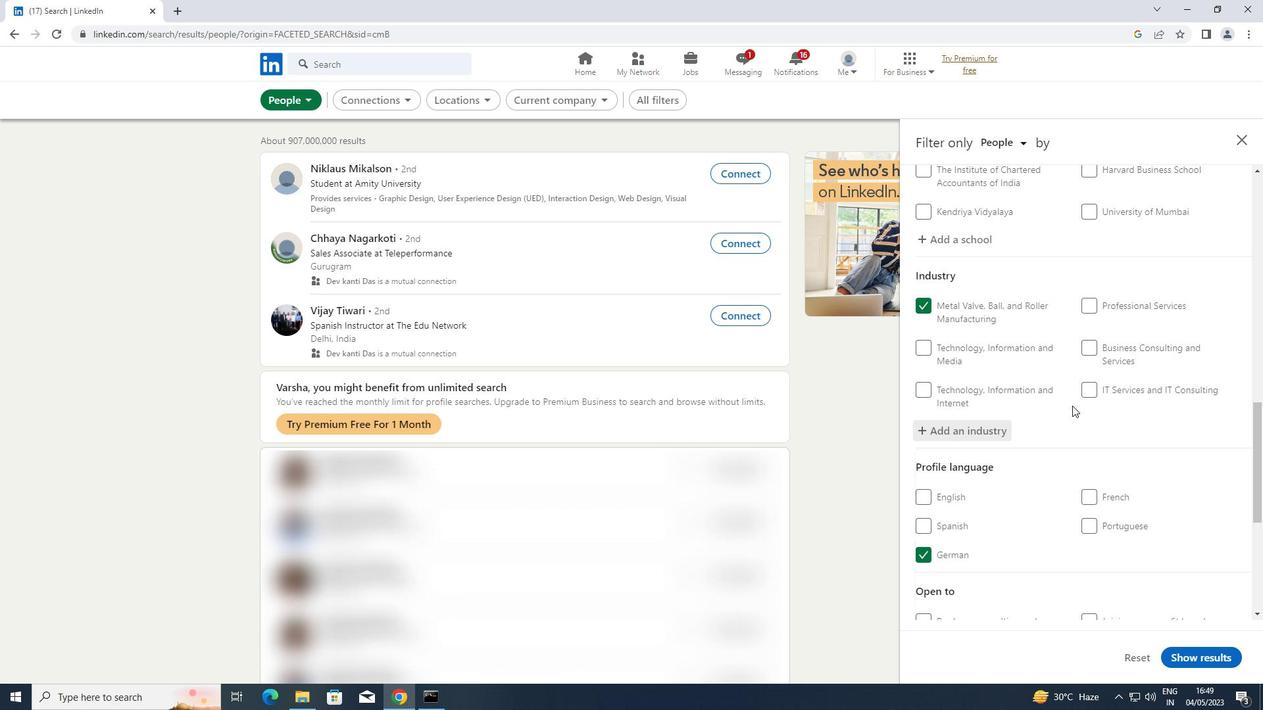 
Action: Mouse scrolled (1072, 405) with delta (0, 0)
Screenshot: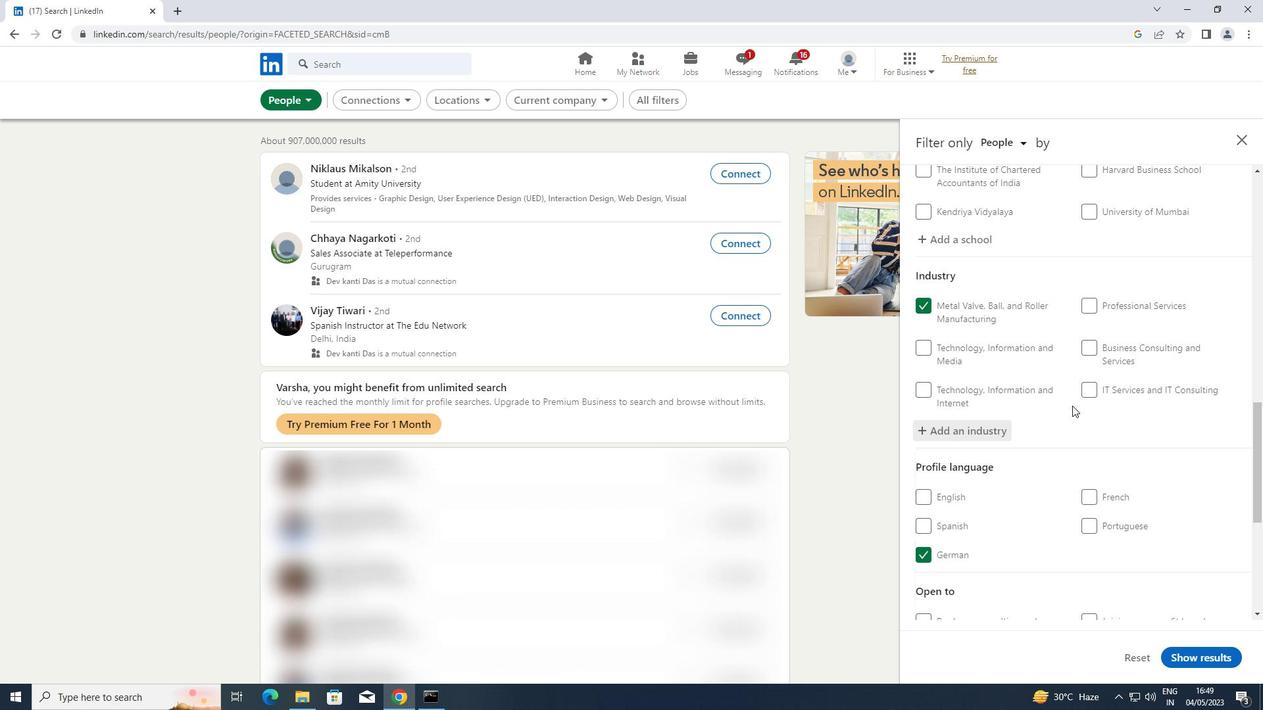 
Action: Mouse scrolled (1072, 405) with delta (0, 0)
Screenshot: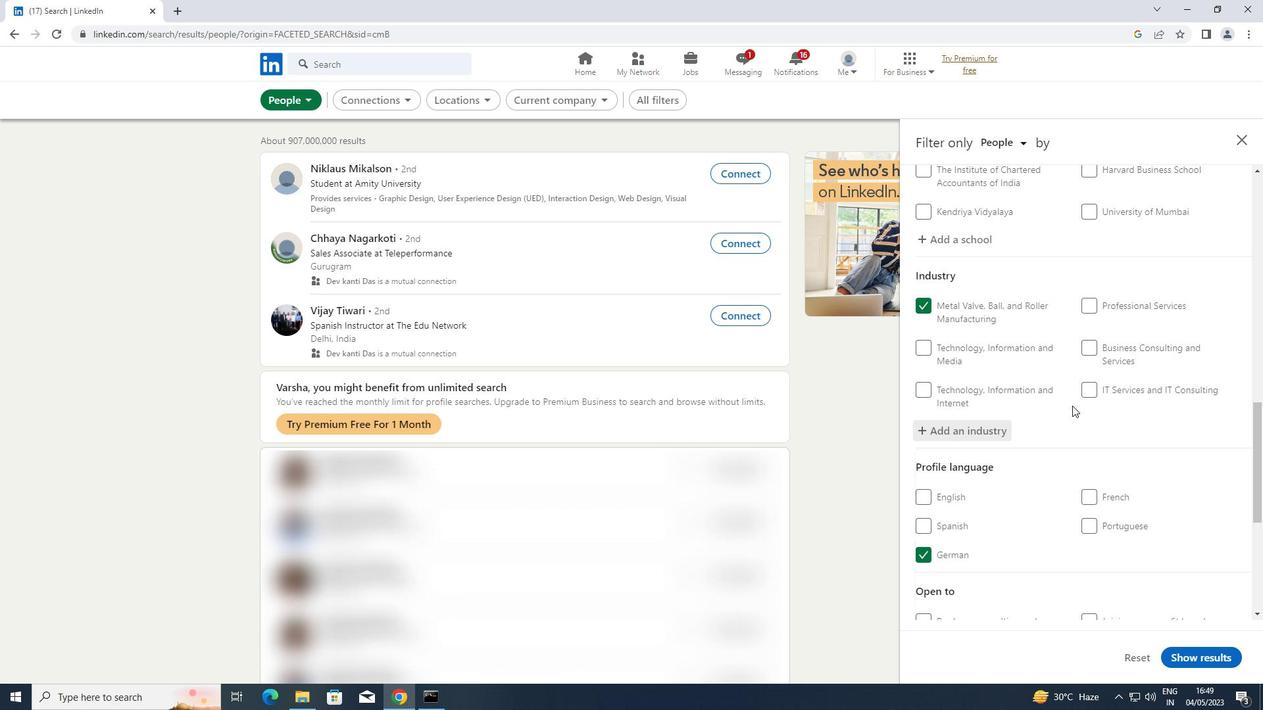 
Action: Mouse scrolled (1072, 405) with delta (0, 0)
Screenshot: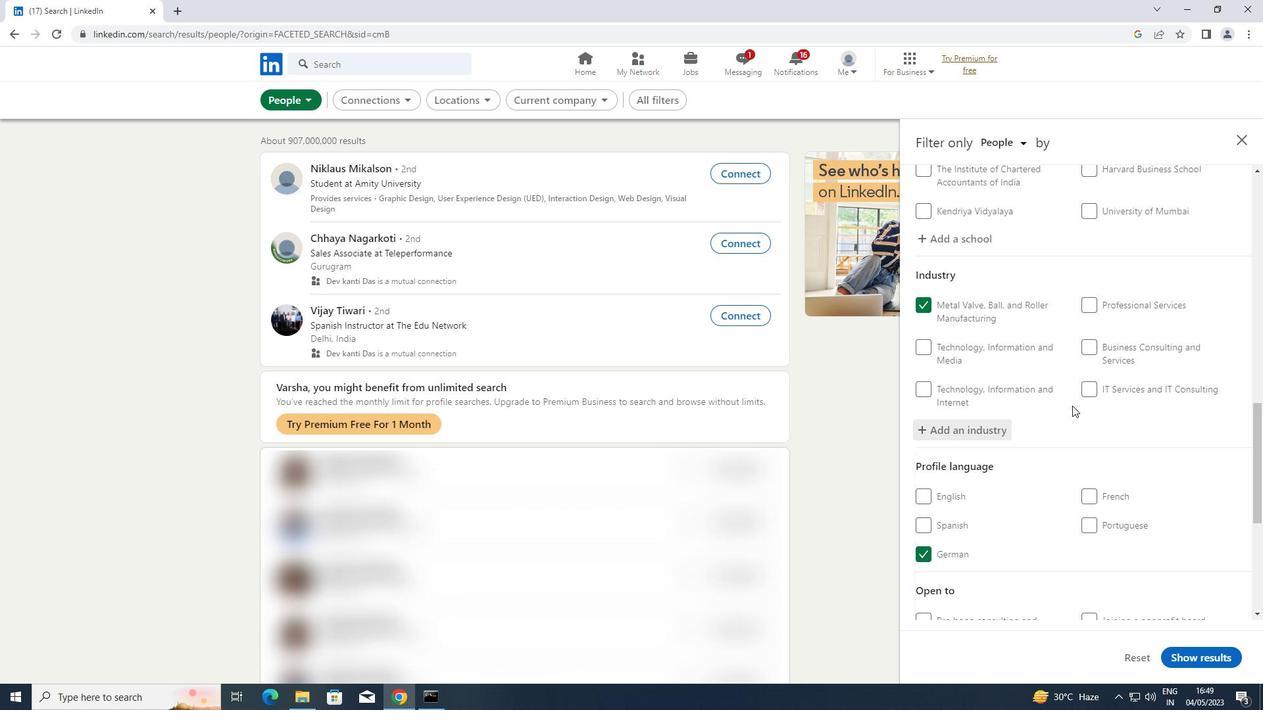 
Action: Mouse moved to (1122, 490)
Screenshot: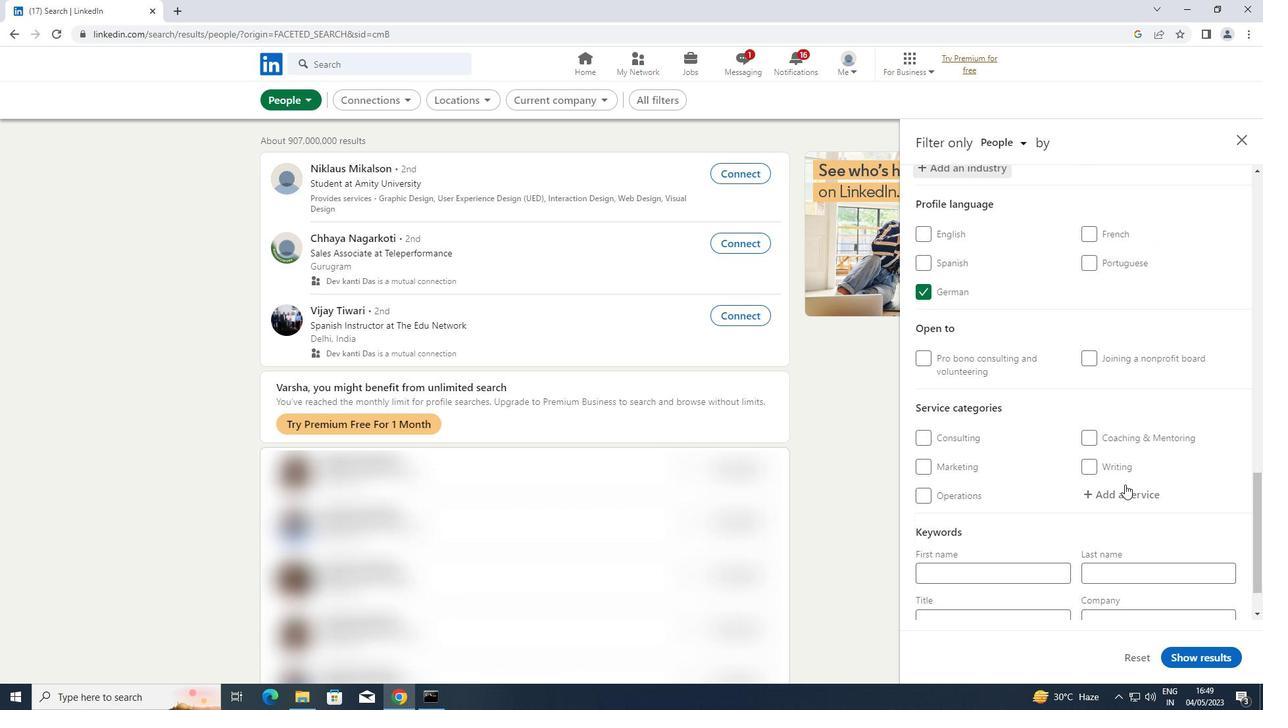 
Action: Mouse pressed left at (1122, 490)
Screenshot: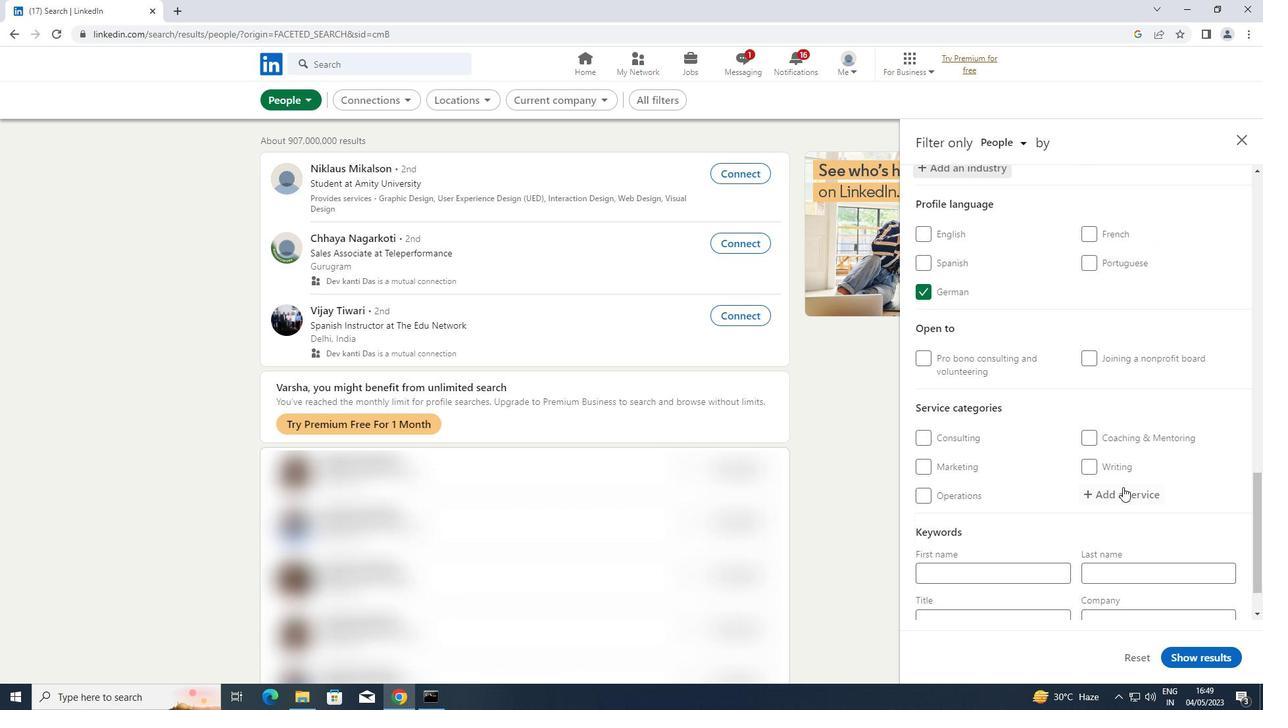 
Action: Key pressed <Key.shift>INFORMATI
Screenshot: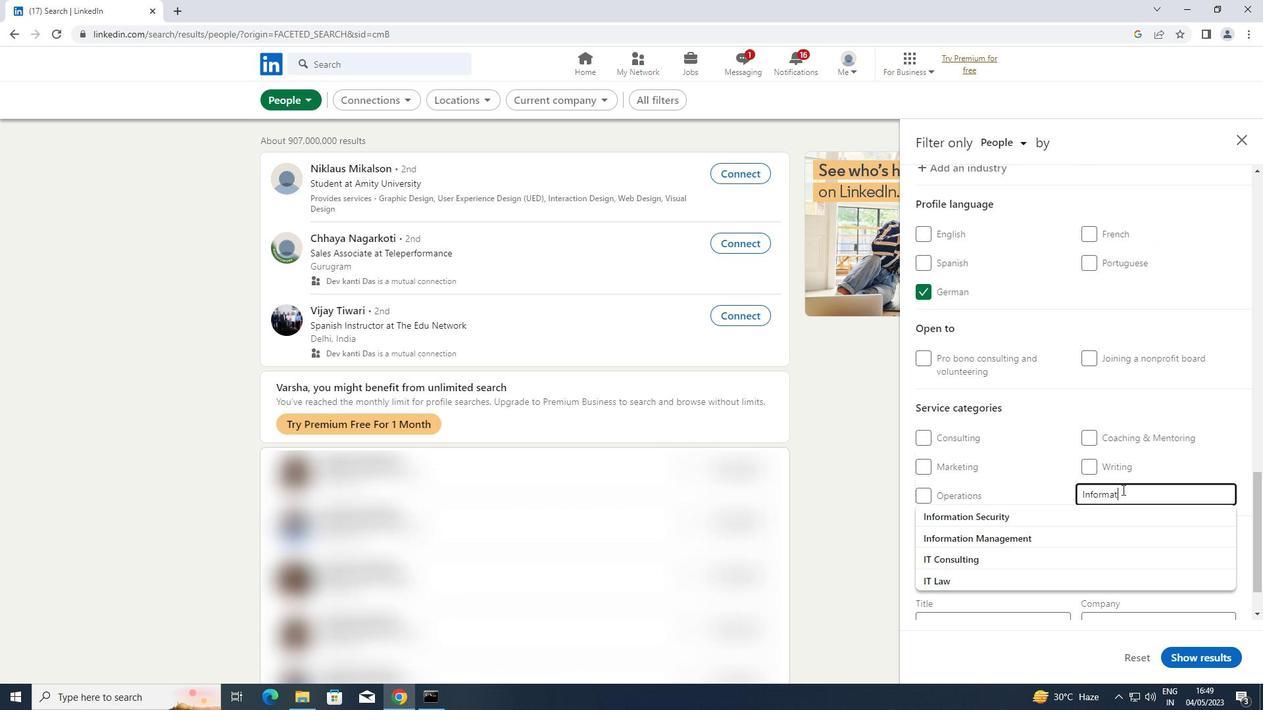 
Action: Mouse moved to (1034, 515)
Screenshot: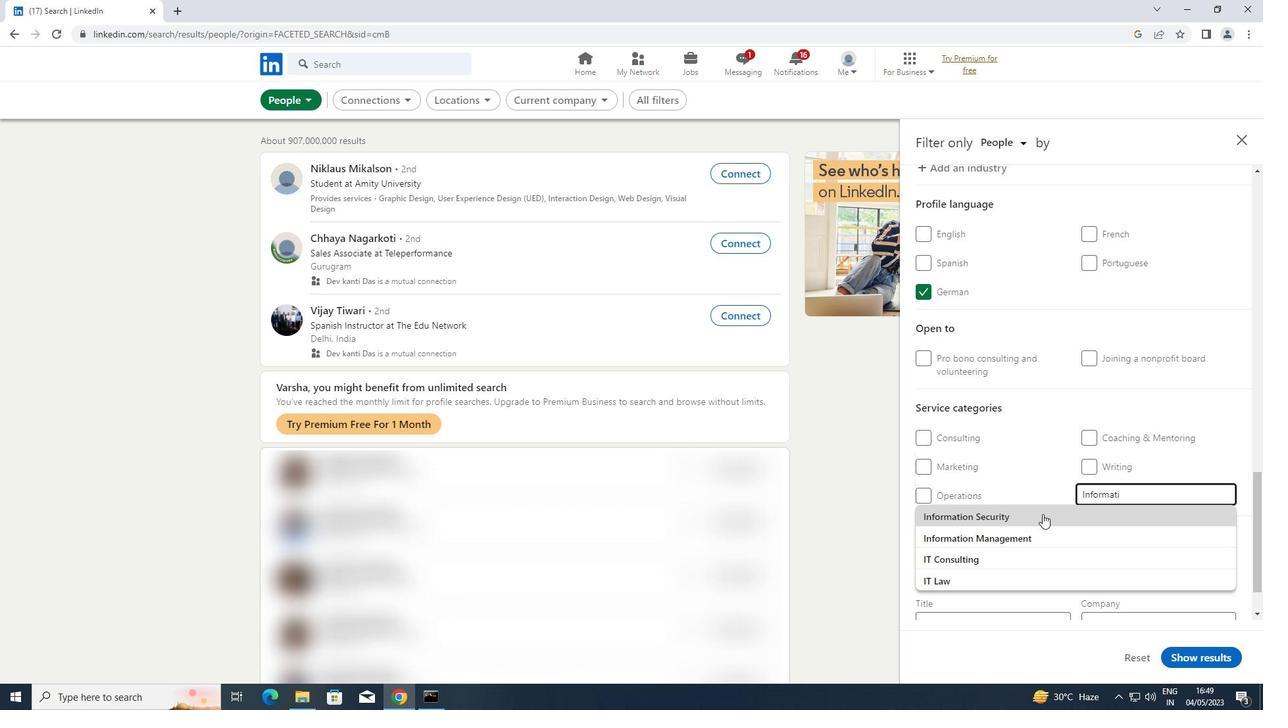 
Action: Mouse pressed left at (1034, 515)
Screenshot: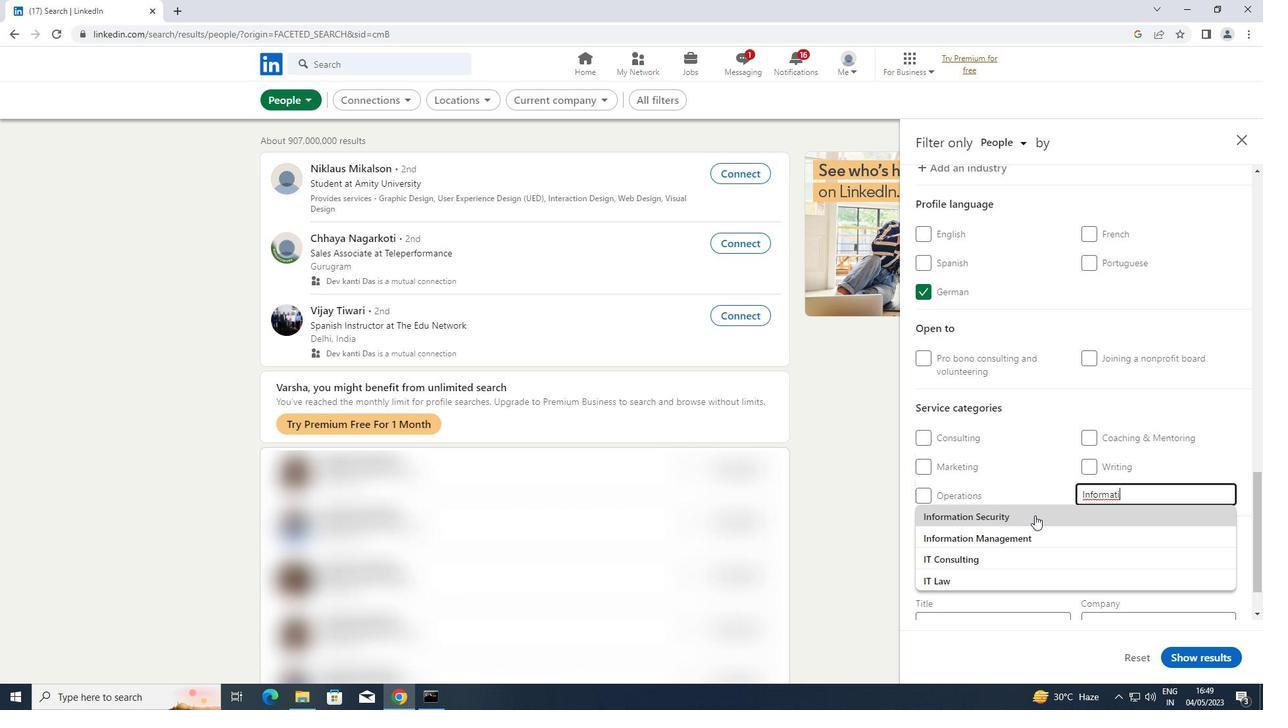 
Action: Mouse scrolled (1034, 515) with delta (0, 0)
Screenshot: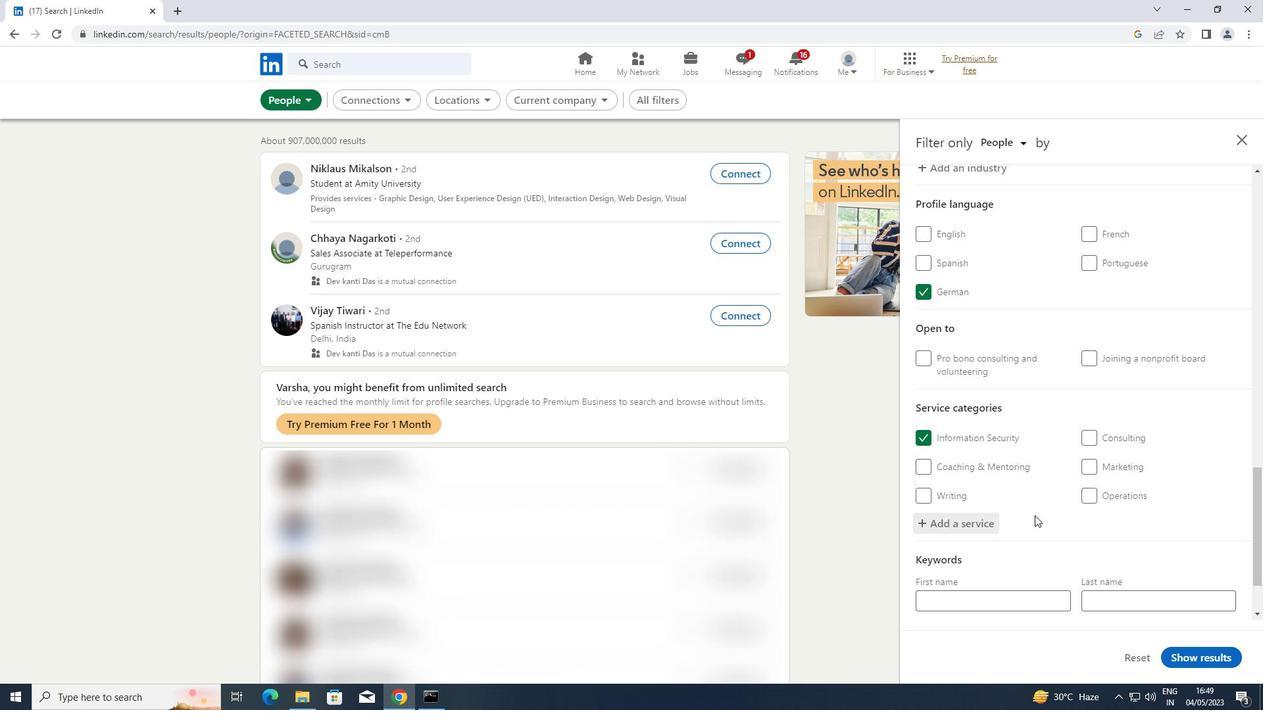 
Action: Mouse scrolled (1034, 515) with delta (0, 0)
Screenshot: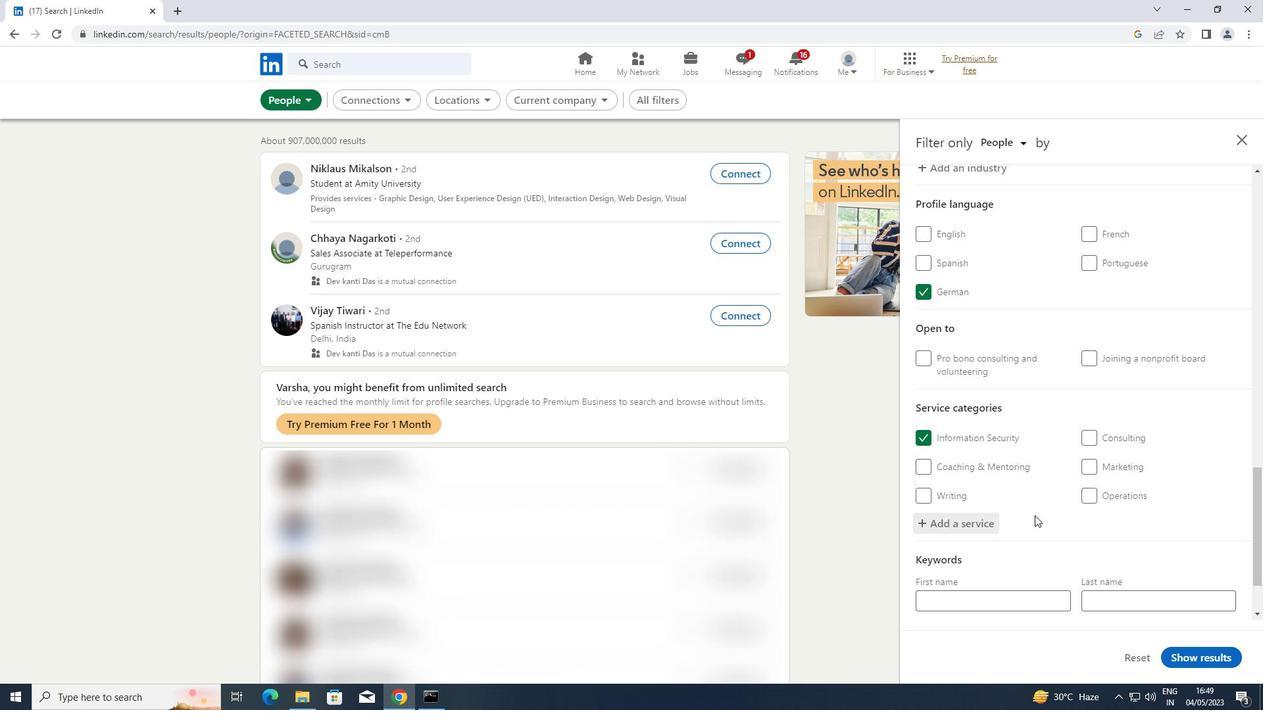 
Action: Mouse scrolled (1034, 515) with delta (0, 0)
Screenshot: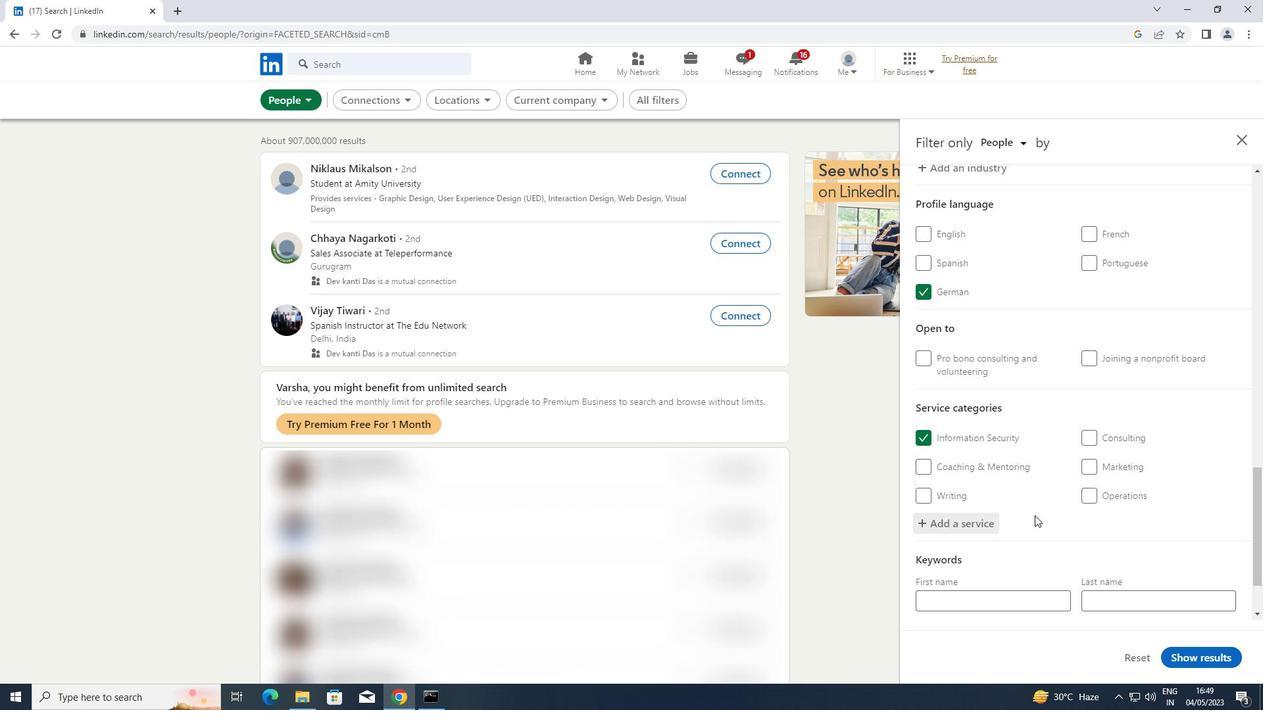 
Action: Mouse scrolled (1034, 515) with delta (0, 0)
Screenshot: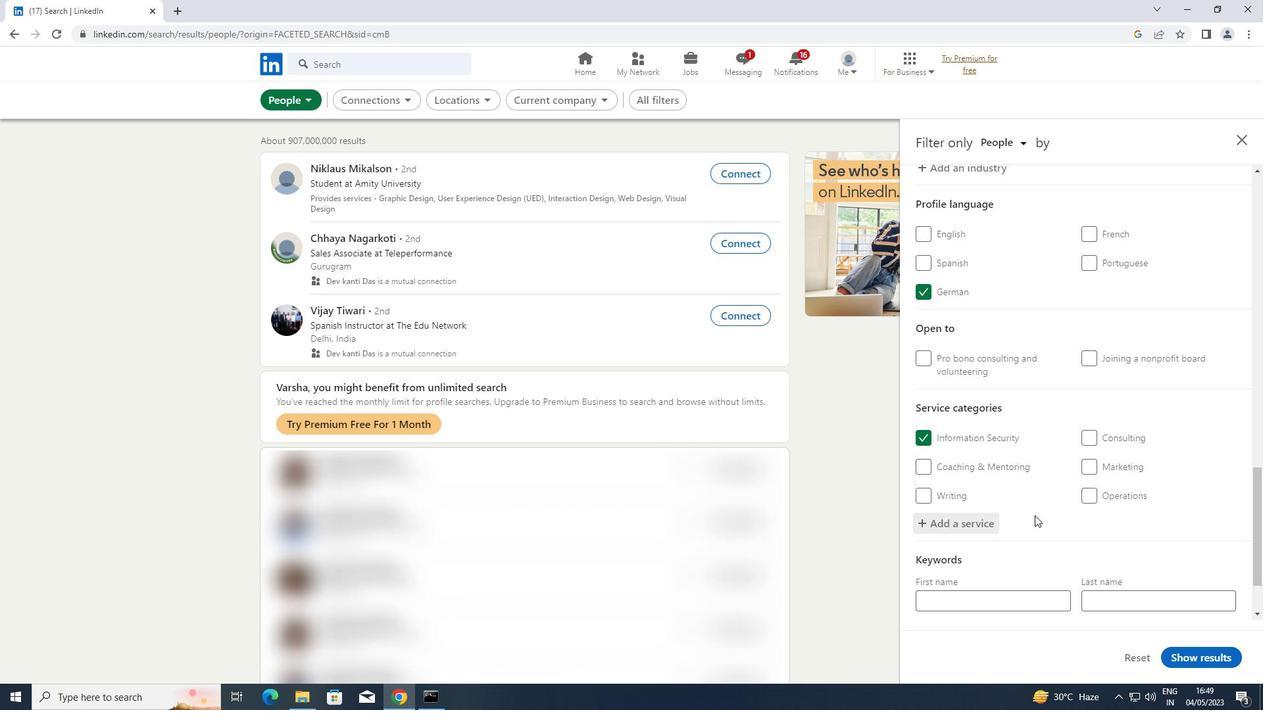 
Action: Mouse moved to (1013, 555)
Screenshot: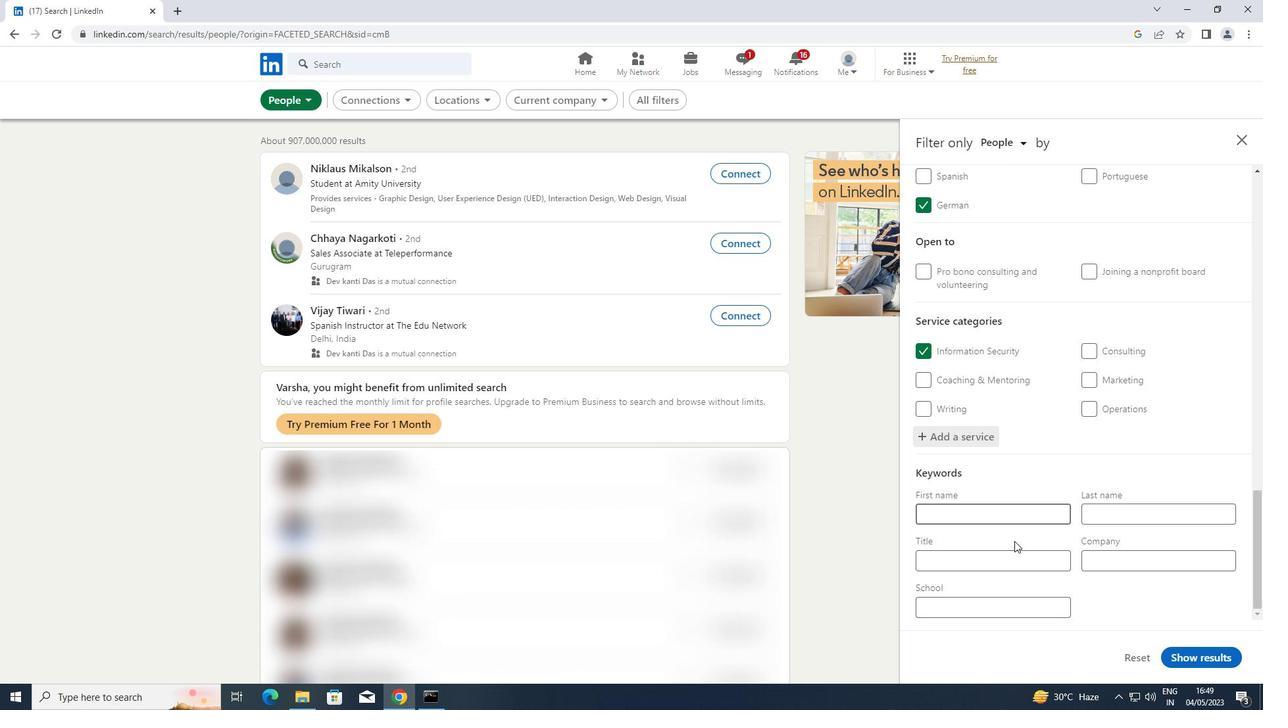 
Action: Mouse pressed left at (1013, 555)
Screenshot: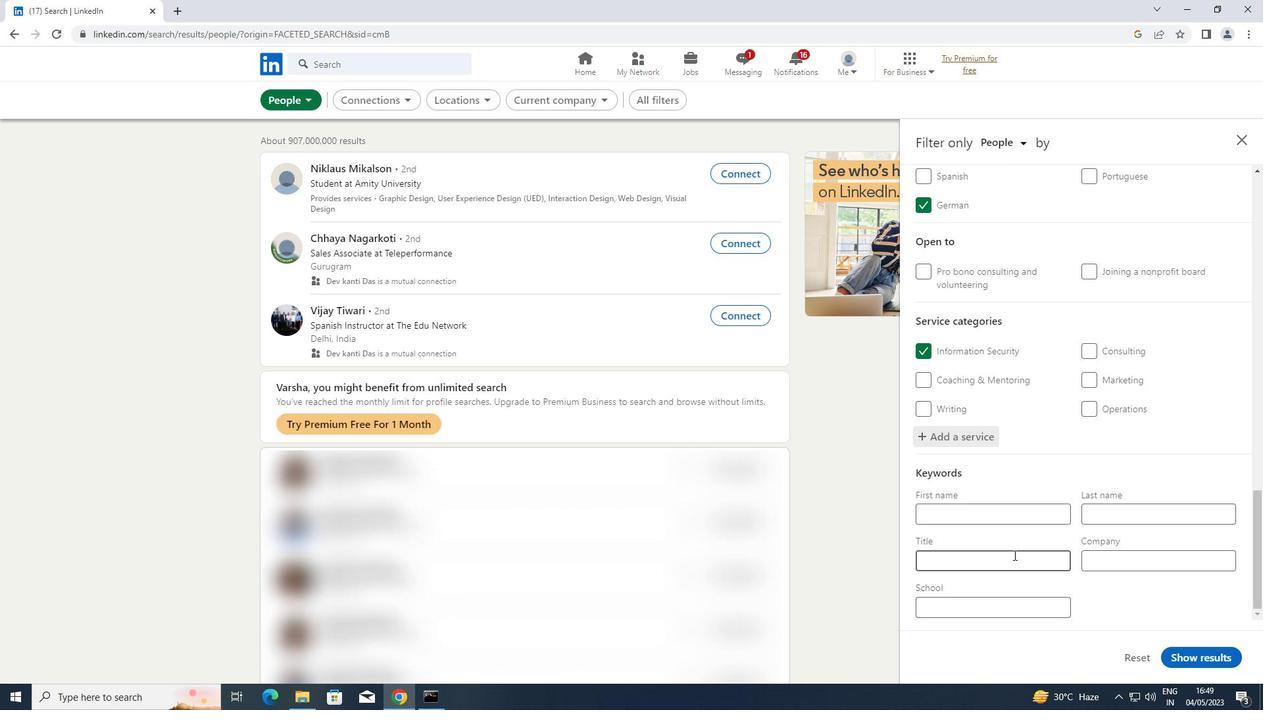 
Action: Key pressed <Key.shift>SPA<Key.space><Key.shift>MANAGER
Screenshot: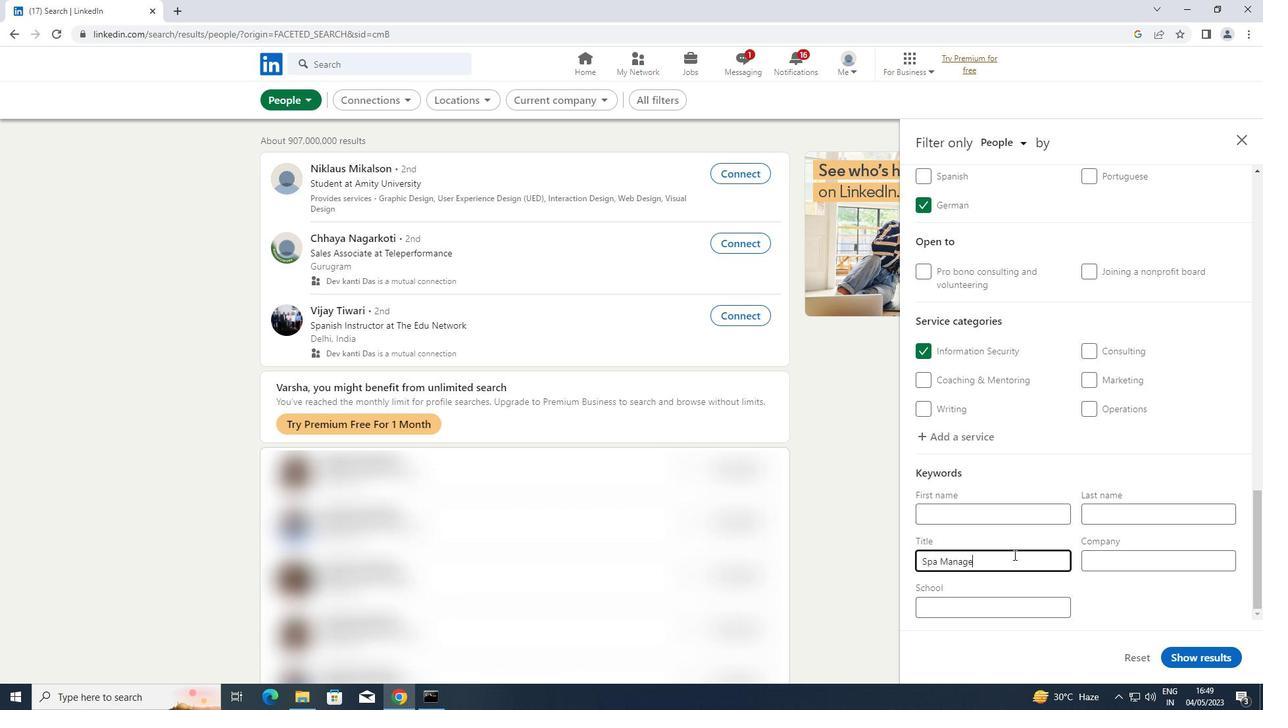 
Action: Mouse moved to (1186, 661)
Screenshot: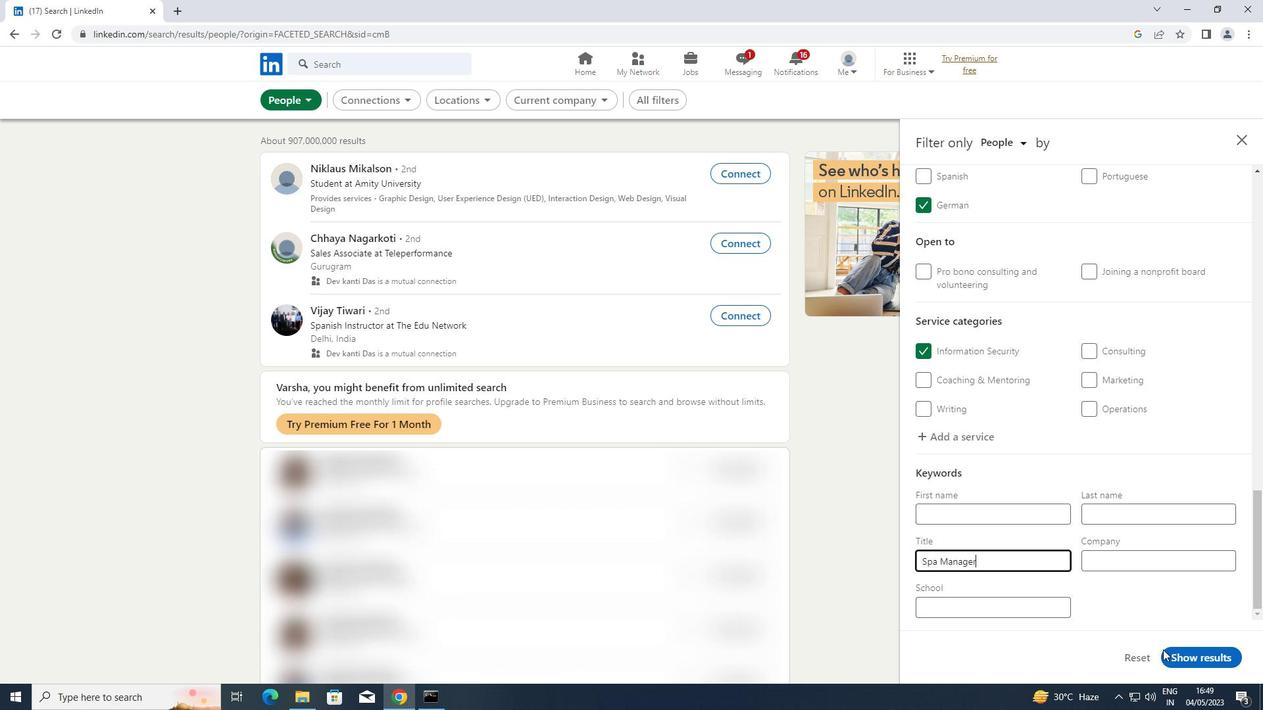 
Action: Mouse pressed left at (1186, 661)
Screenshot: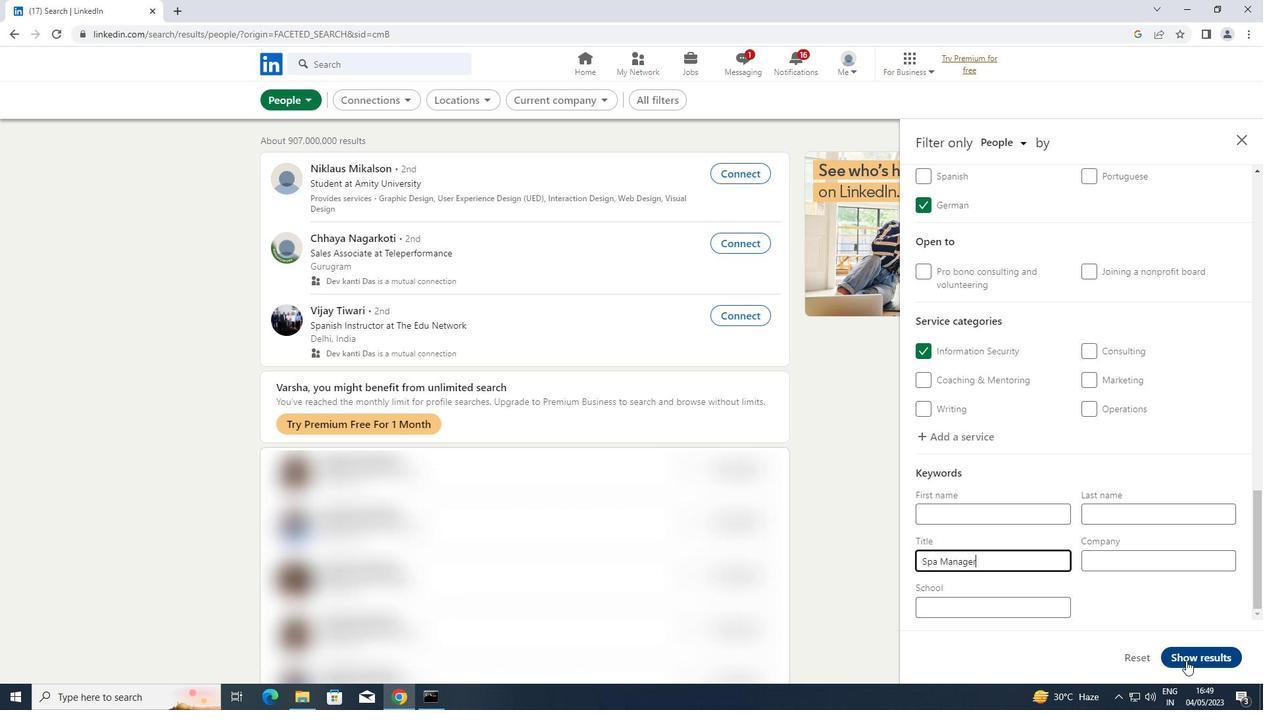 
